 Task: Log work in the project AgileFusion for the issue 'Implement a new cloud-based payroll management system for a company with advanced payroll processing and tax calculation features' spent time as '3w 2d 8h 2m' and remaining time as '2w 4d 15h 29m' and move to top of backlog. Now add the issue to the epic 'IT Service Request Management Process Improvement'. Log work in the project AgileFusion for the issue 'Integrate a new live chat support feature into an existing customer service portal to enhance customer support and response time' spent time as '2w 2d 5h 1m' and remaining time as '6w 2d 22h 44m' and move to bottom of backlog. Now add the issue to the epic 'IT Problem Management Process Improvement'
Action: Mouse moved to (1123, 515)
Screenshot: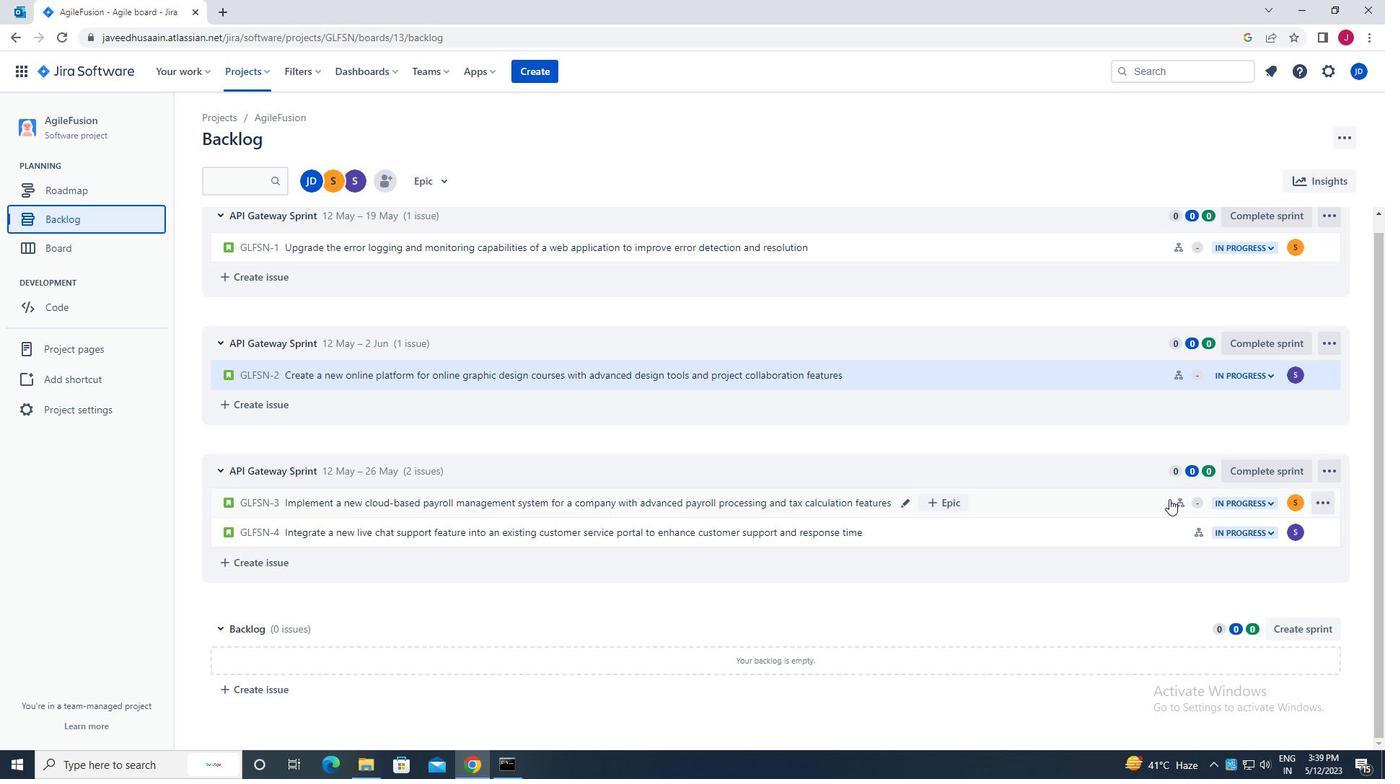 
Action: Mouse pressed left at (1123, 515)
Screenshot: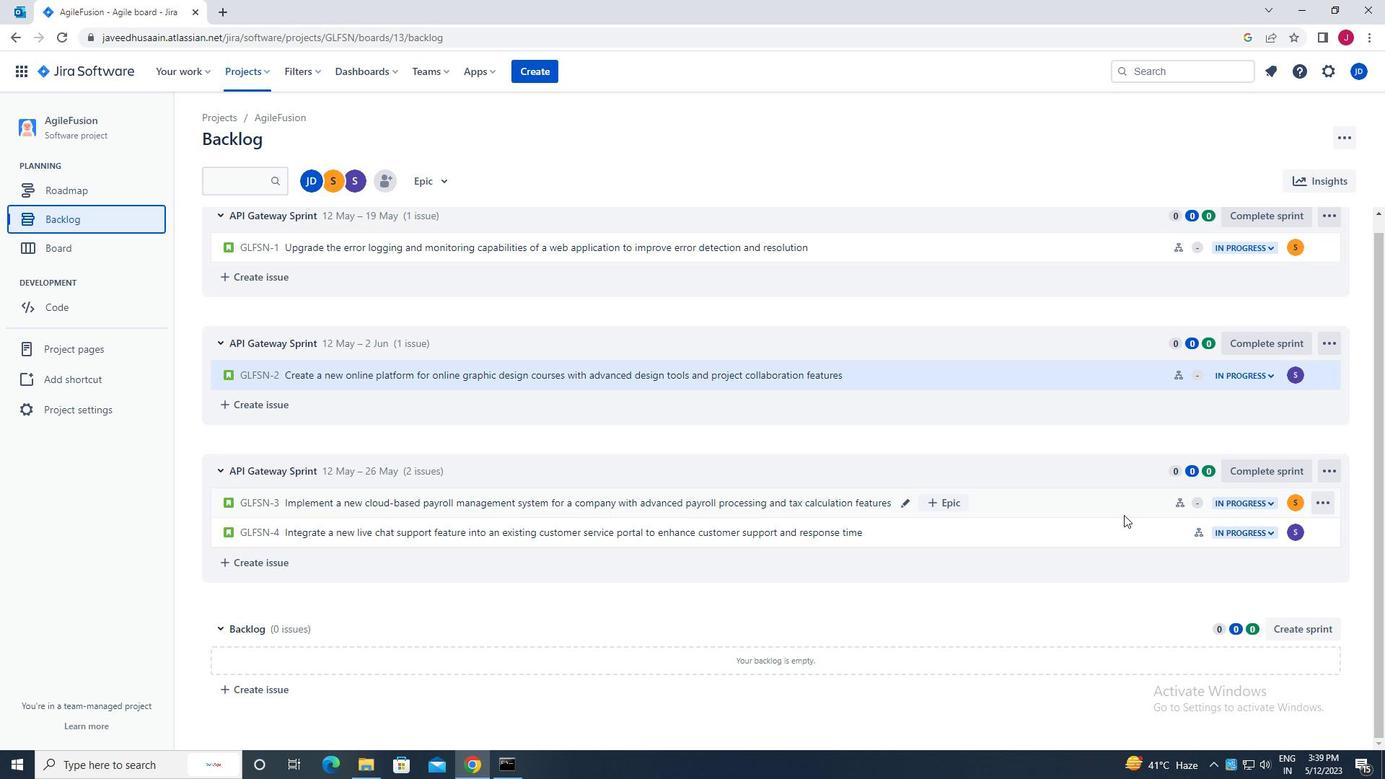 
Action: Mouse moved to (1107, 498)
Screenshot: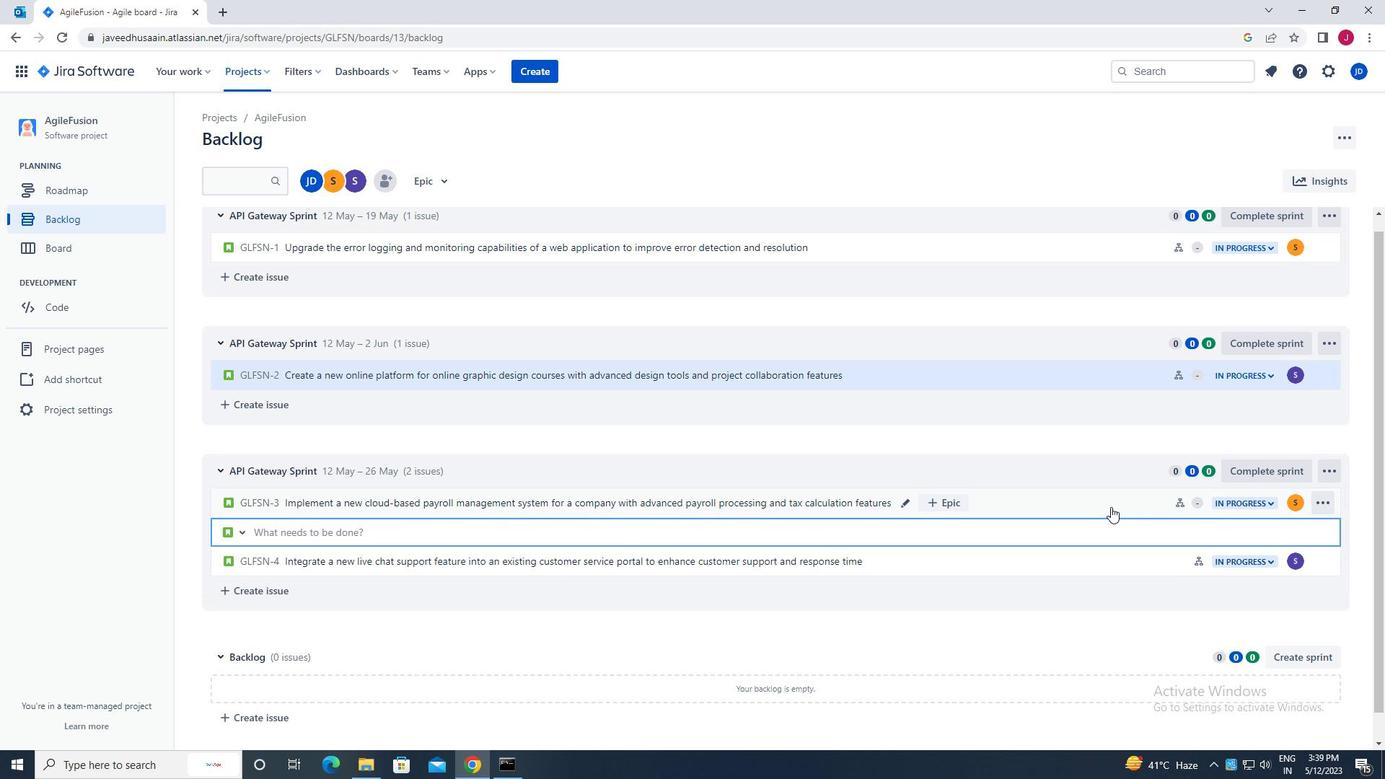 
Action: Mouse pressed left at (1107, 498)
Screenshot: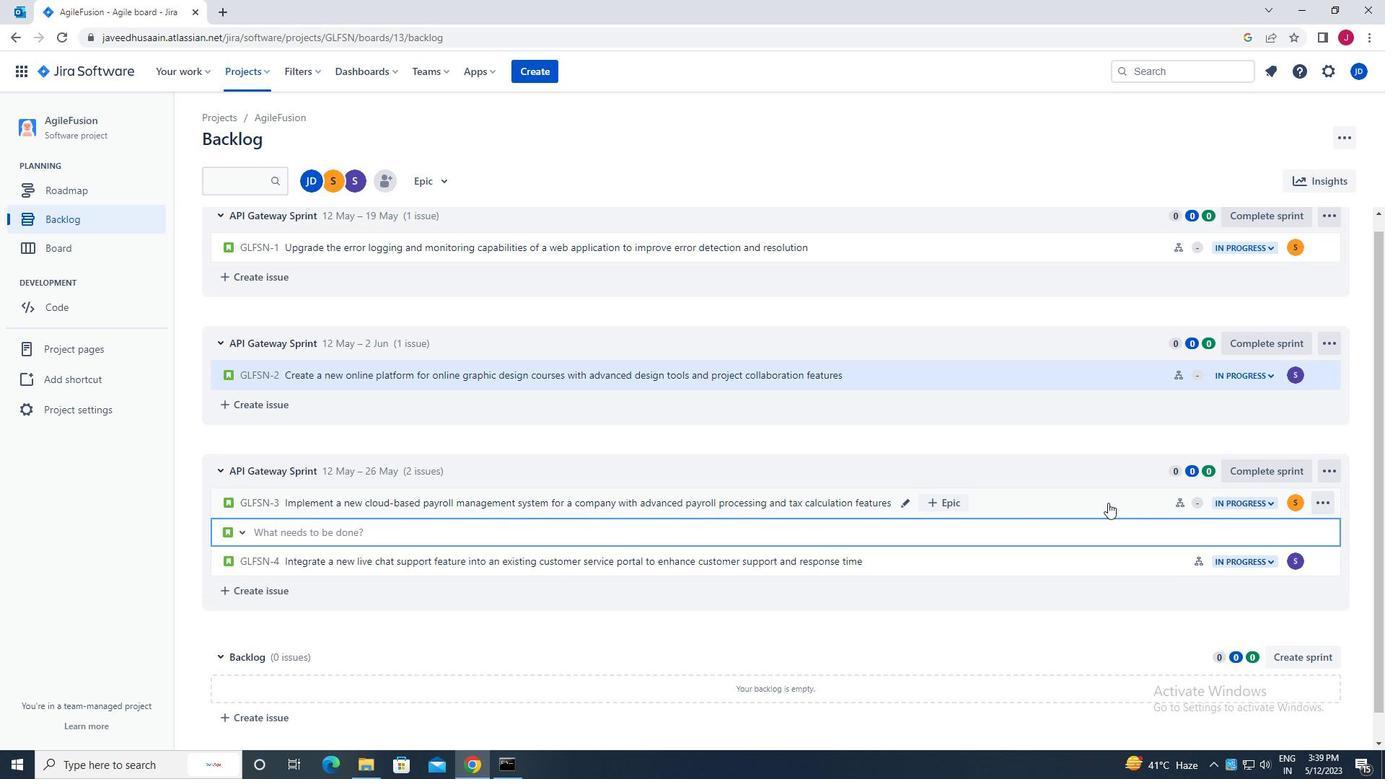 
Action: Mouse moved to (1323, 225)
Screenshot: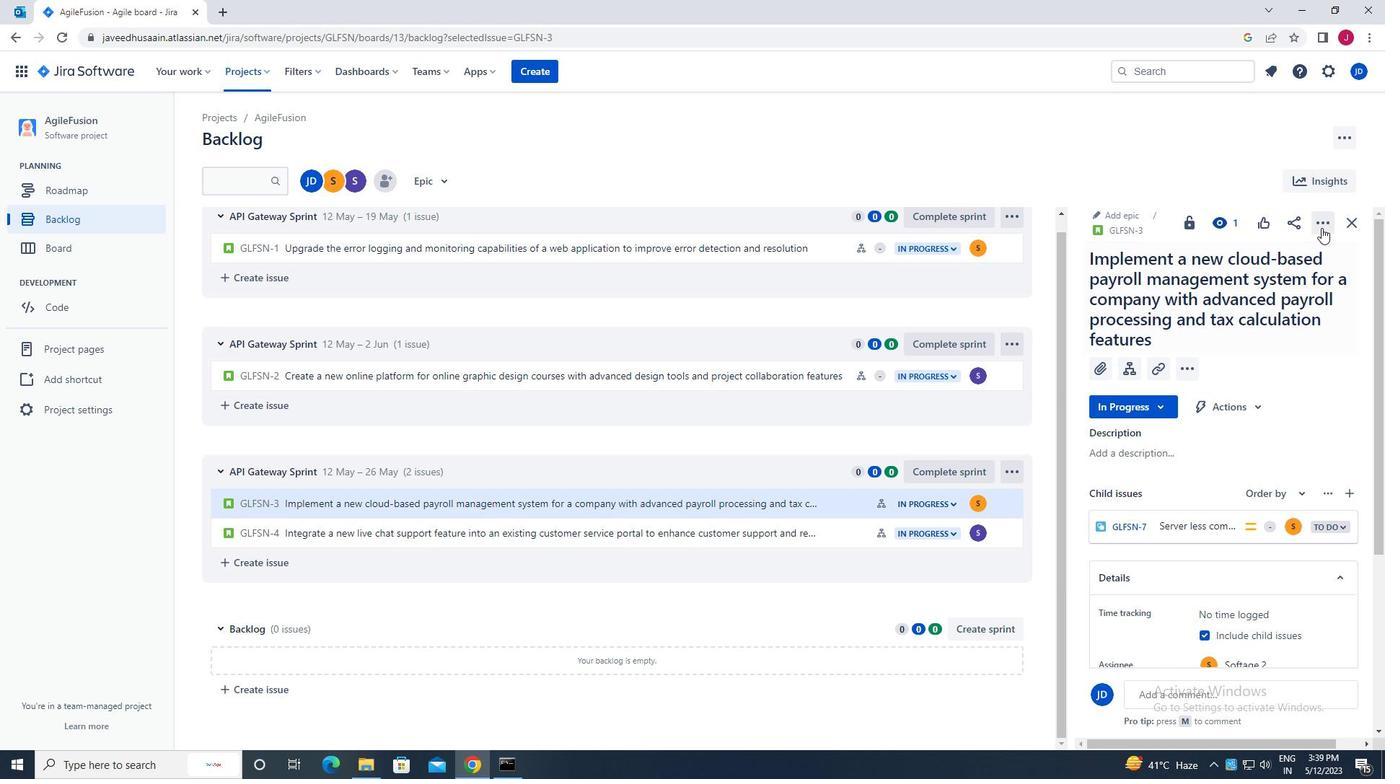 
Action: Mouse pressed left at (1323, 225)
Screenshot: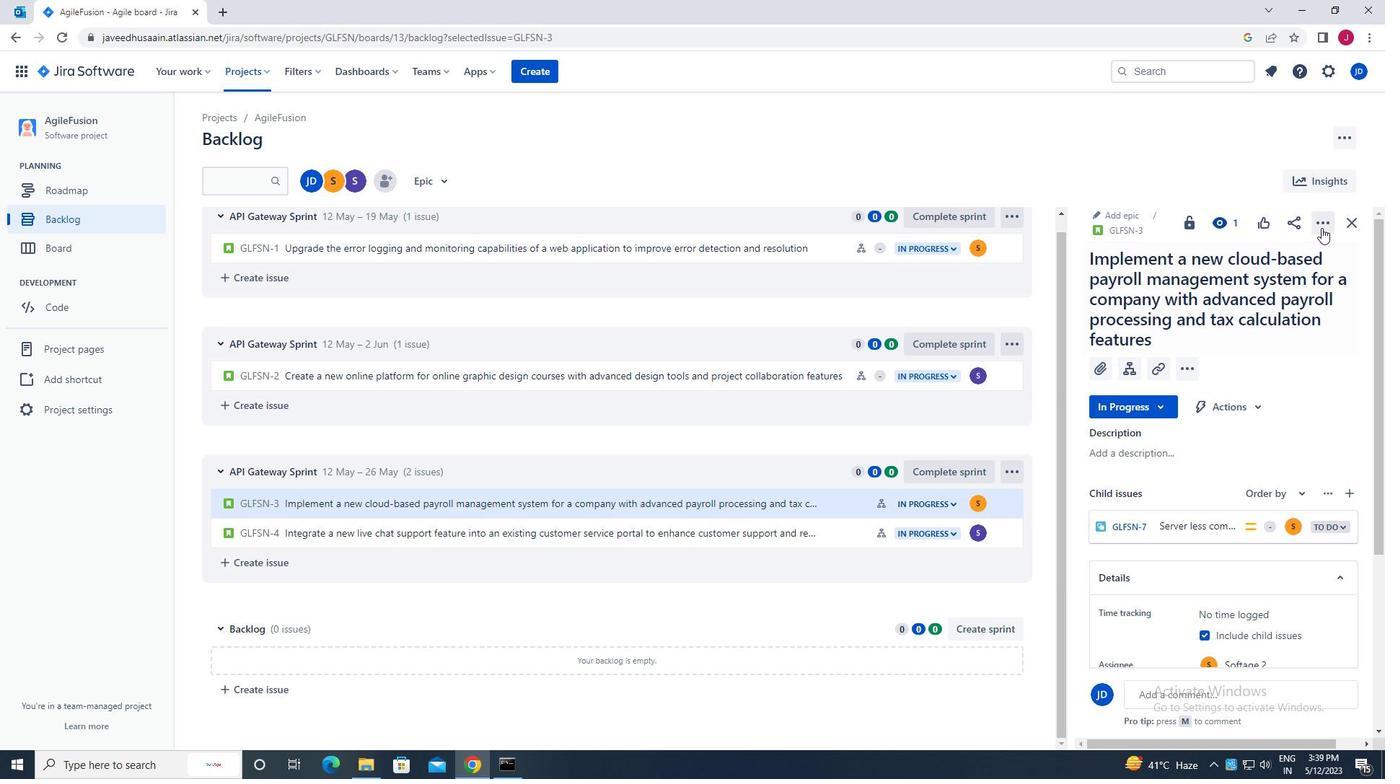 
Action: Mouse moved to (1249, 258)
Screenshot: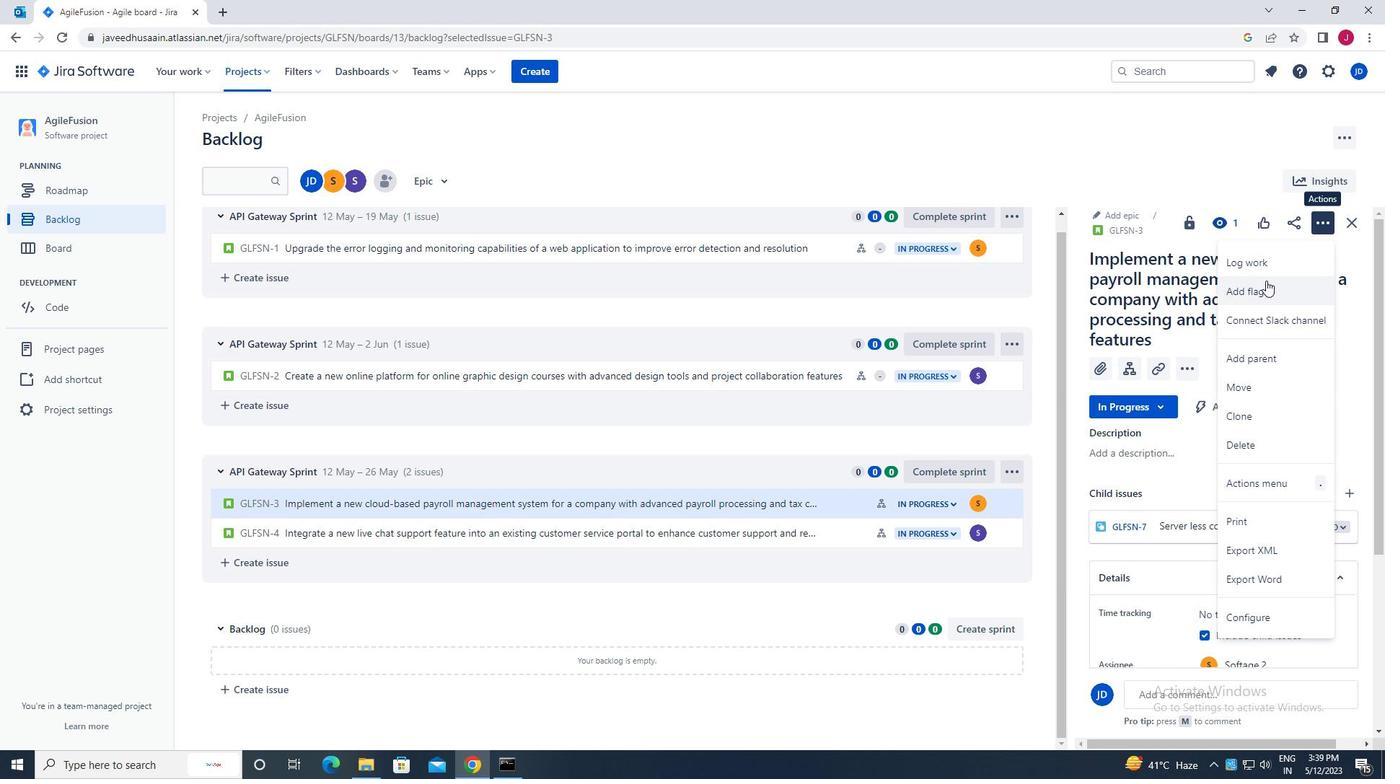 
Action: Mouse pressed left at (1249, 258)
Screenshot: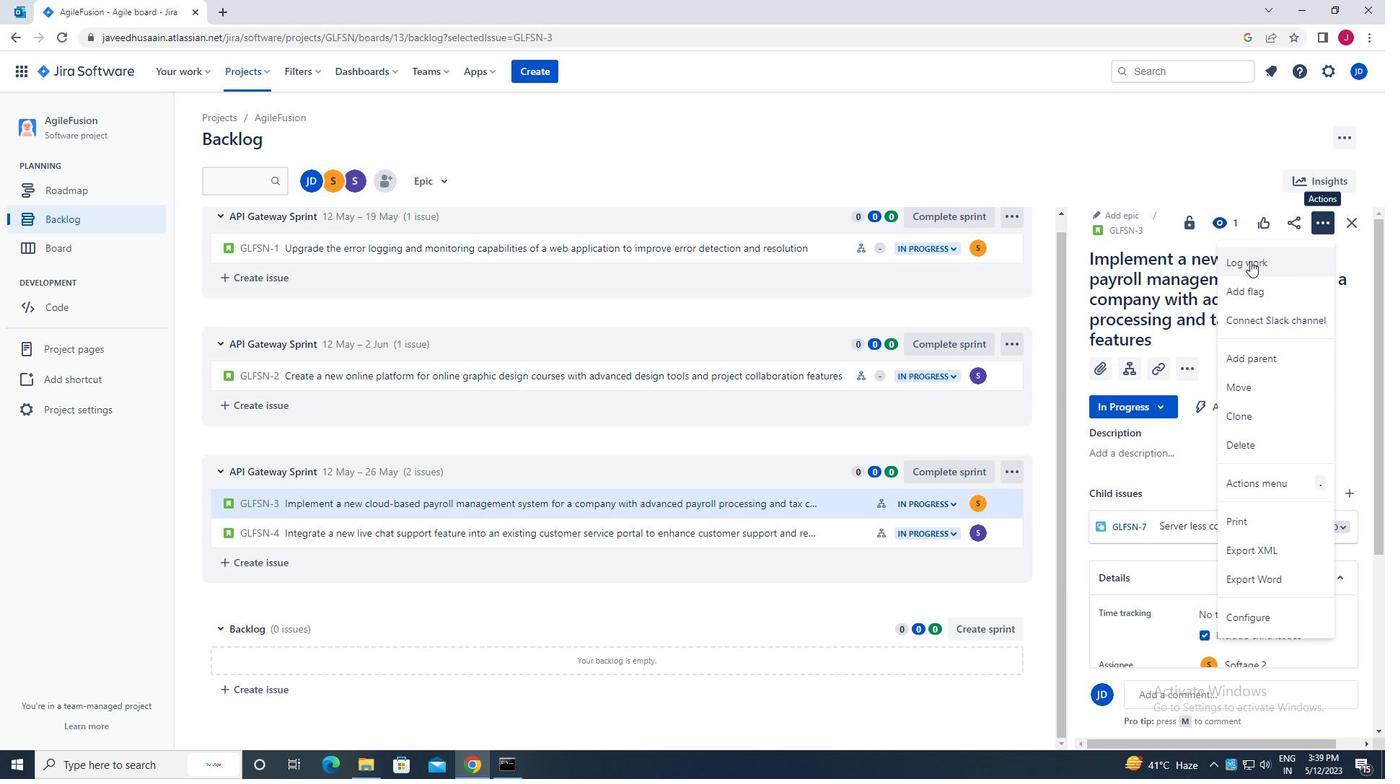 
Action: Mouse moved to (614, 220)
Screenshot: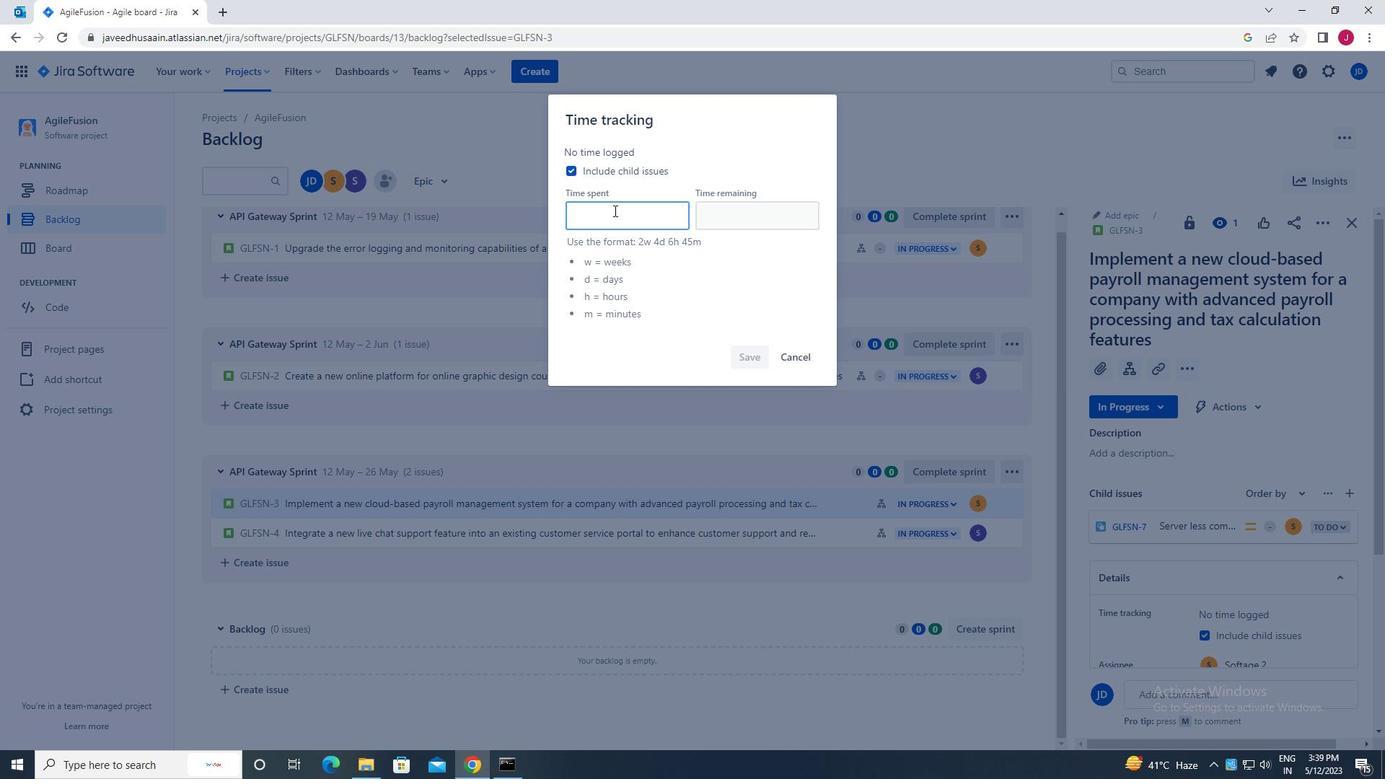 
Action: Mouse pressed left at (614, 220)
Screenshot: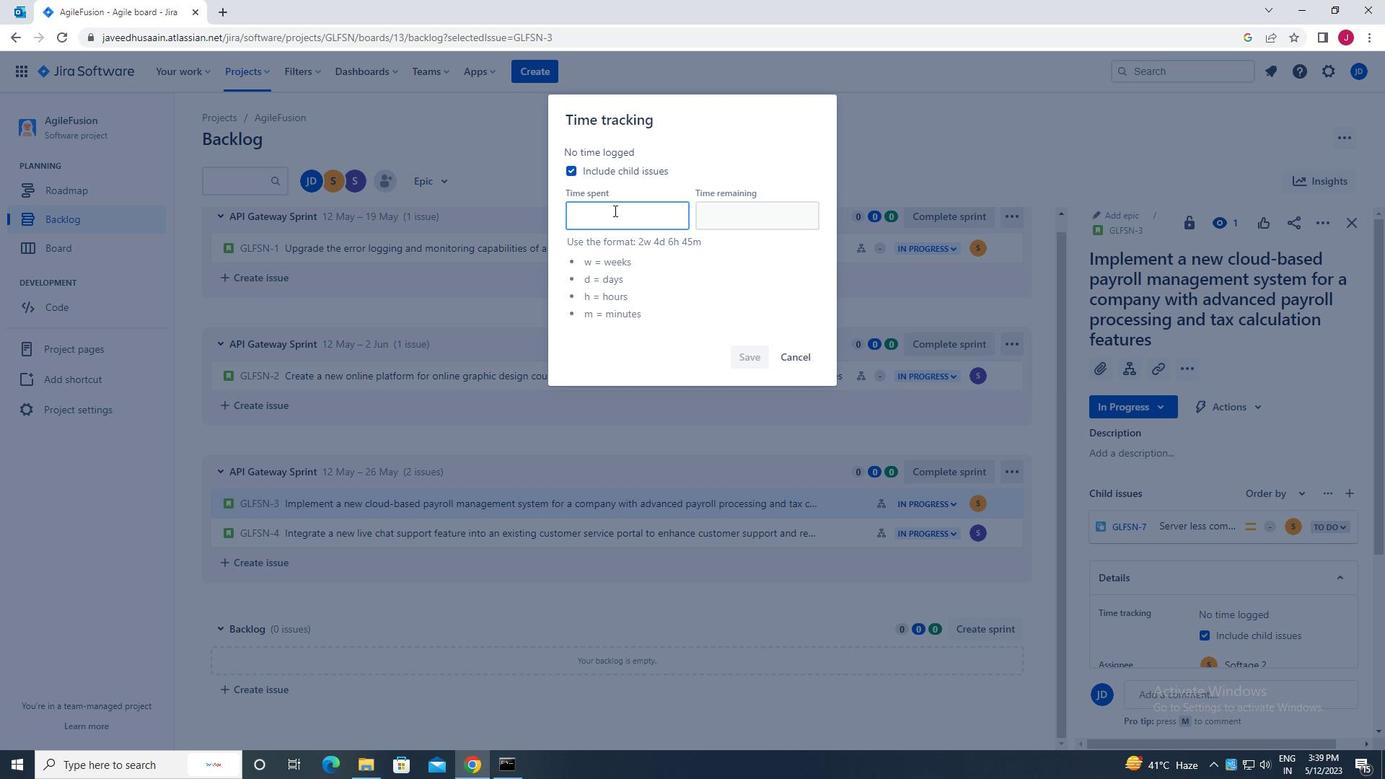 
Action: Key pressed <Key.caps_lock>3w<Key.space>2d<Key.space>8h<Key.space>2m
Screenshot: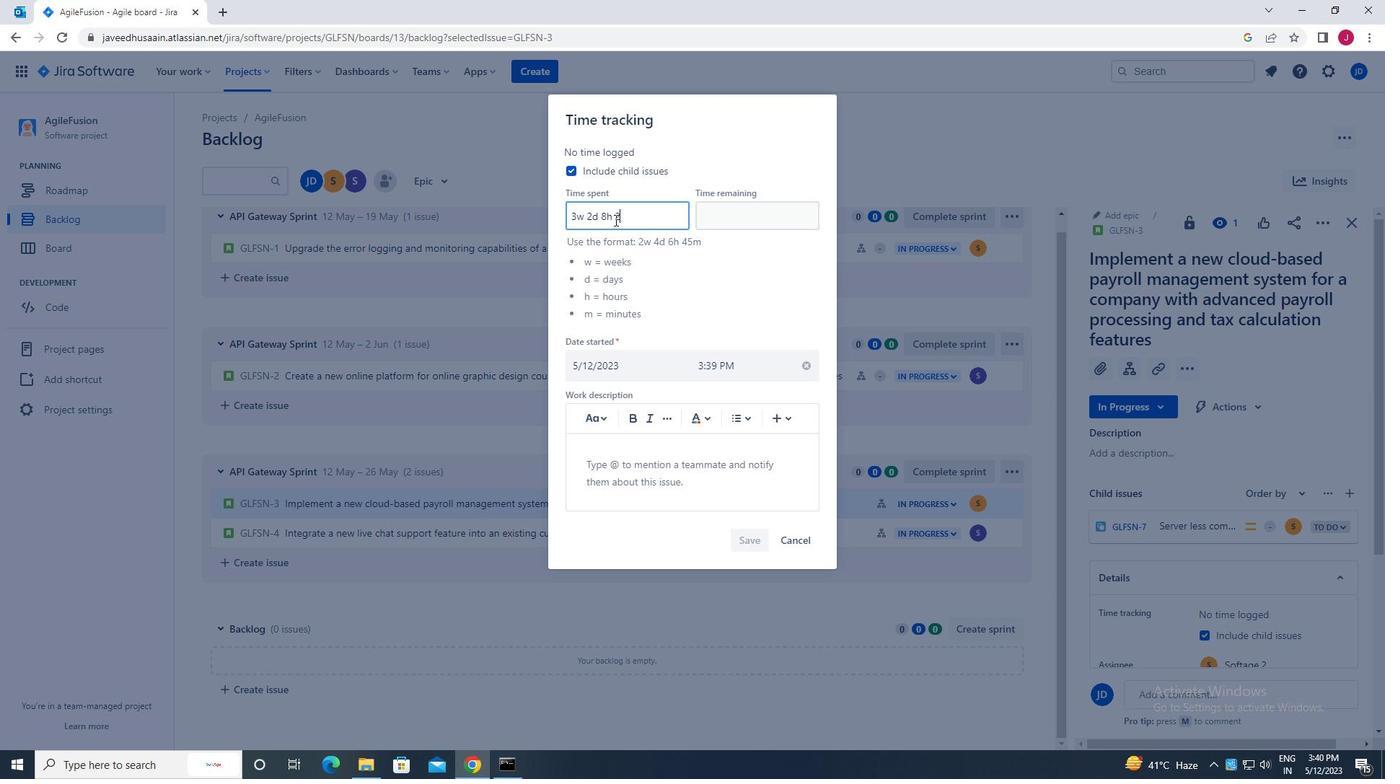 
Action: Mouse moved to (750, 216)
Screenshot: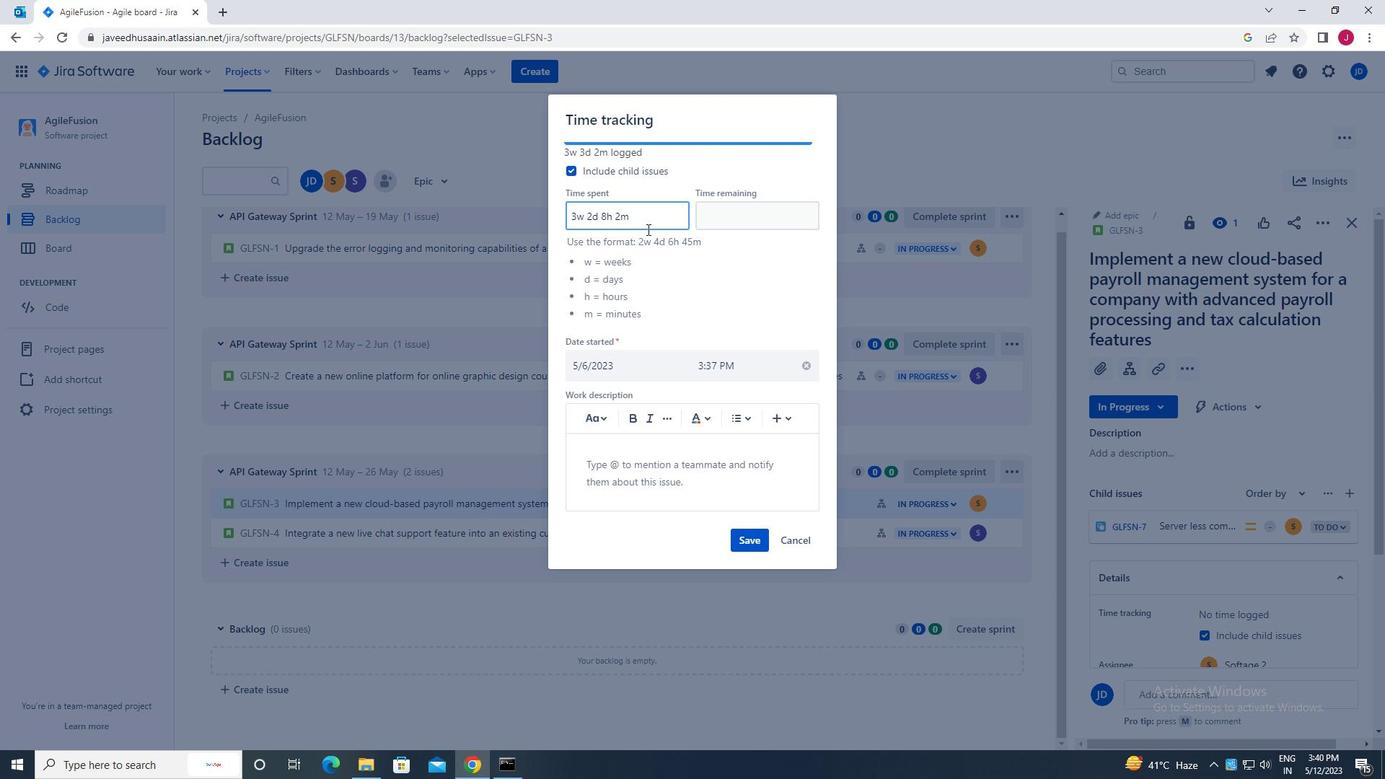 
Action: Mouse pressed left at (750, 216)
Screenshot: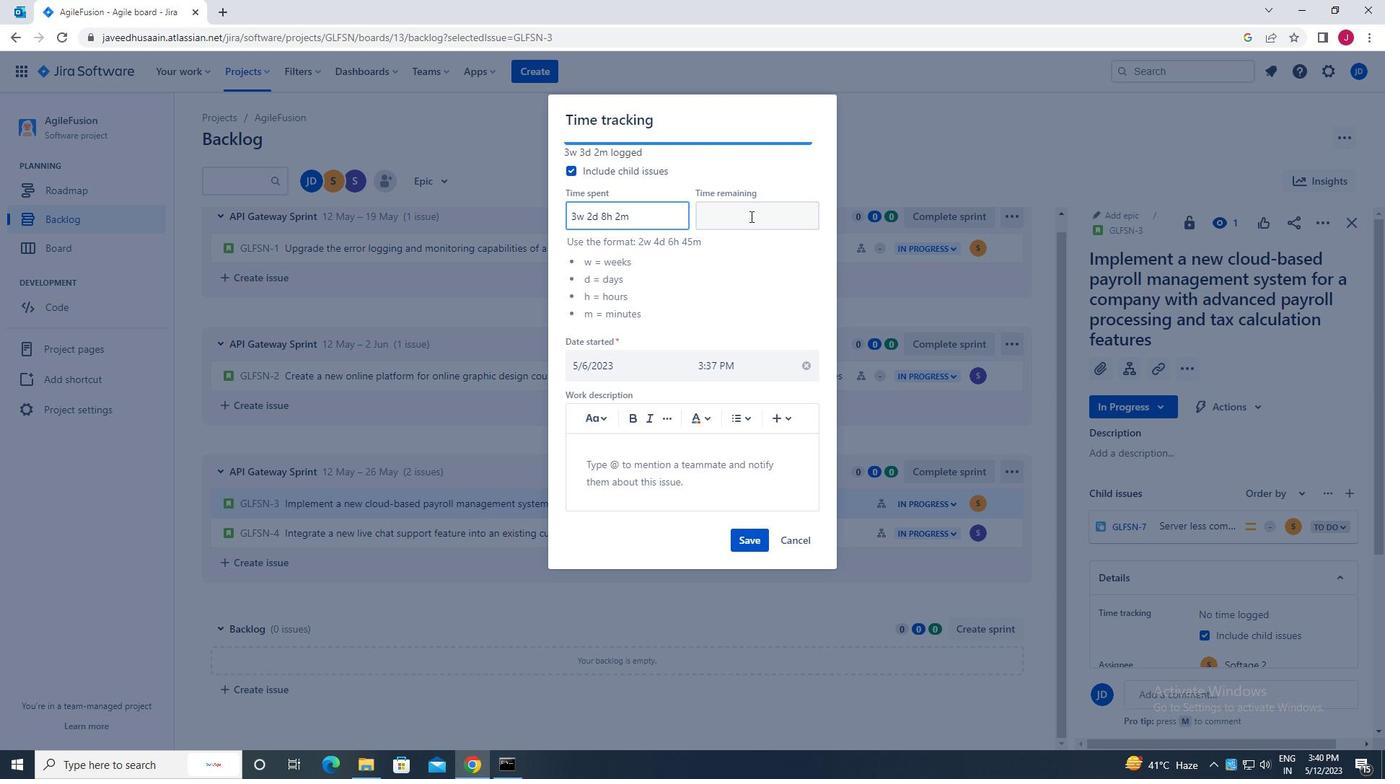 
Action: Mouse moved to (752, 216)
Screenshot: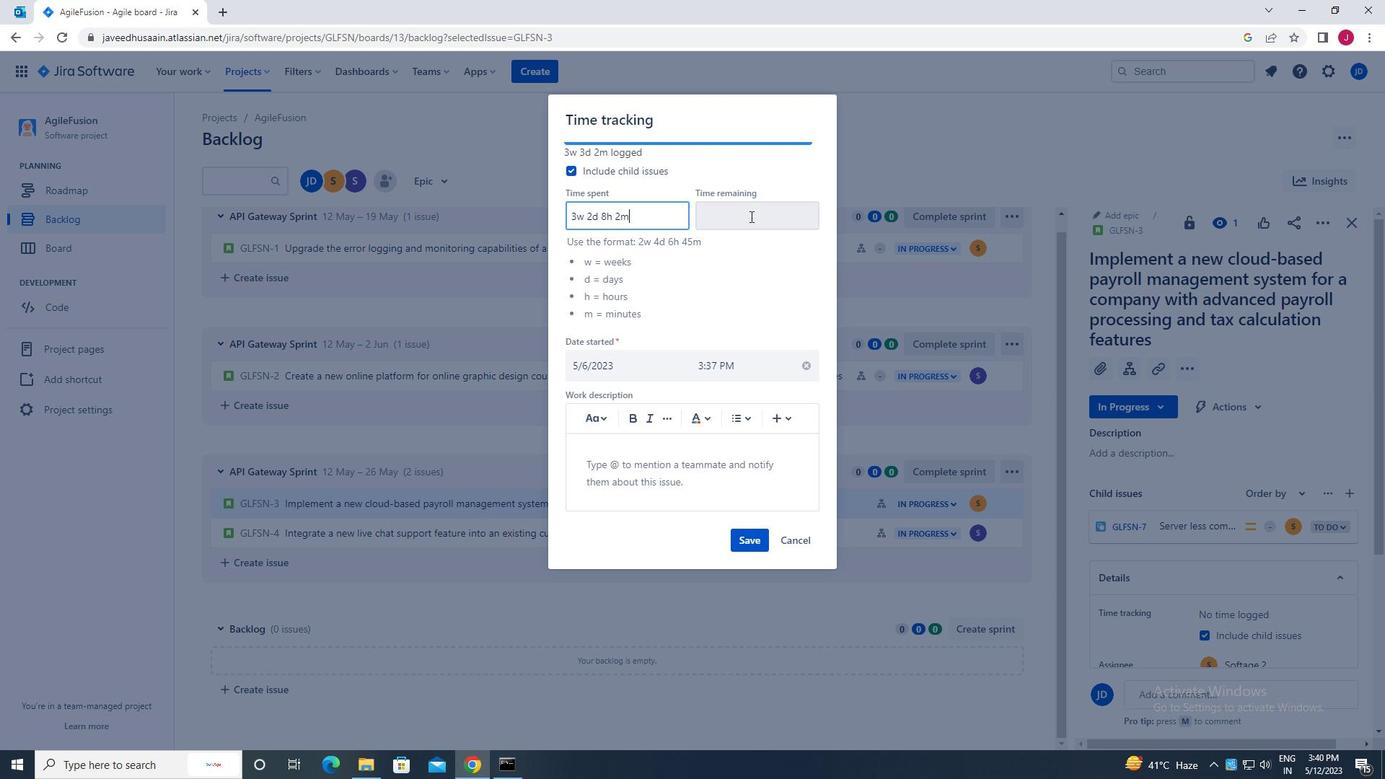
Action: Key pressed 2w<Key.space>4d<Key.space>15h<Key.space>29m
Screenshot: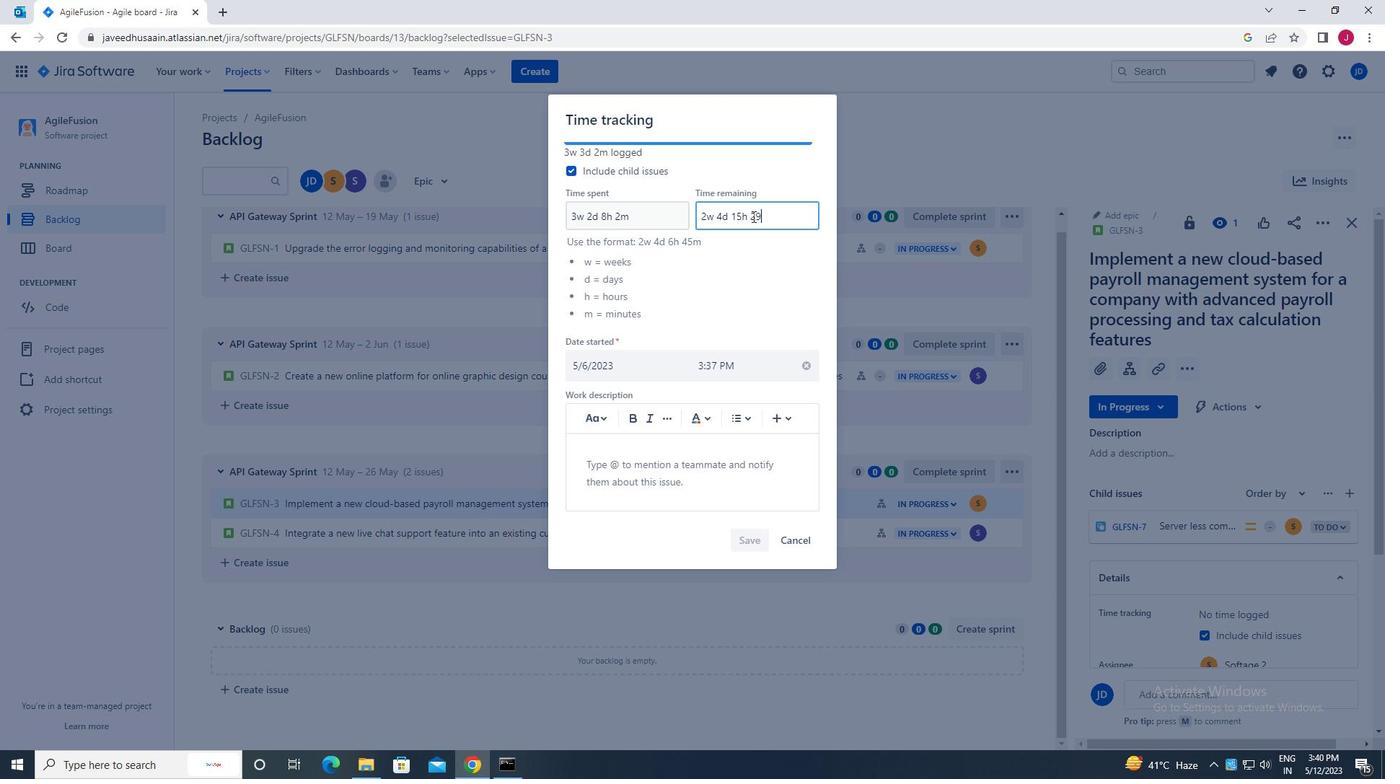 
Action: Mouse moved to (752, 540)
Screenshot: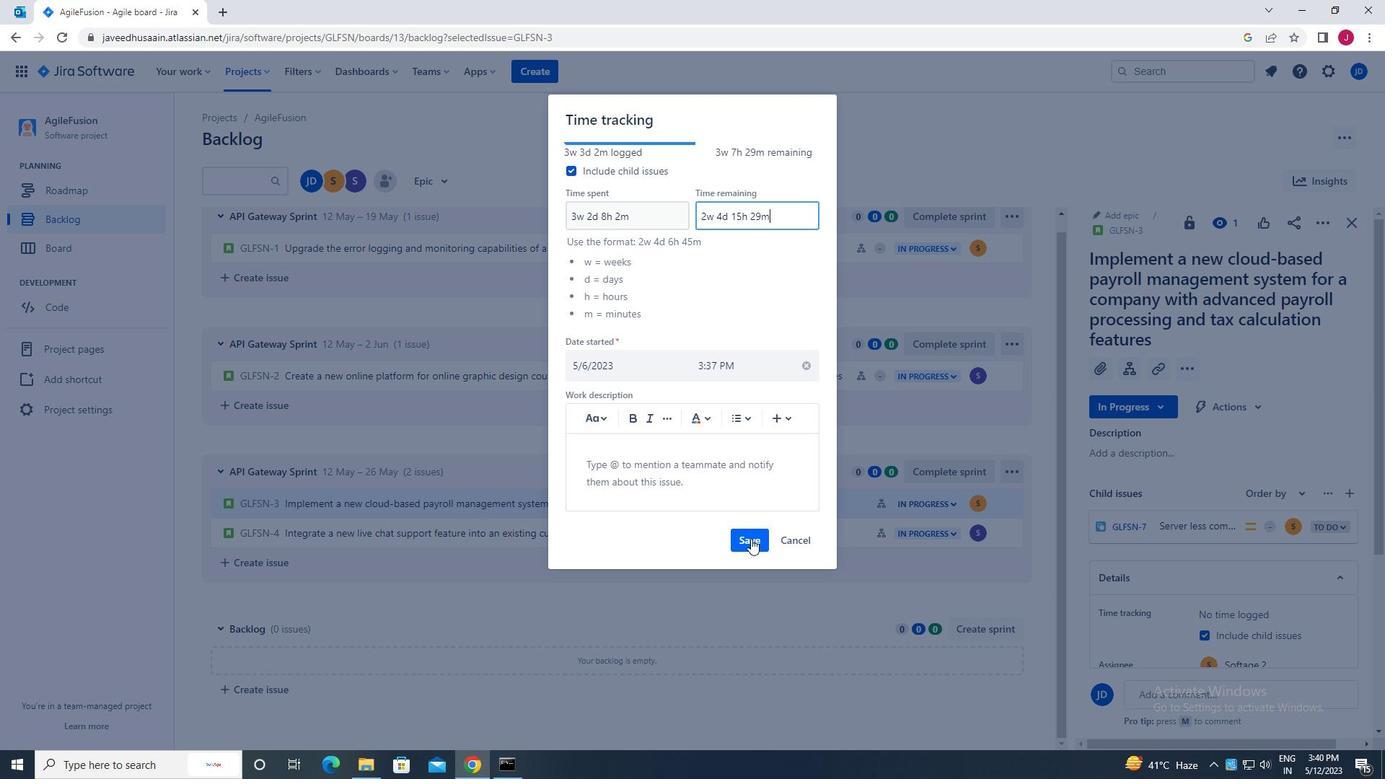 
Action: Mouse pressed left at (752, 540)
Screenshot: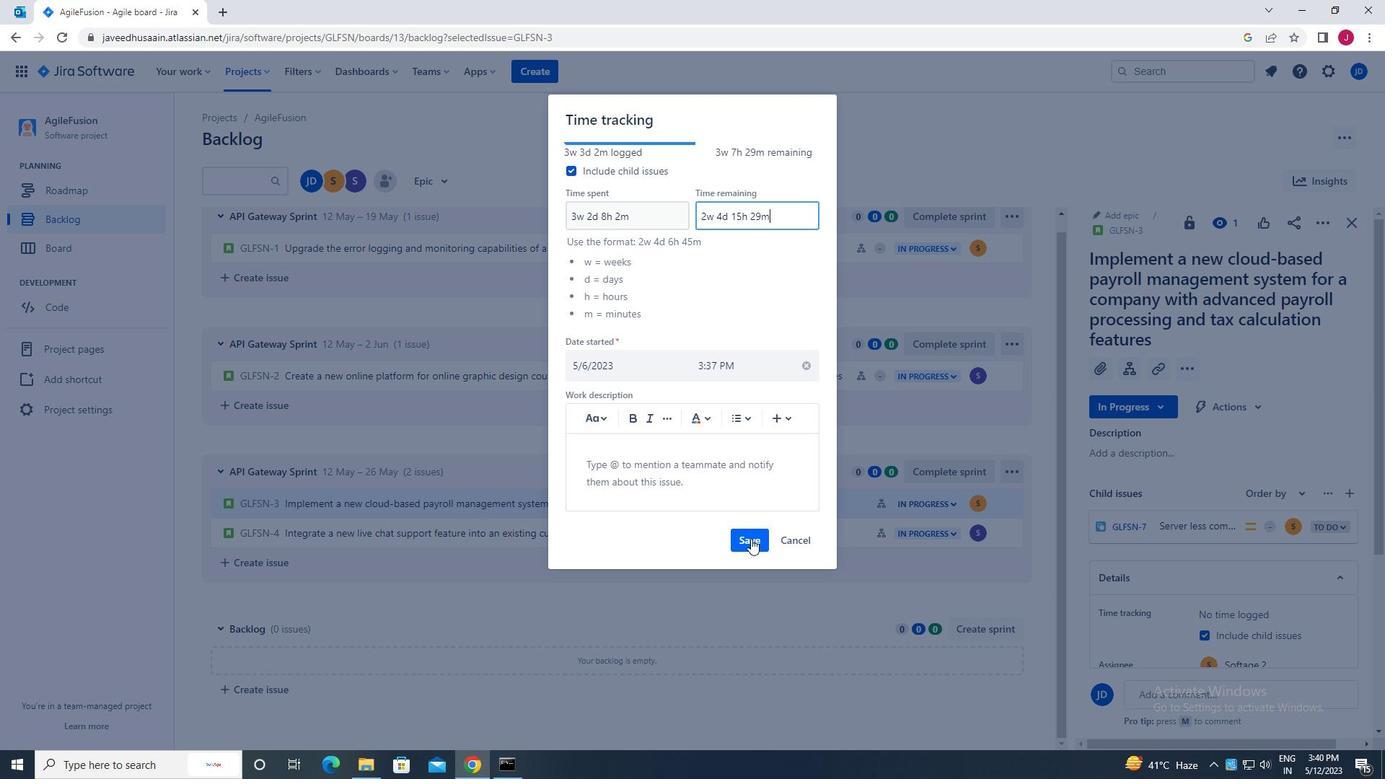 
Action: Mouse moved to (1003, 503)
Screenshot: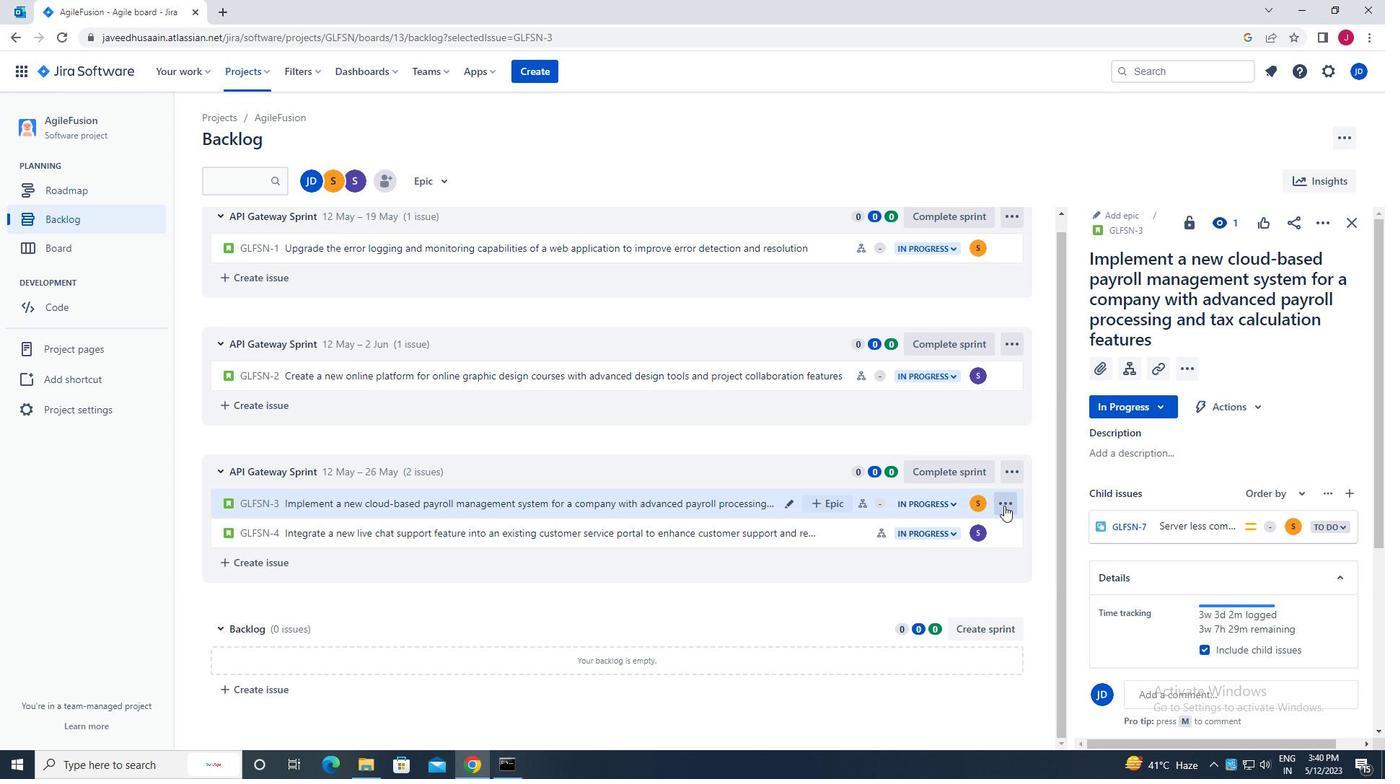 
Action: Mouse pressed left at (1003, 503)
Screenshot: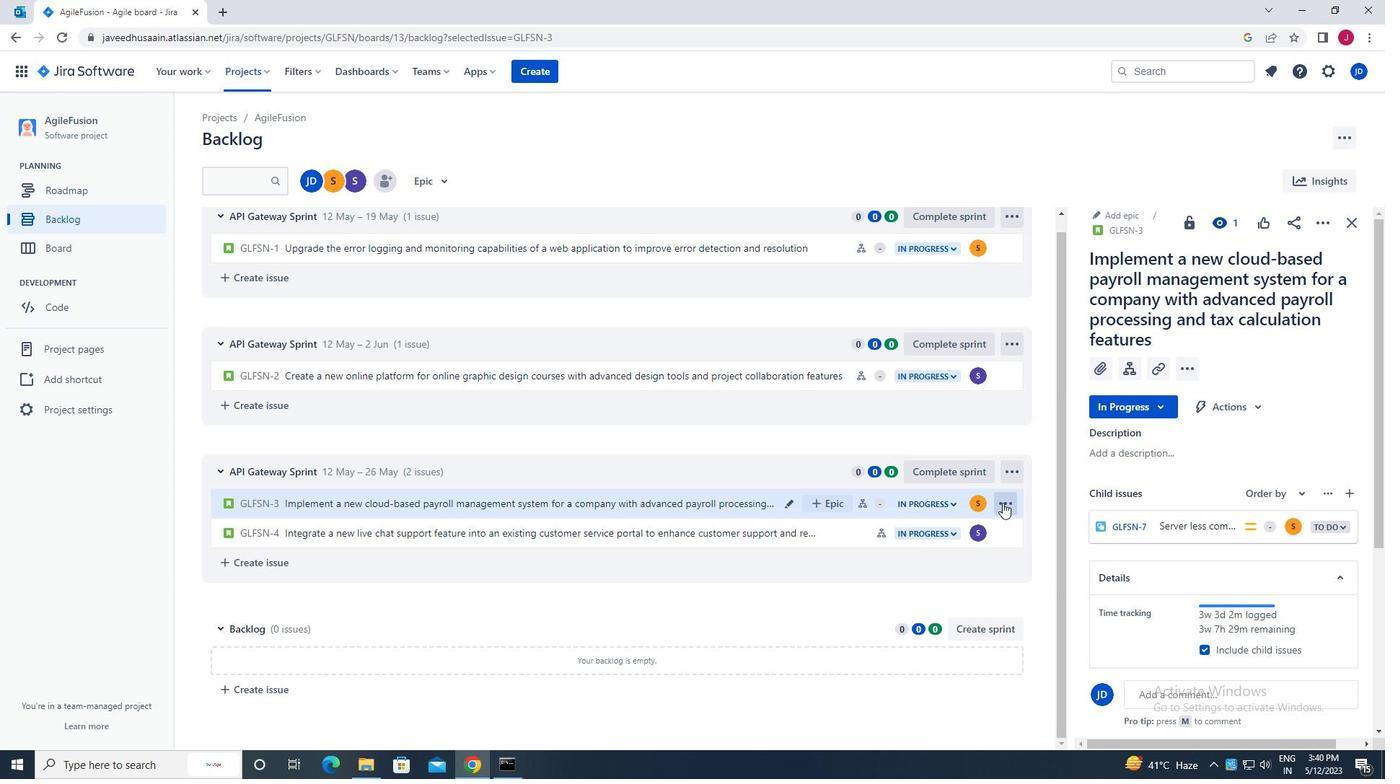 
Action: Mouse moved to (978, 448)
Screenshot: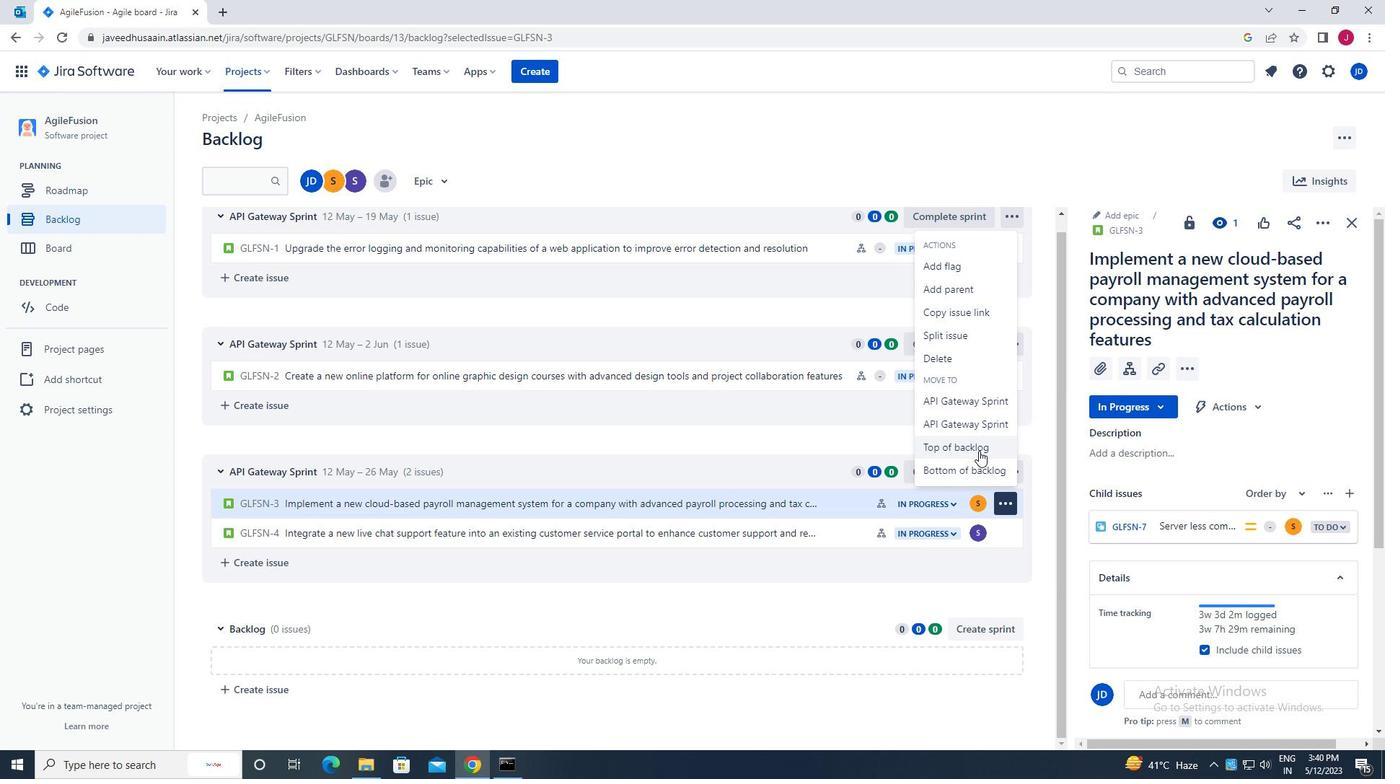 
Action: Mouse pressed left at (978, 448)
Screenshot: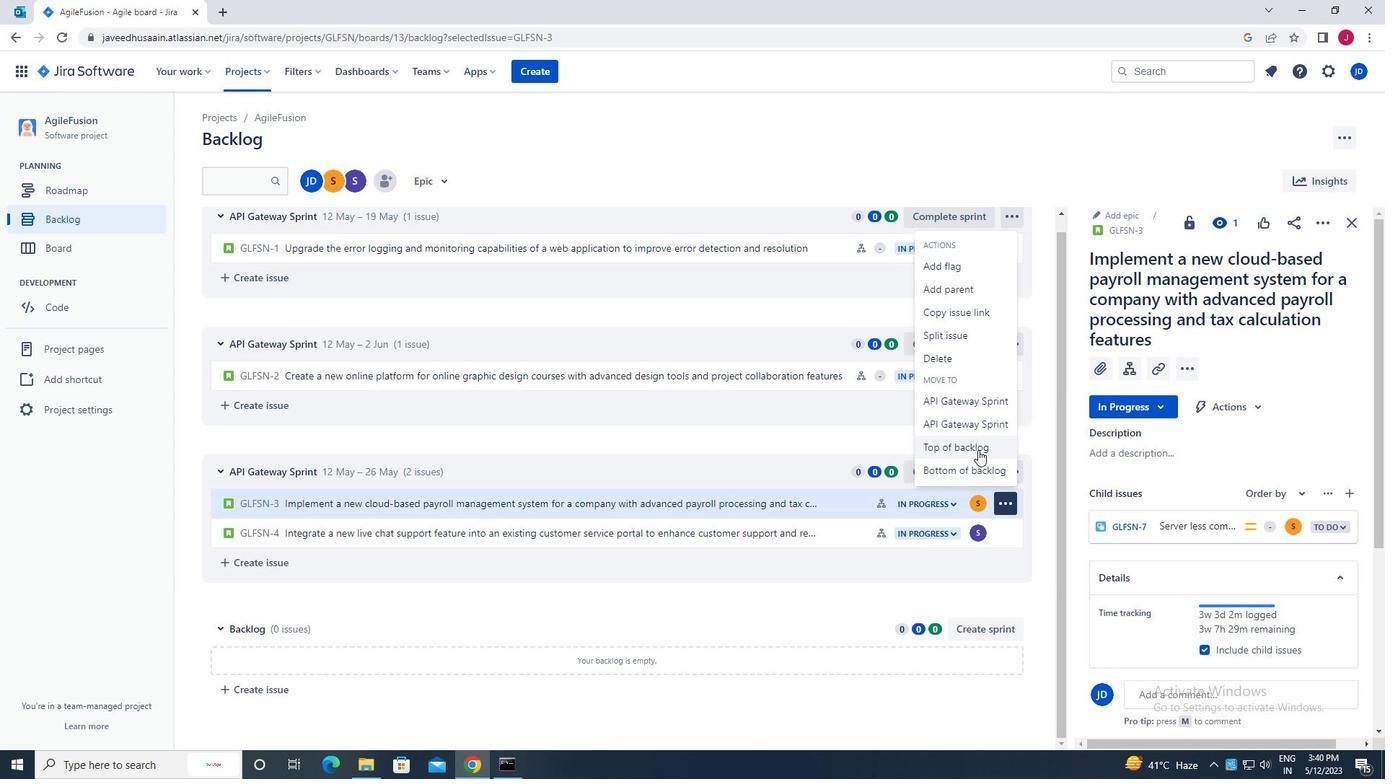 
Action: Mouse moved to (730, 232)
Screenshot: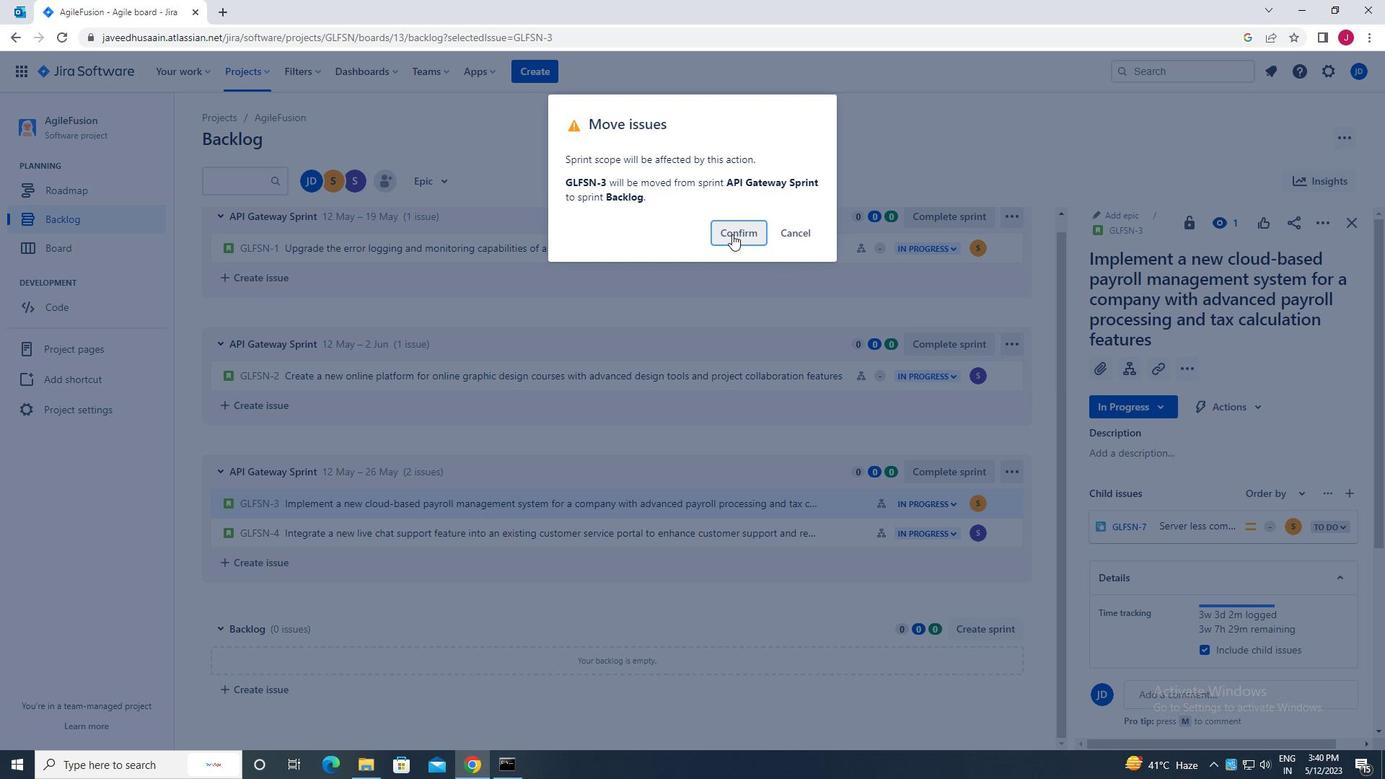 
Action: Mouse pressed left at (730, 232)
Screenshot: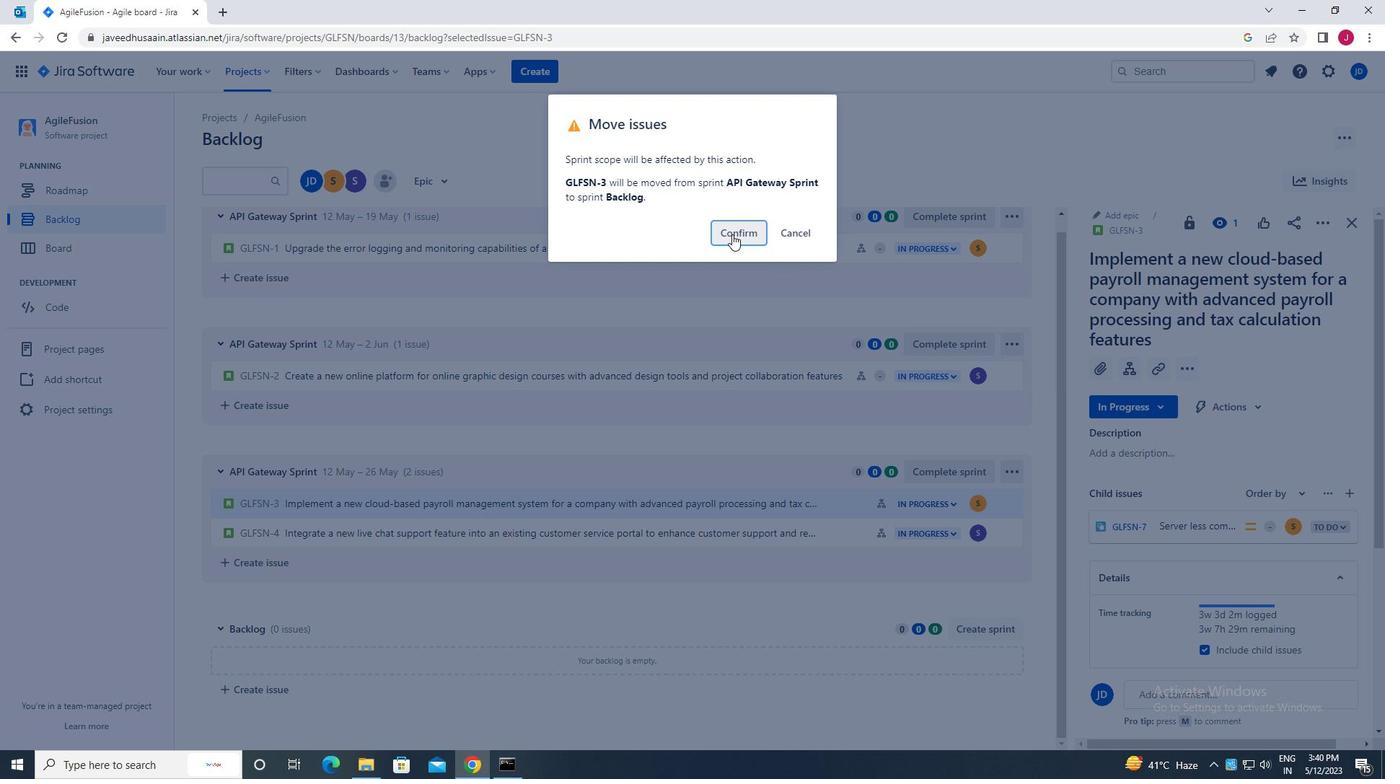 
Action: Mouse moved to (446, 178)
Screenshot: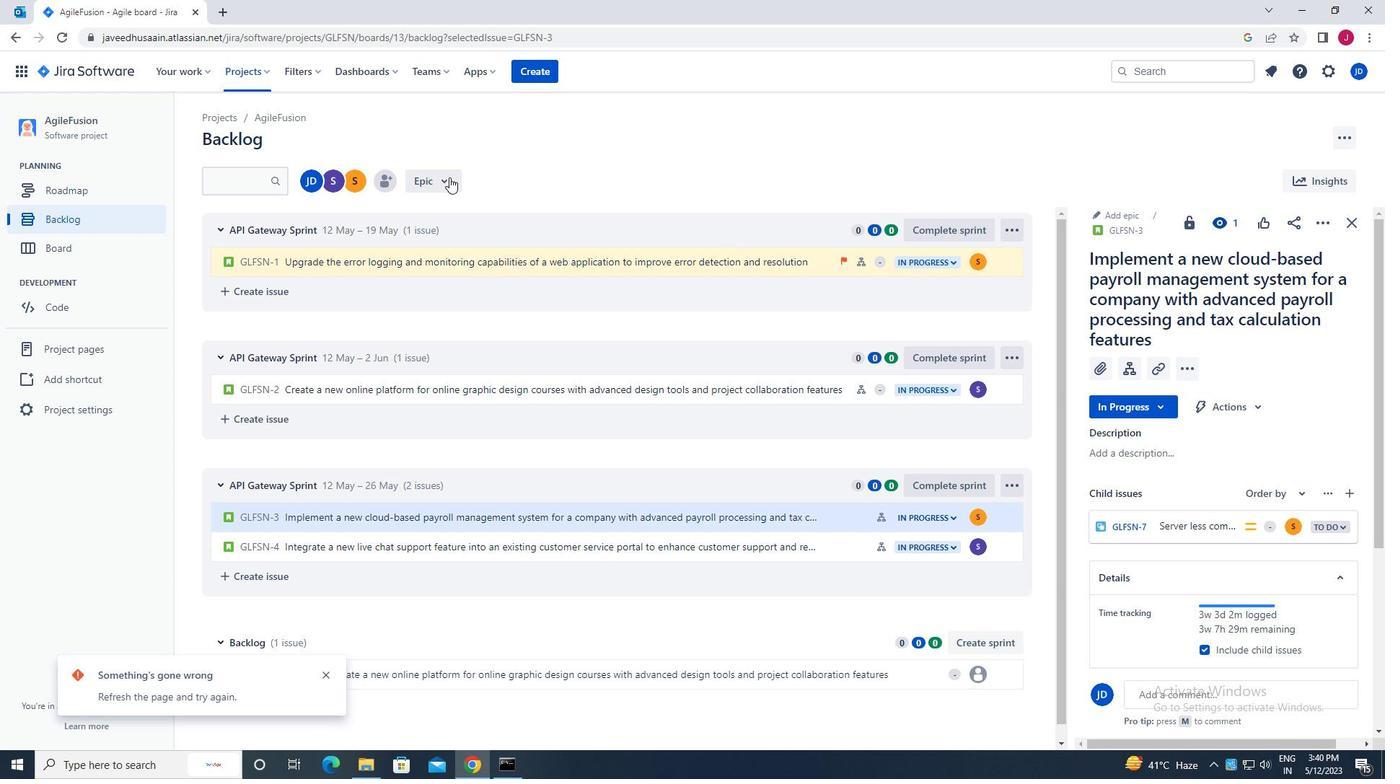
Action: Mouse pressed left at (446, 178)
Screenshot: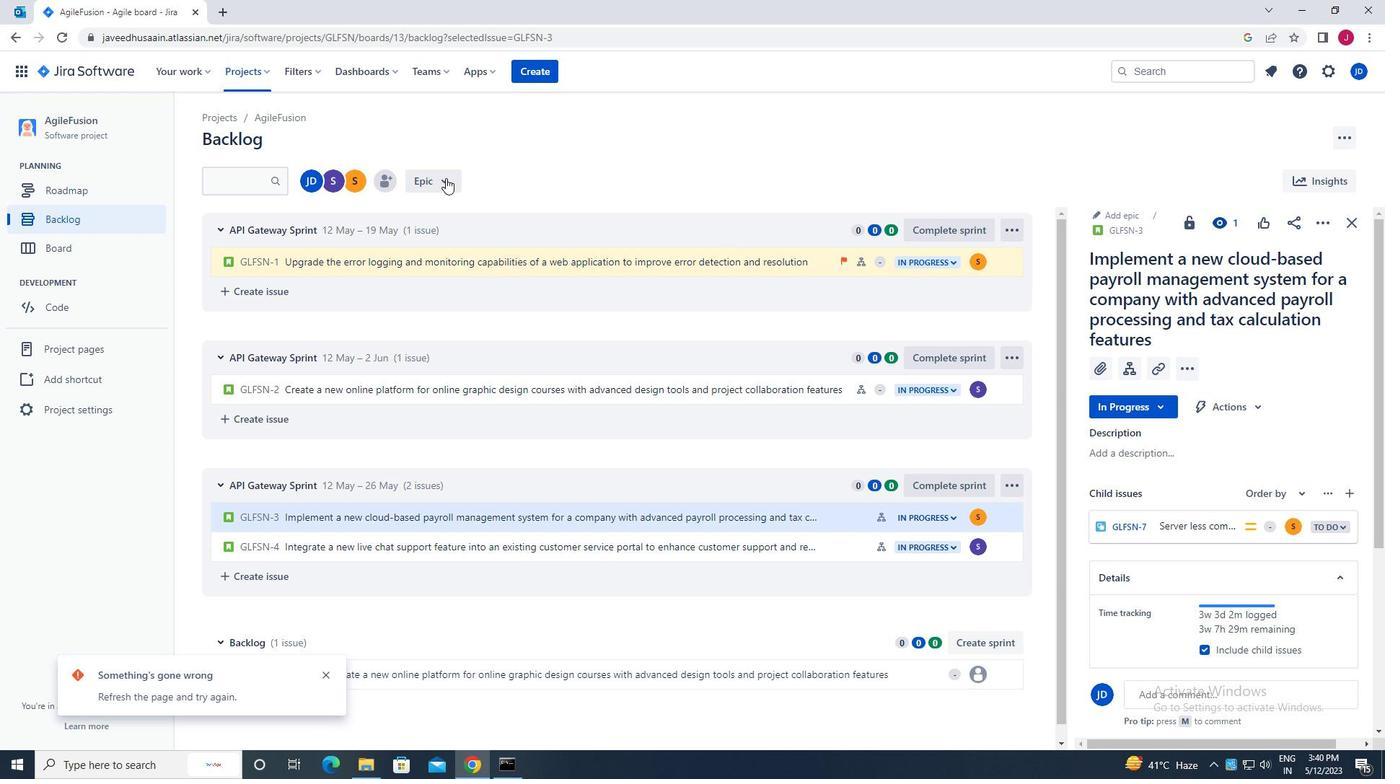 
Action: Mouse moved to (515, 290)
Screenshot: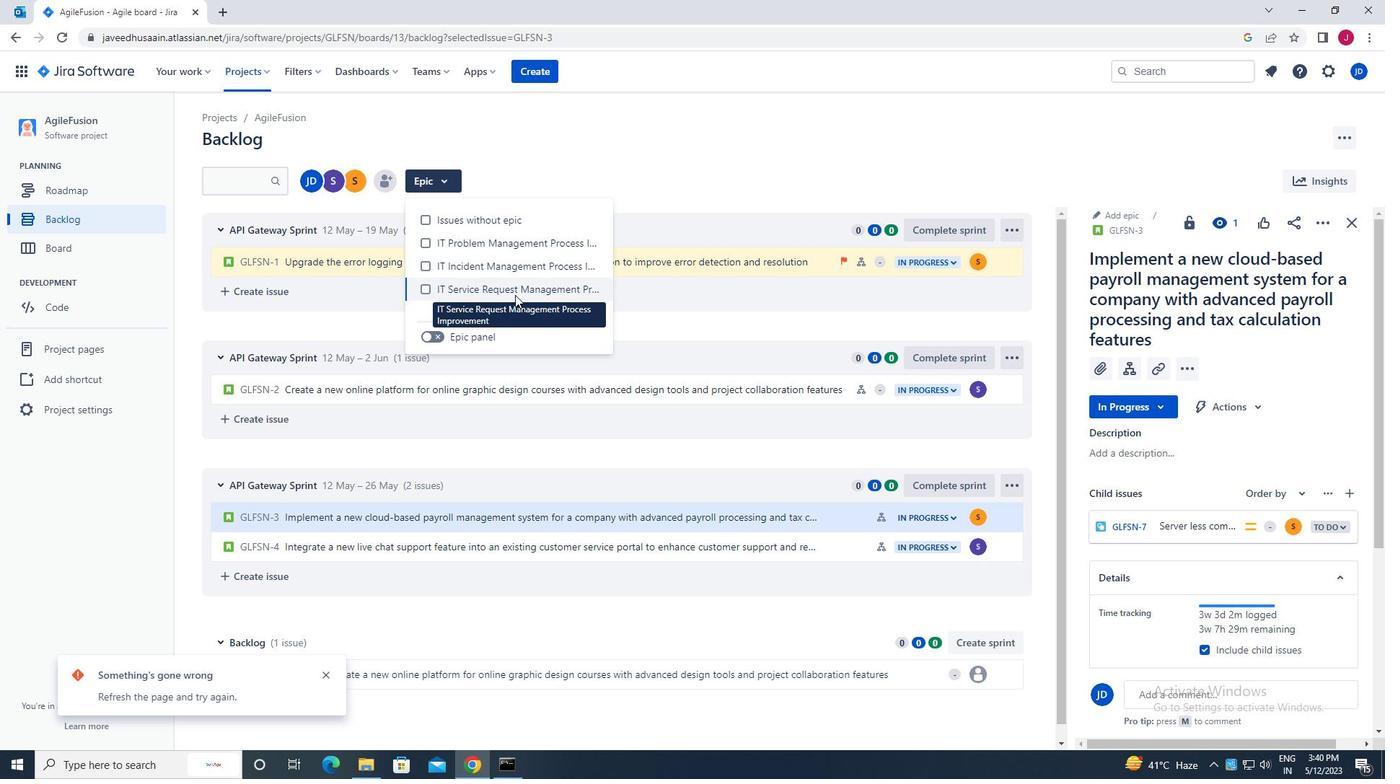 
Action: Mouse pressed left at (515, 290)
Screenshot: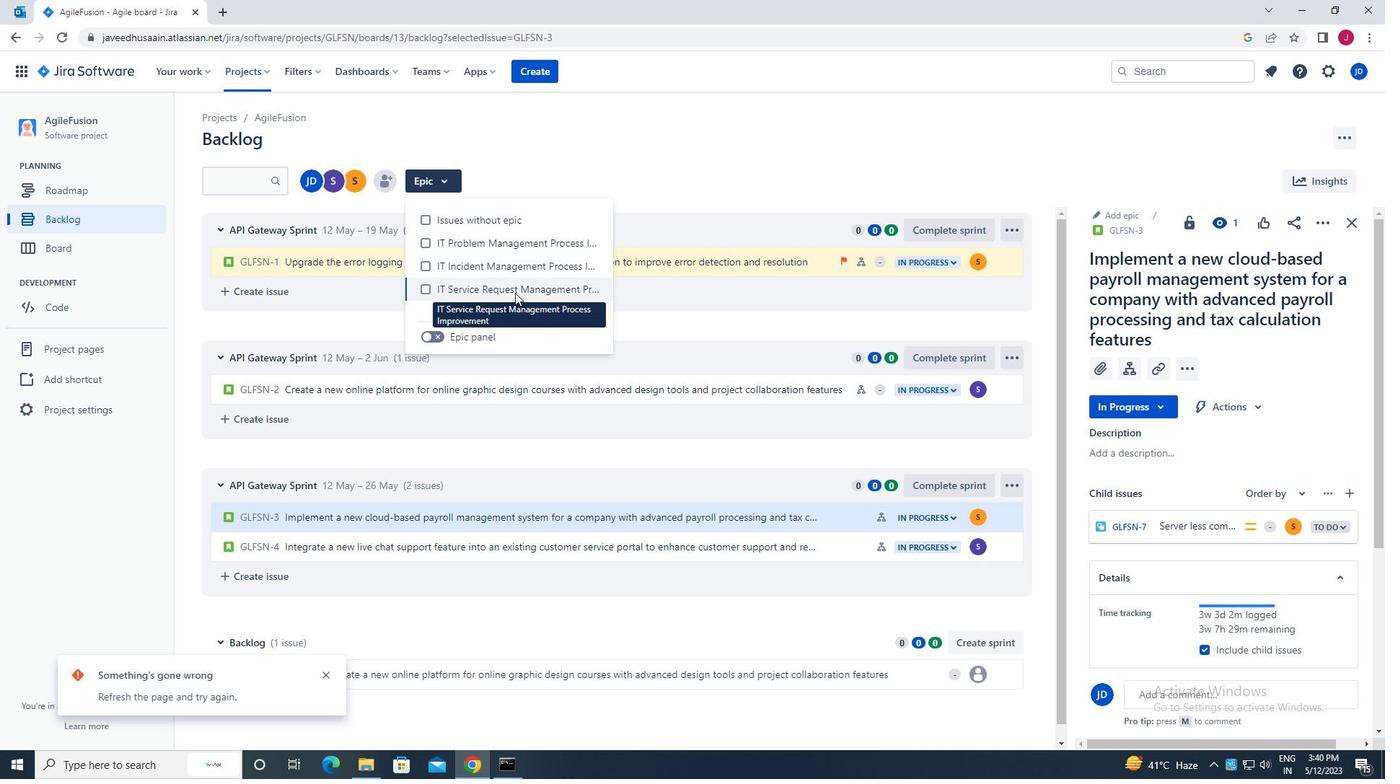 
Action: Mouse moved to (731, 133)
Screenshot: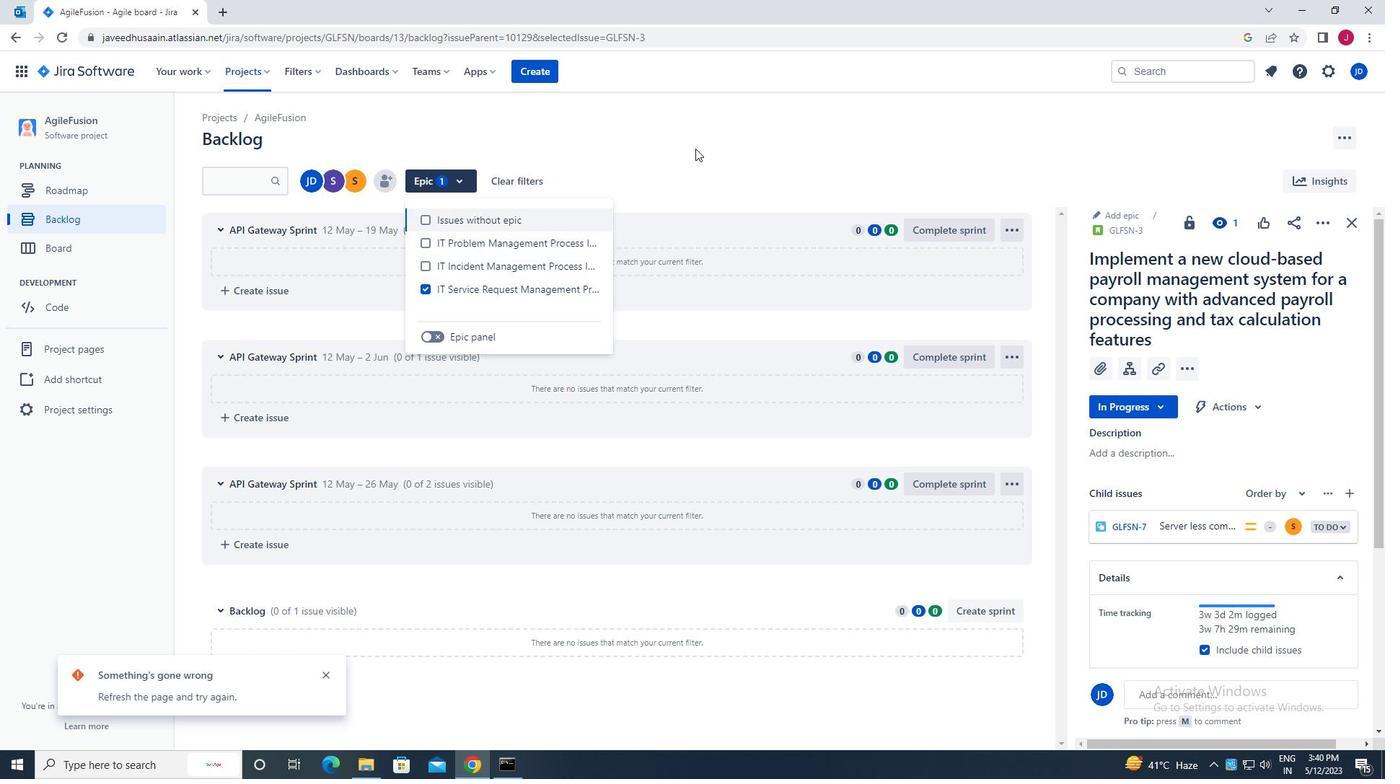 
Action: Mouse pressed left at (731, 133)
Screenshot: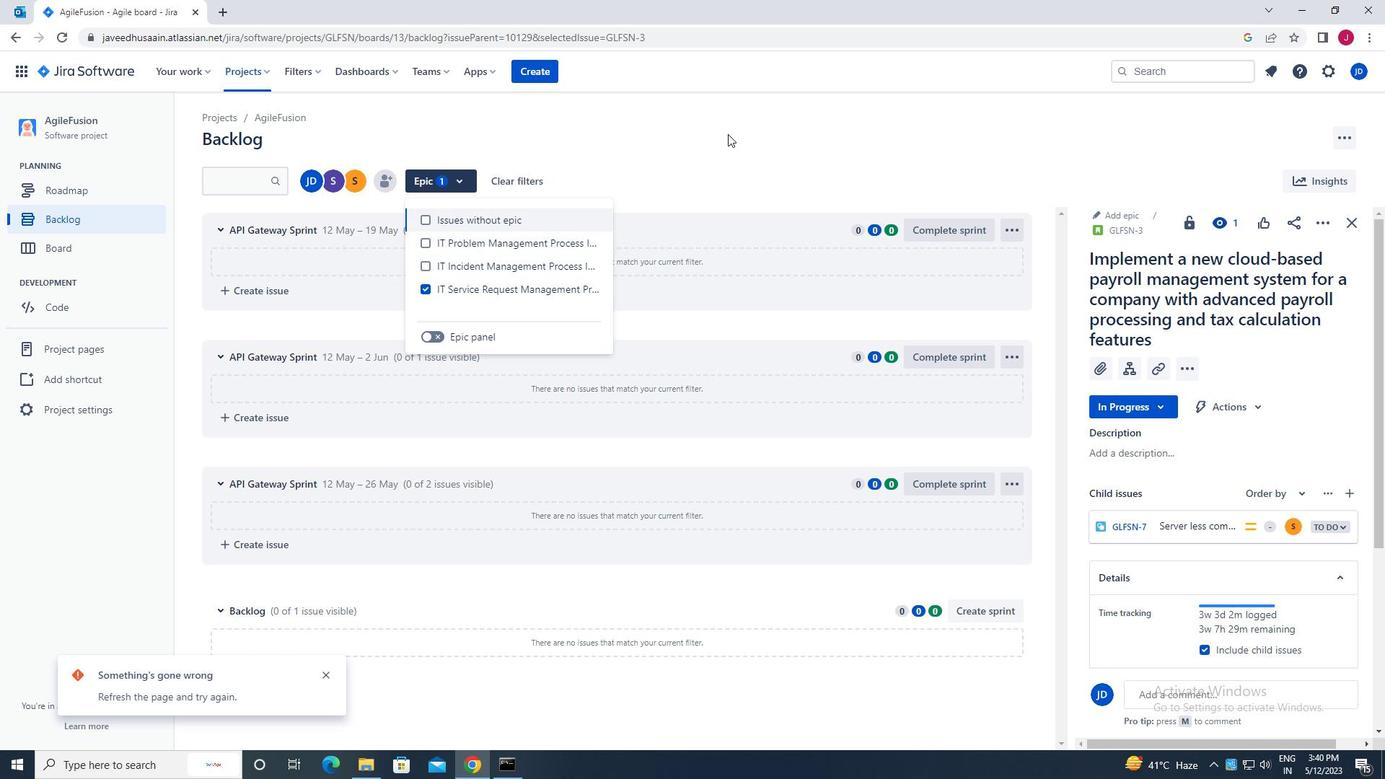 
Action: Mouse moved to (1352, 217)
Screenshot: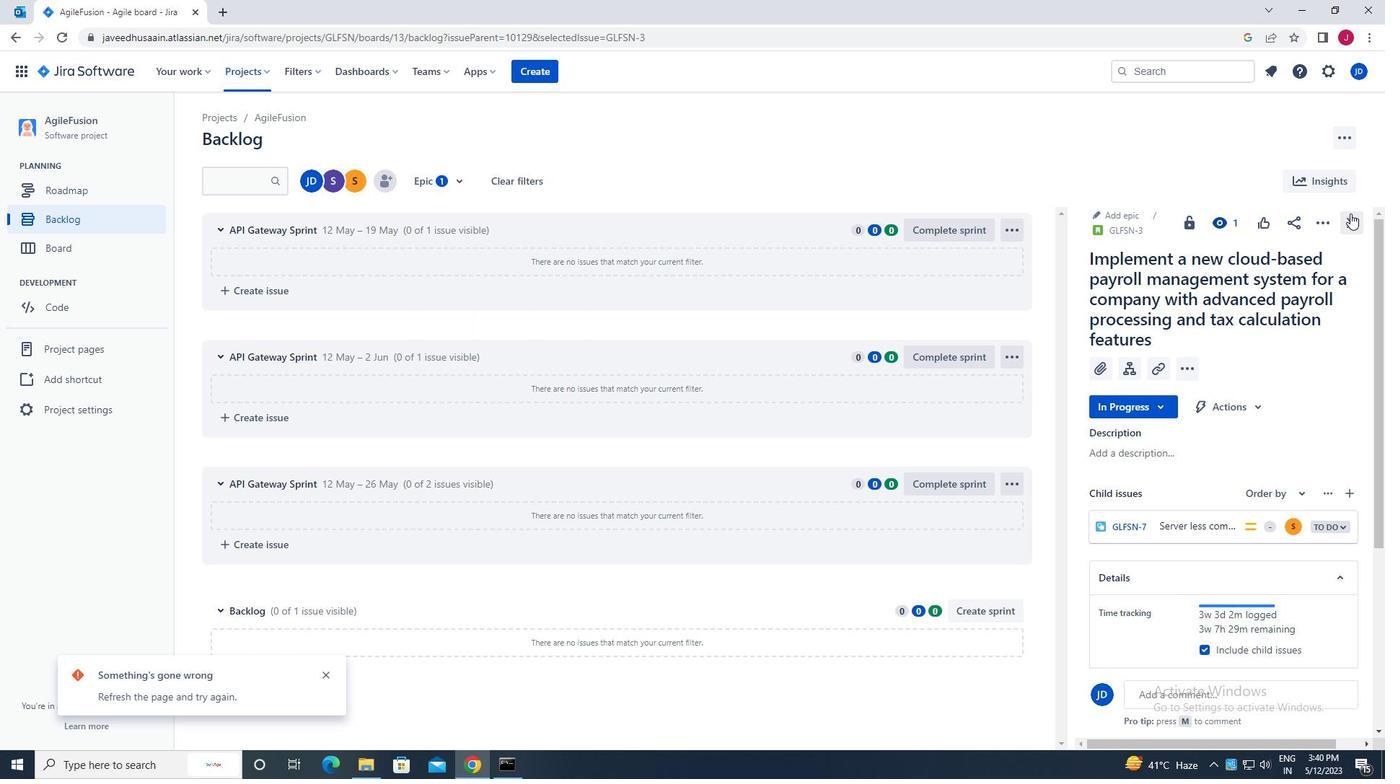 
Action: Mouse pressed left at (1352, 217)
Screenshot: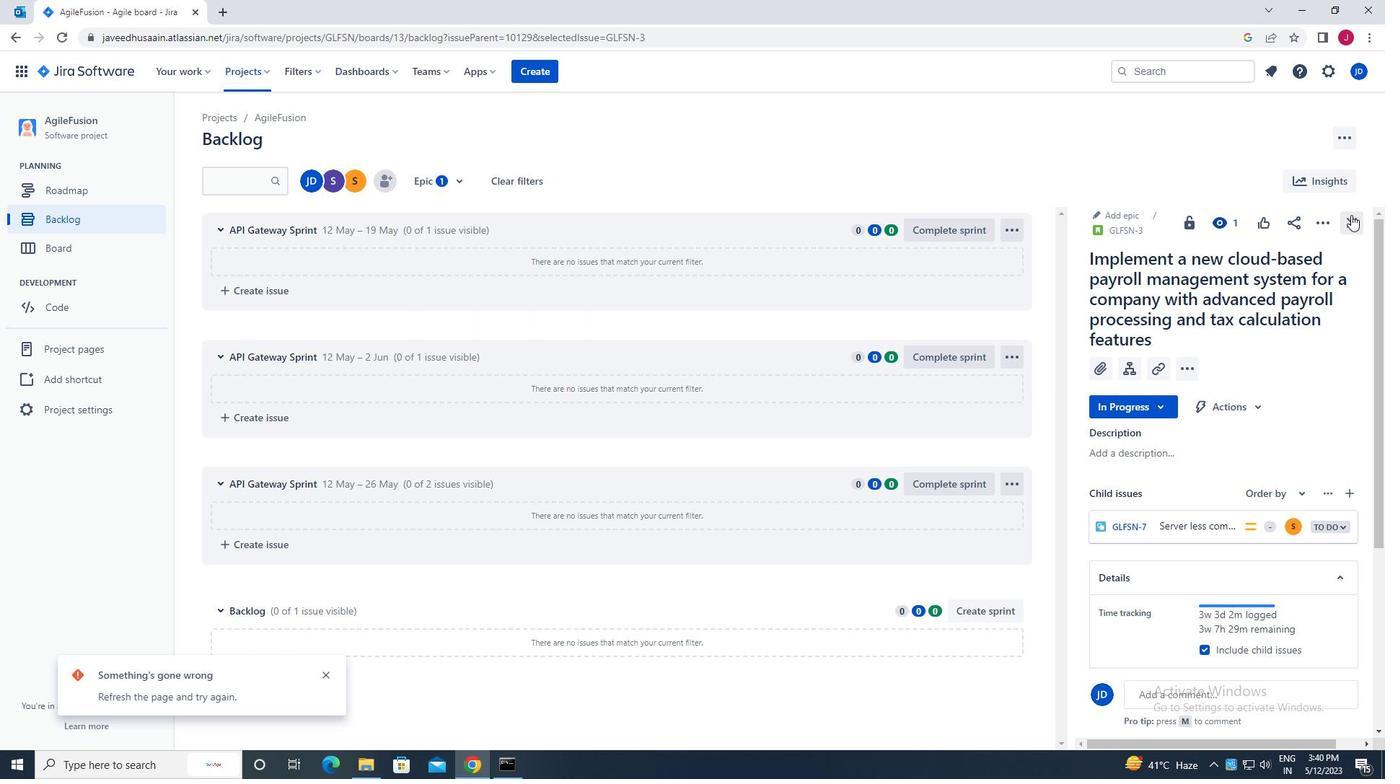 
Action: Mouse moved to (111, 221)
Screenshot: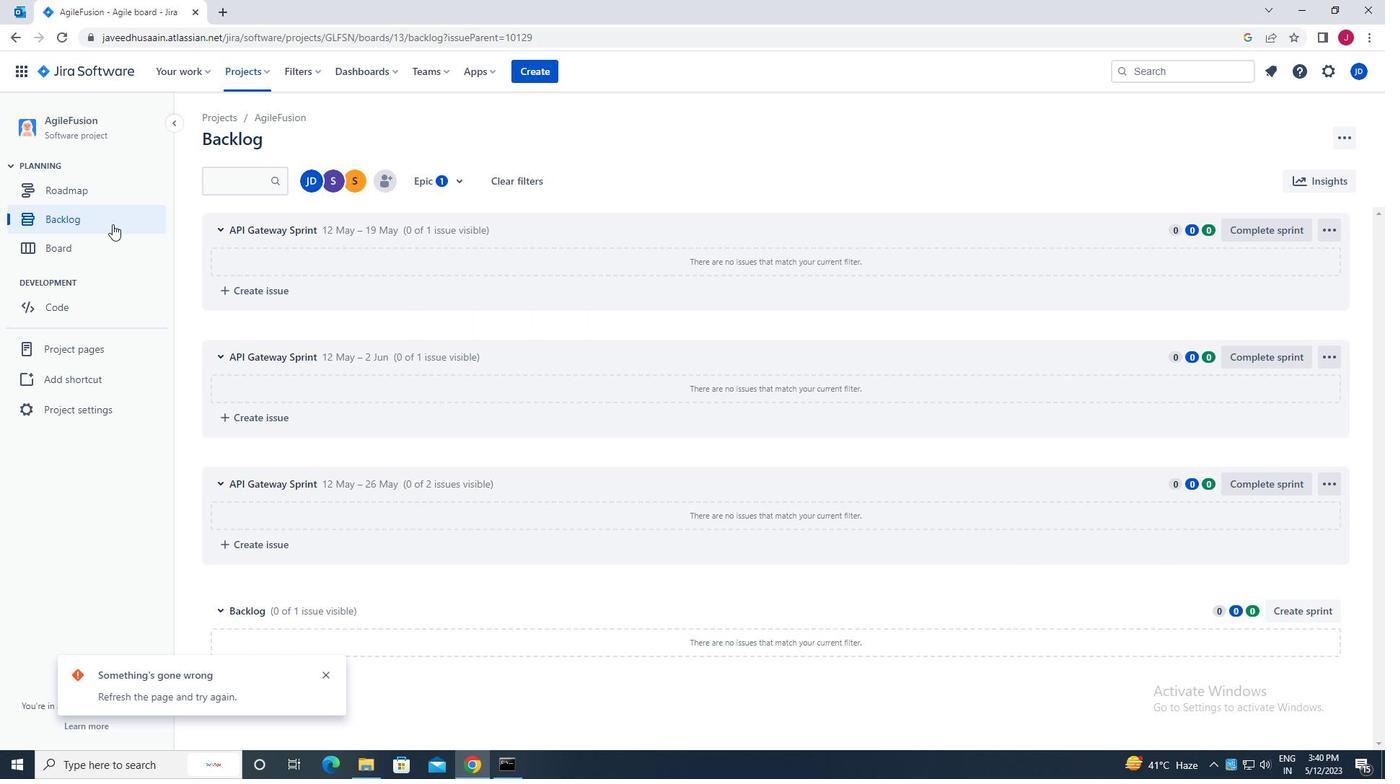 
Action: Mouse pressed left at (111, 221)
Screenshot: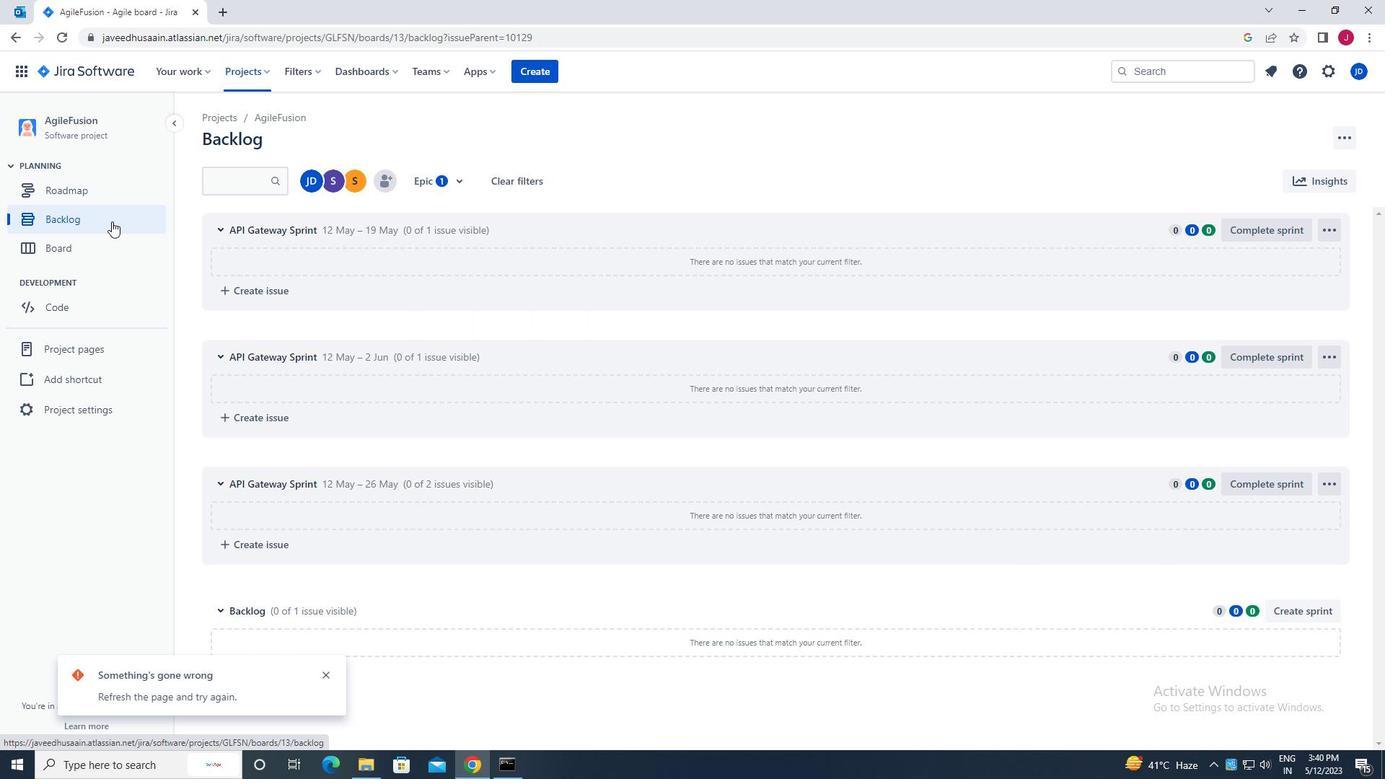 
Action: Mouse moved to (764, 487)
Screenshot: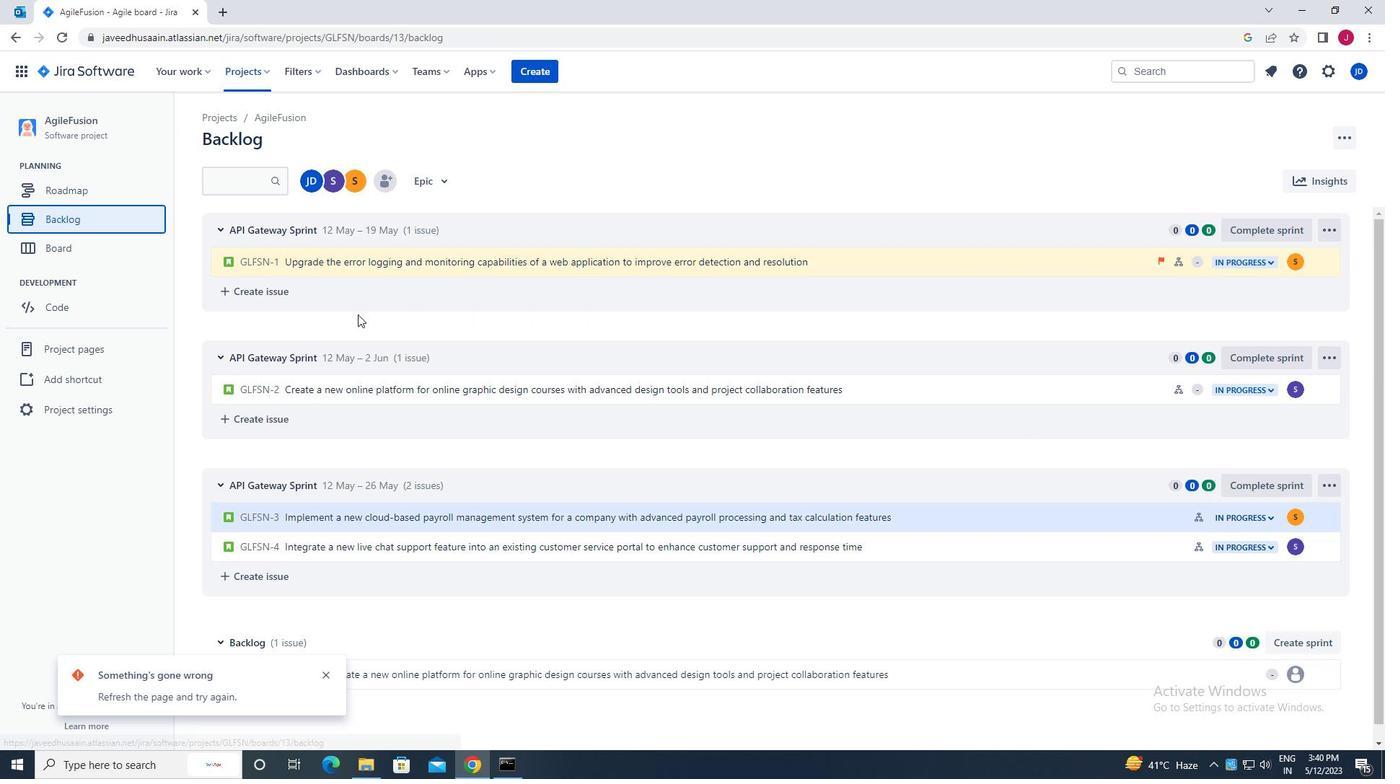 
Action: Mouse scrolled (764, 487) with delta (0, 0)
Screenshot: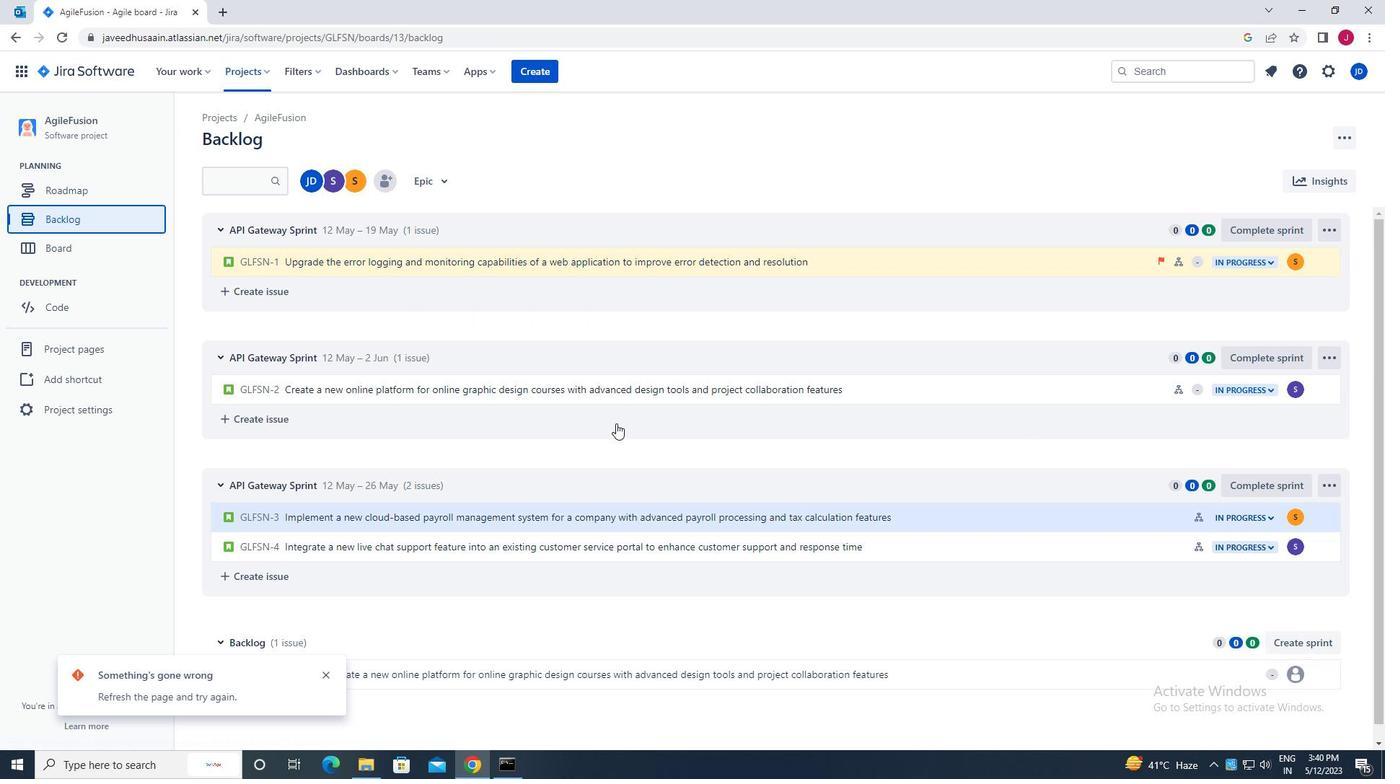
Action: Mouse moved to (764, 487)
Screenshot: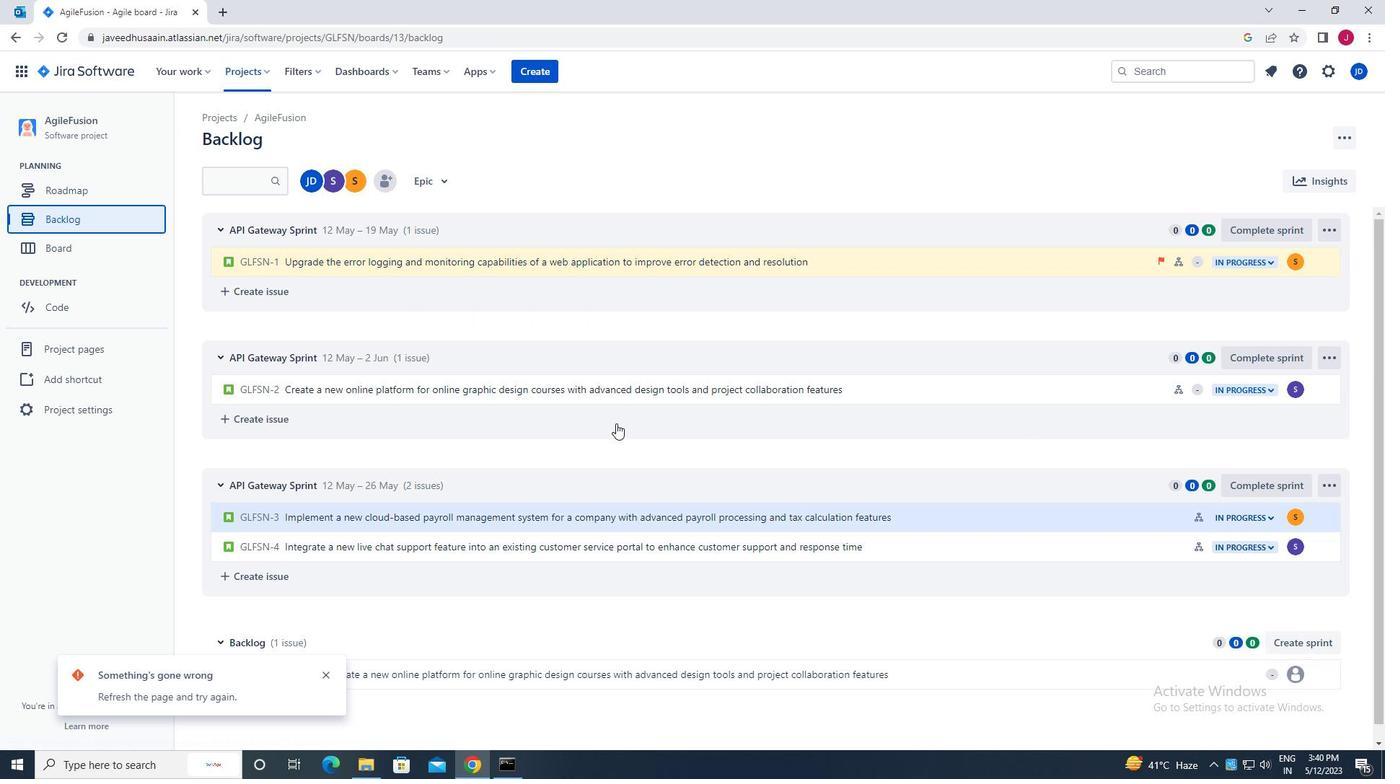 
Action: Mouse scrolled (764, 487) with delta (0, 0)
Screenshot: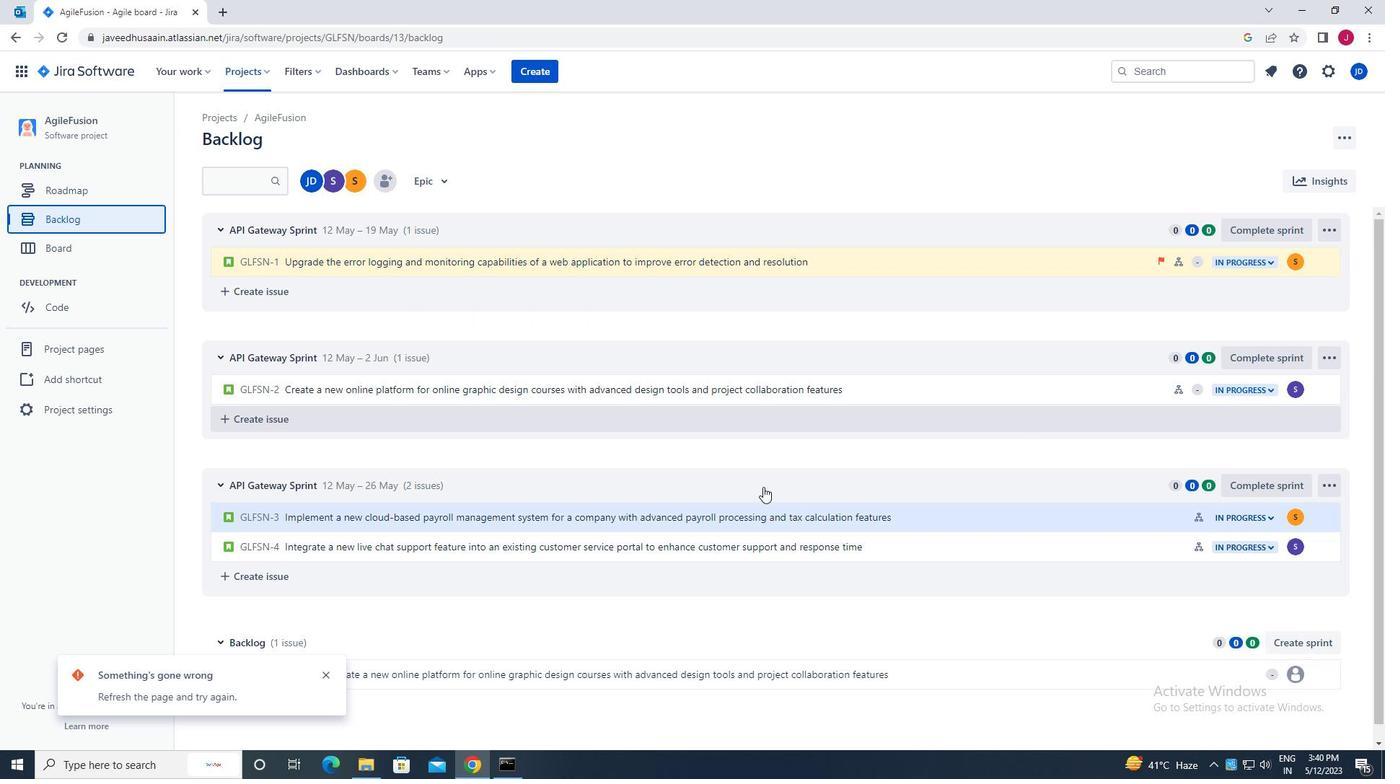 
Action: Mouse moved to (764, 487)
Screenshot: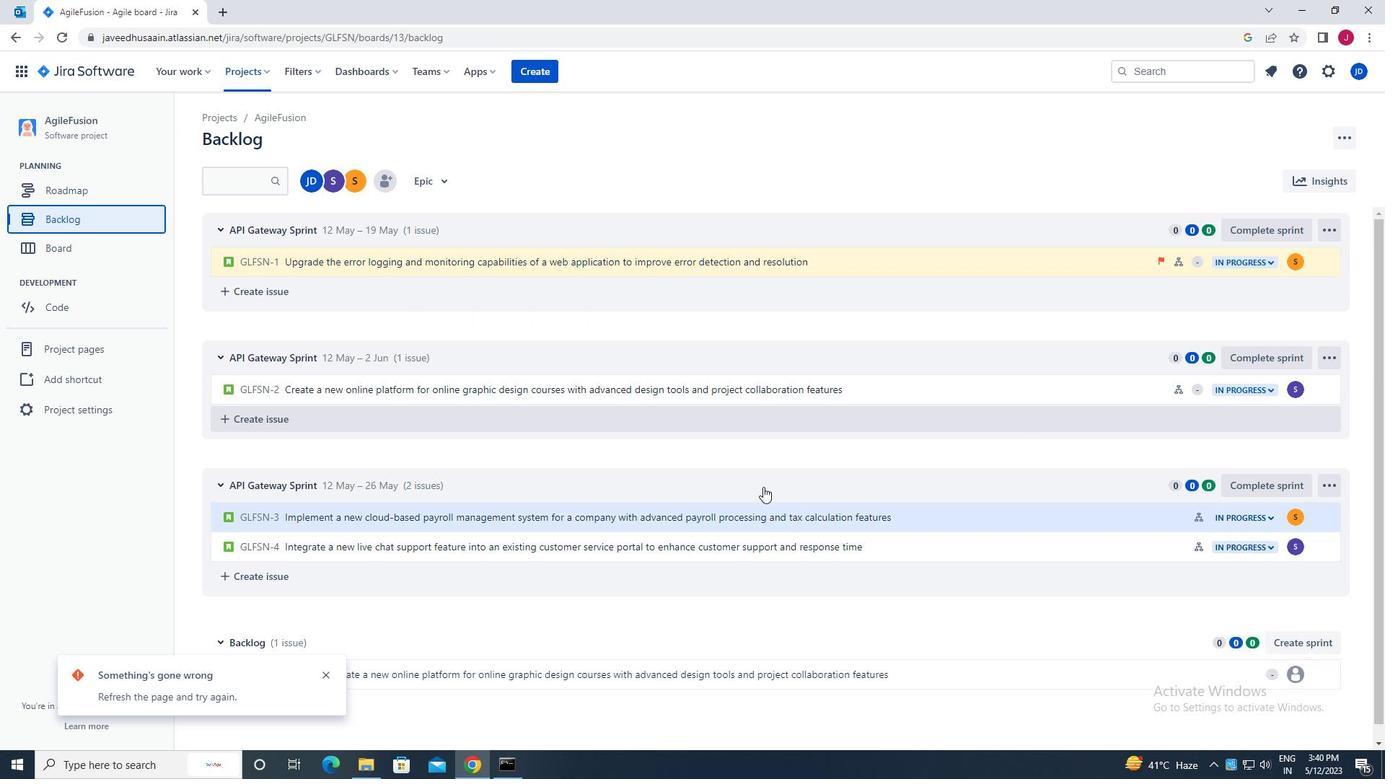 
Action: Mouse scrolled (764, 487) with delta (0, 0)
Screenshot: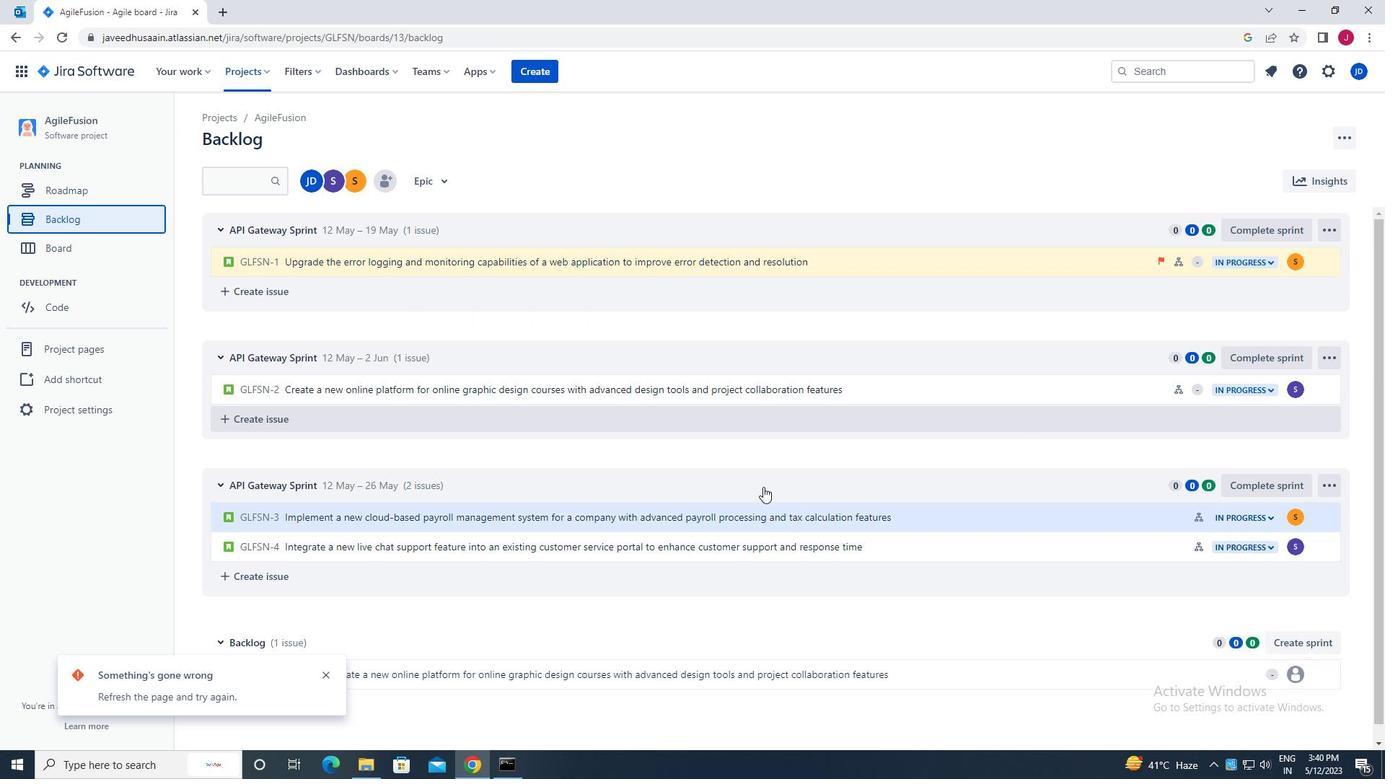 
Action: Mouse scrolled (764, 487) with delta (0, 0)
Screenshot: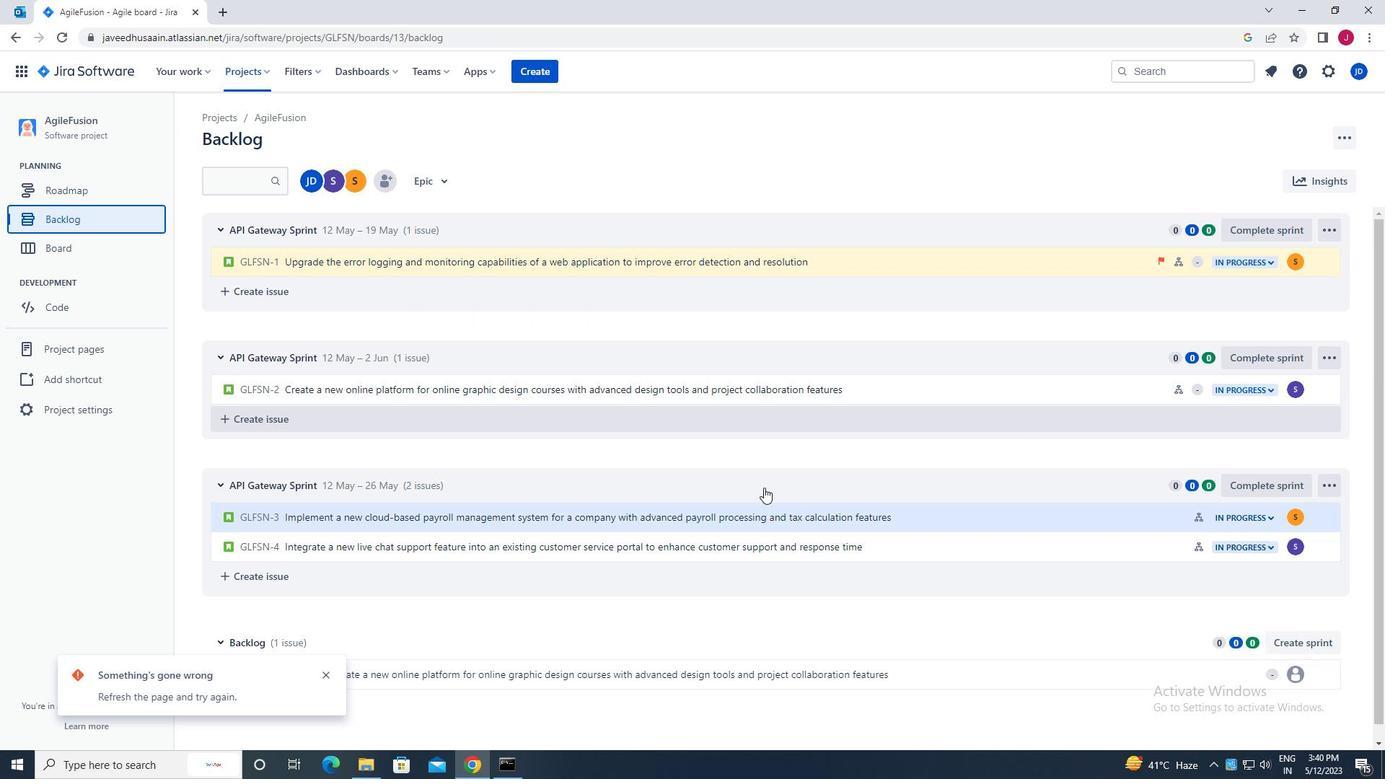 
Action: Mouse scrolled (764, 487) with delta (0, 0)
Screenshot: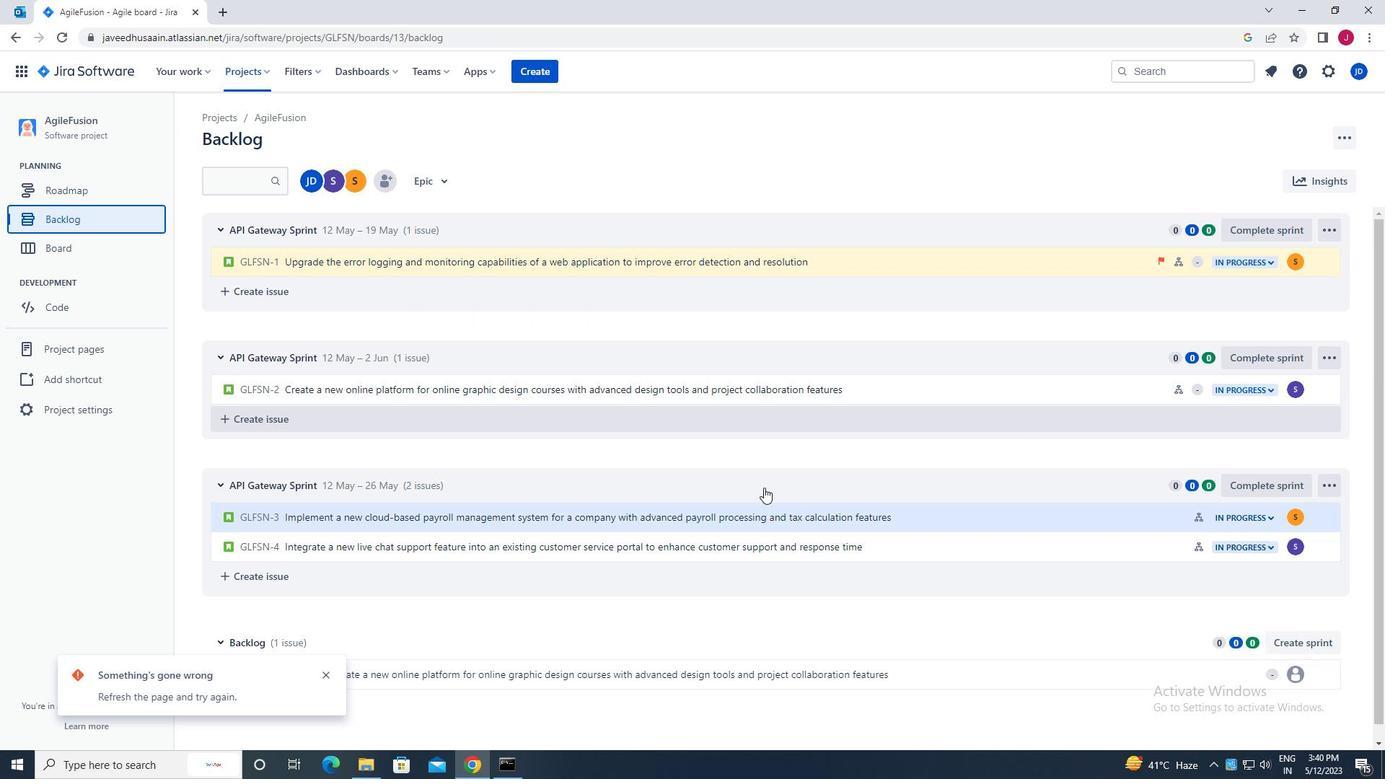 
Action: Mouse moved to (1107, 535)
Screenshot: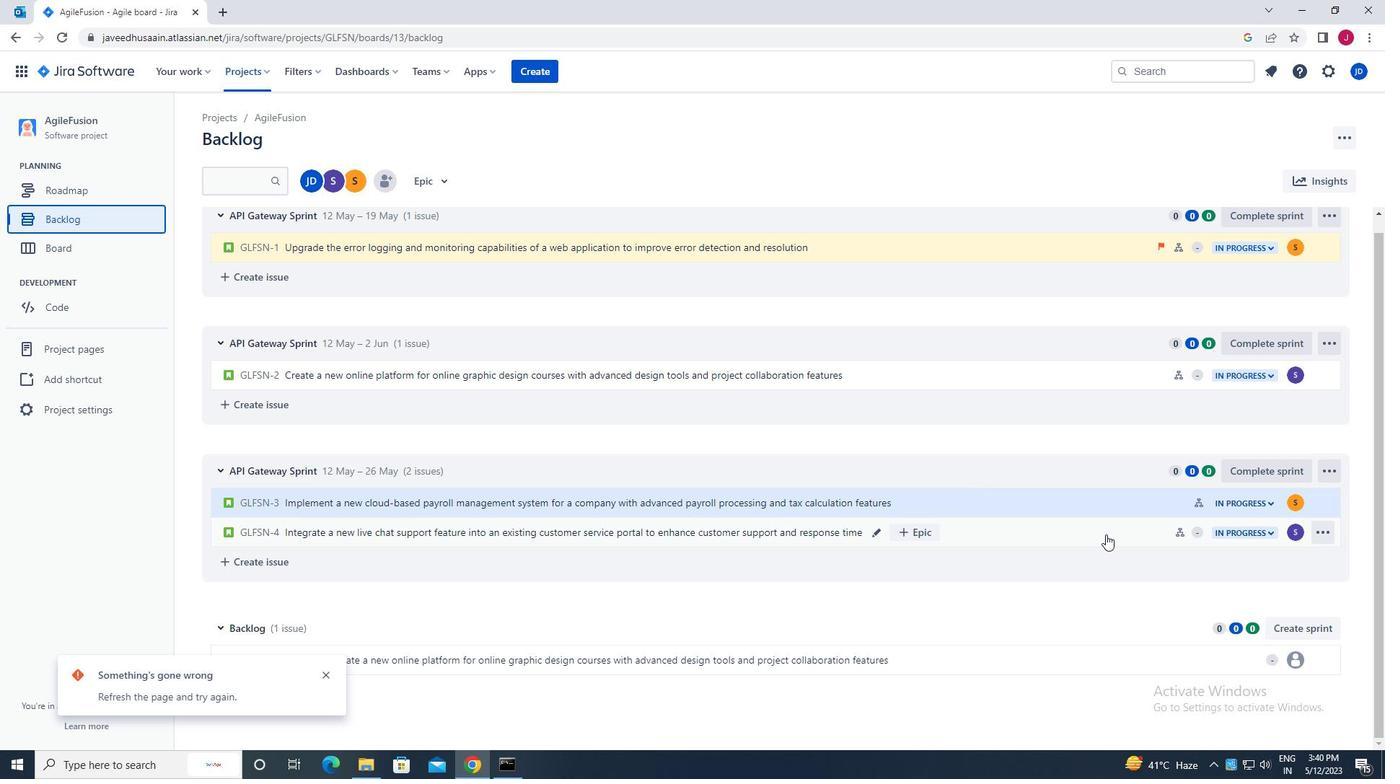 
Action: Mouse pressed left at (1107, 535)
Screenshot: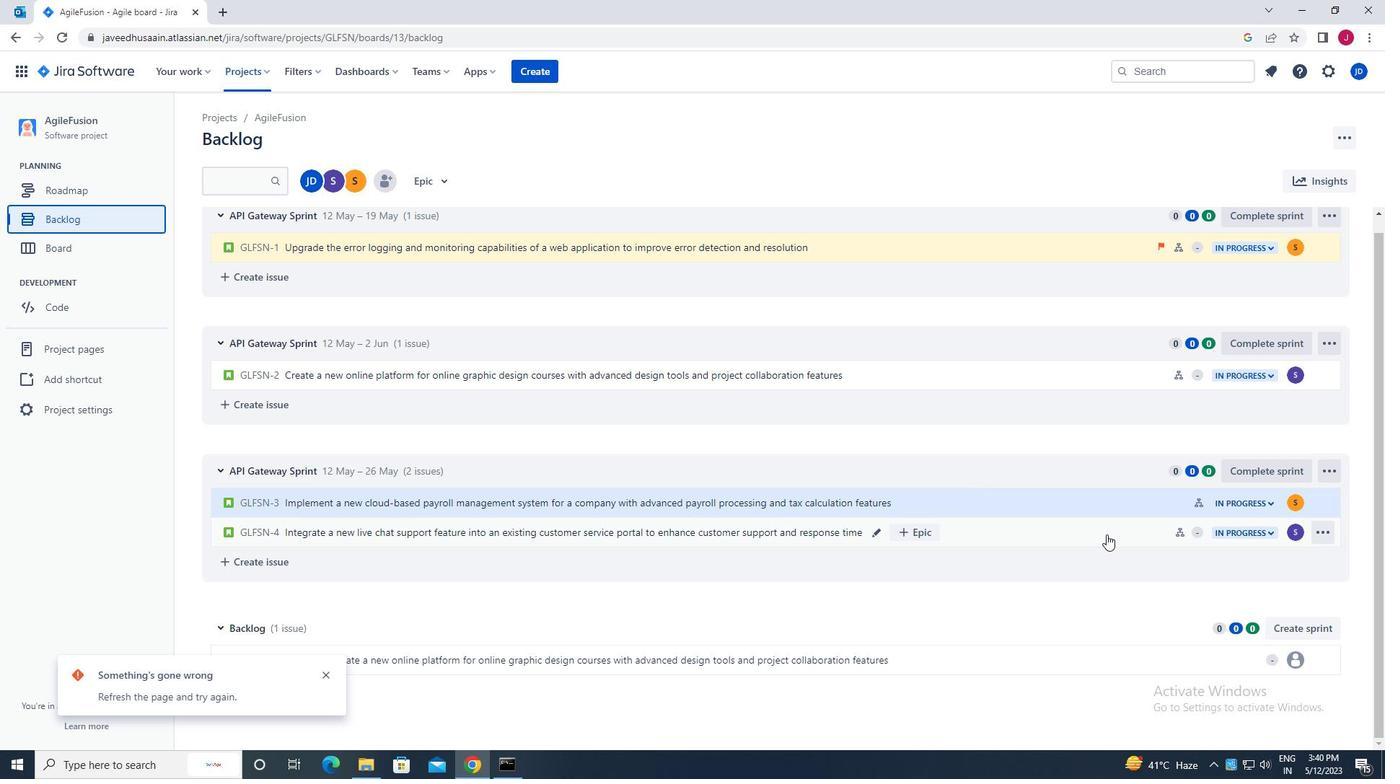 
Action: Mouse moved to (1322, 220)
Screenshot: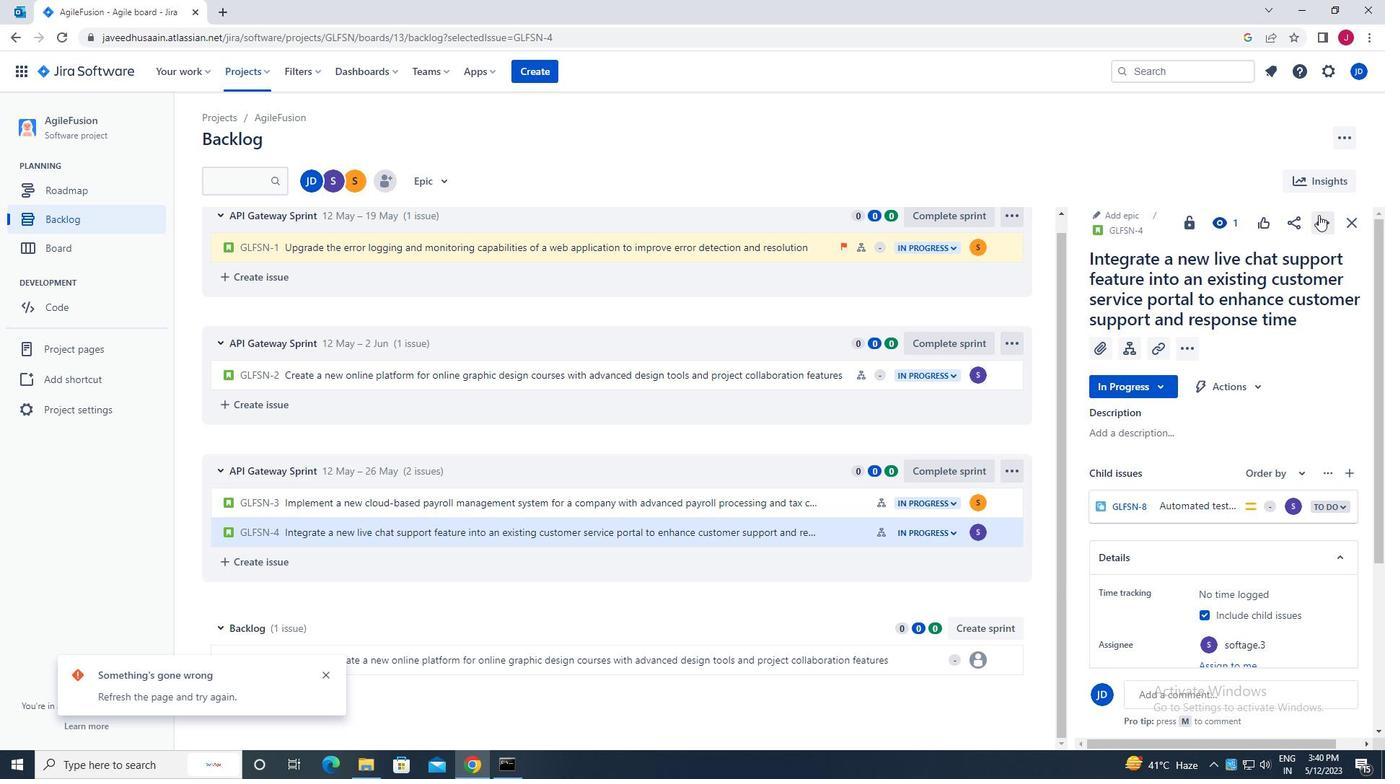 
Action: Mouse pressed left at (1322, 220)
Screenshot: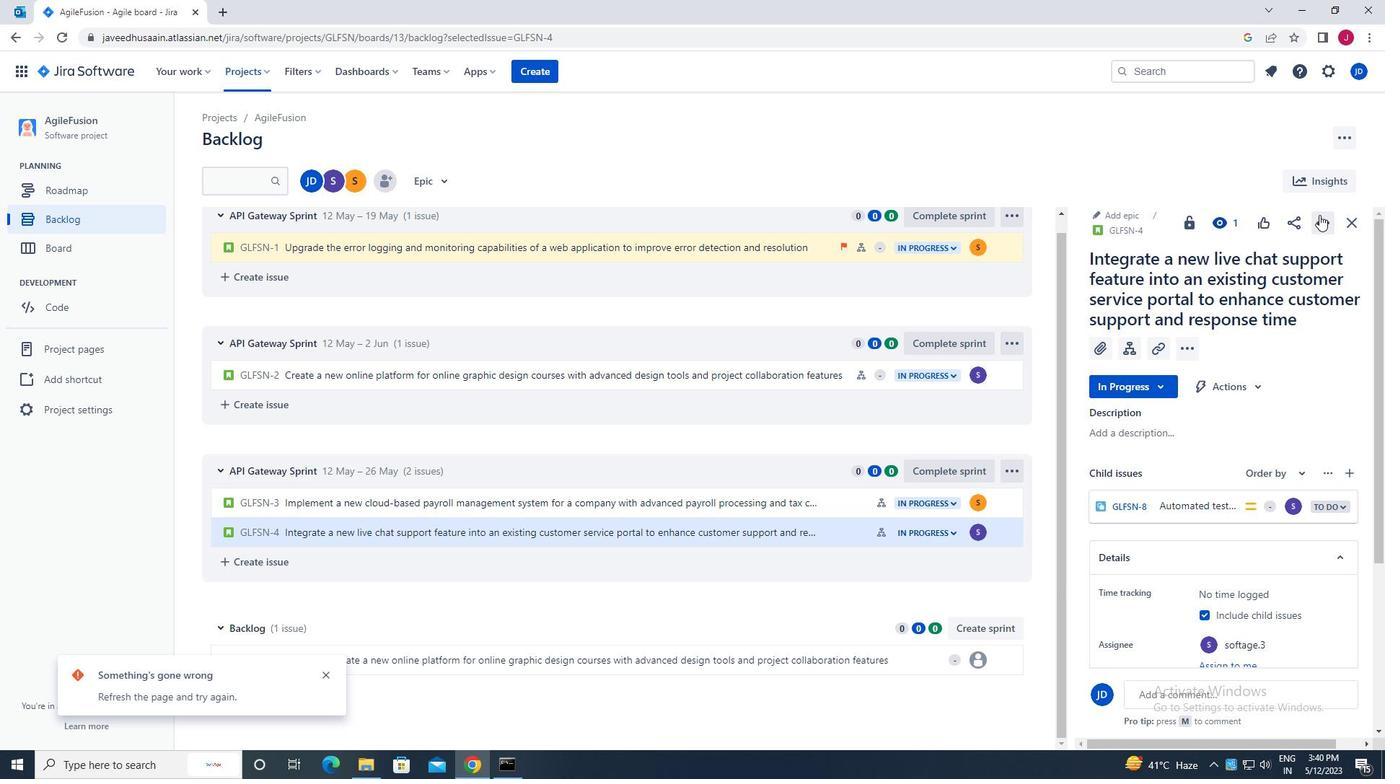 
Action: Mouse moved to (1273, 262)
Screenshot: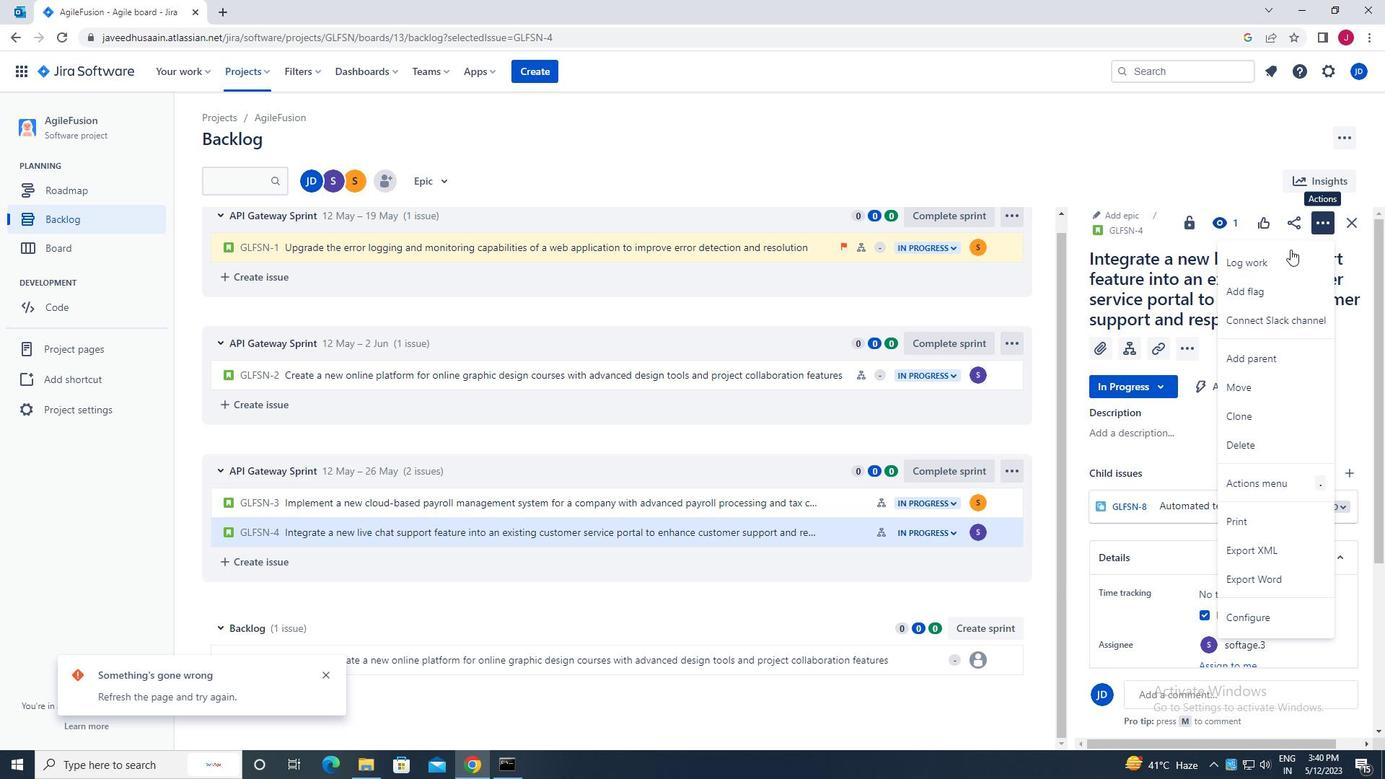 
Action: Mouse pressed left at (1273, 262)
Screenshot: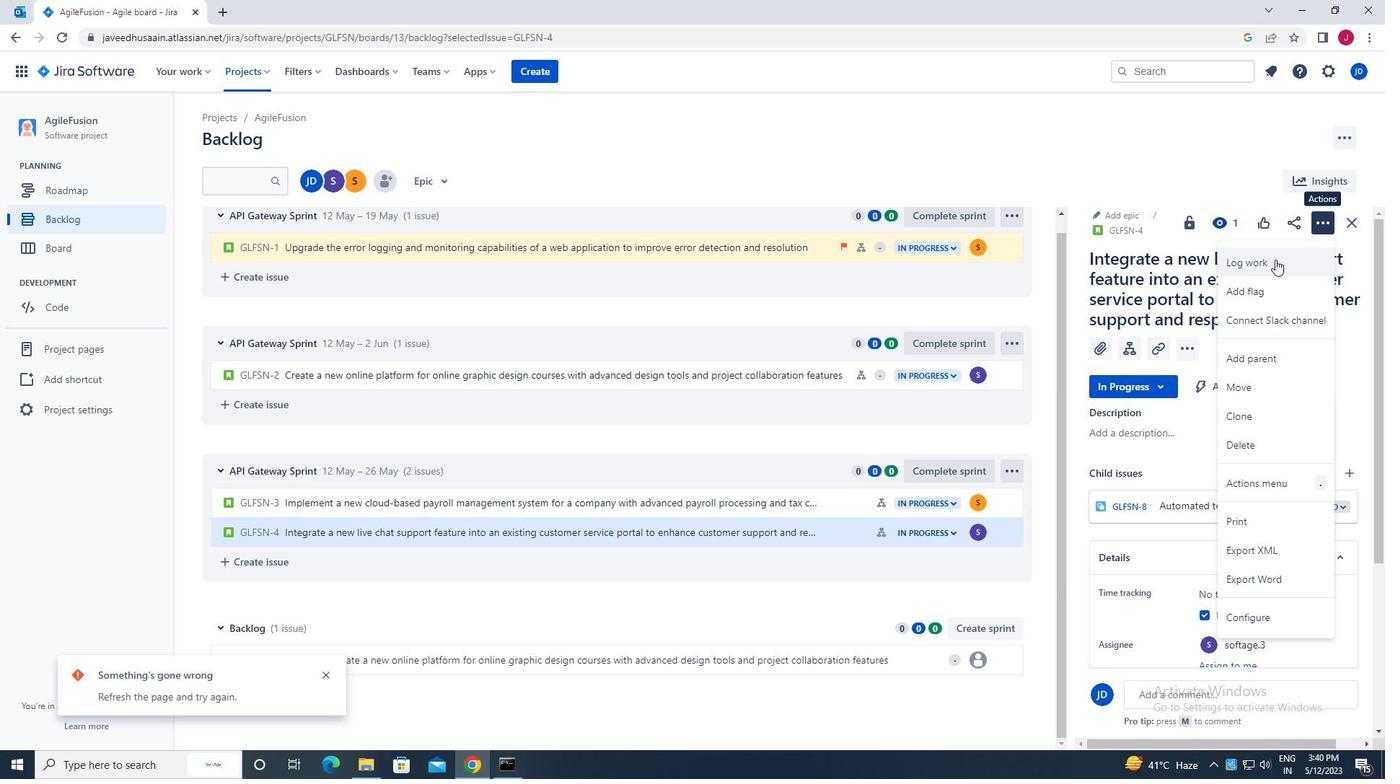 
Action: Mouse moved to (618, 225)
Screenshot: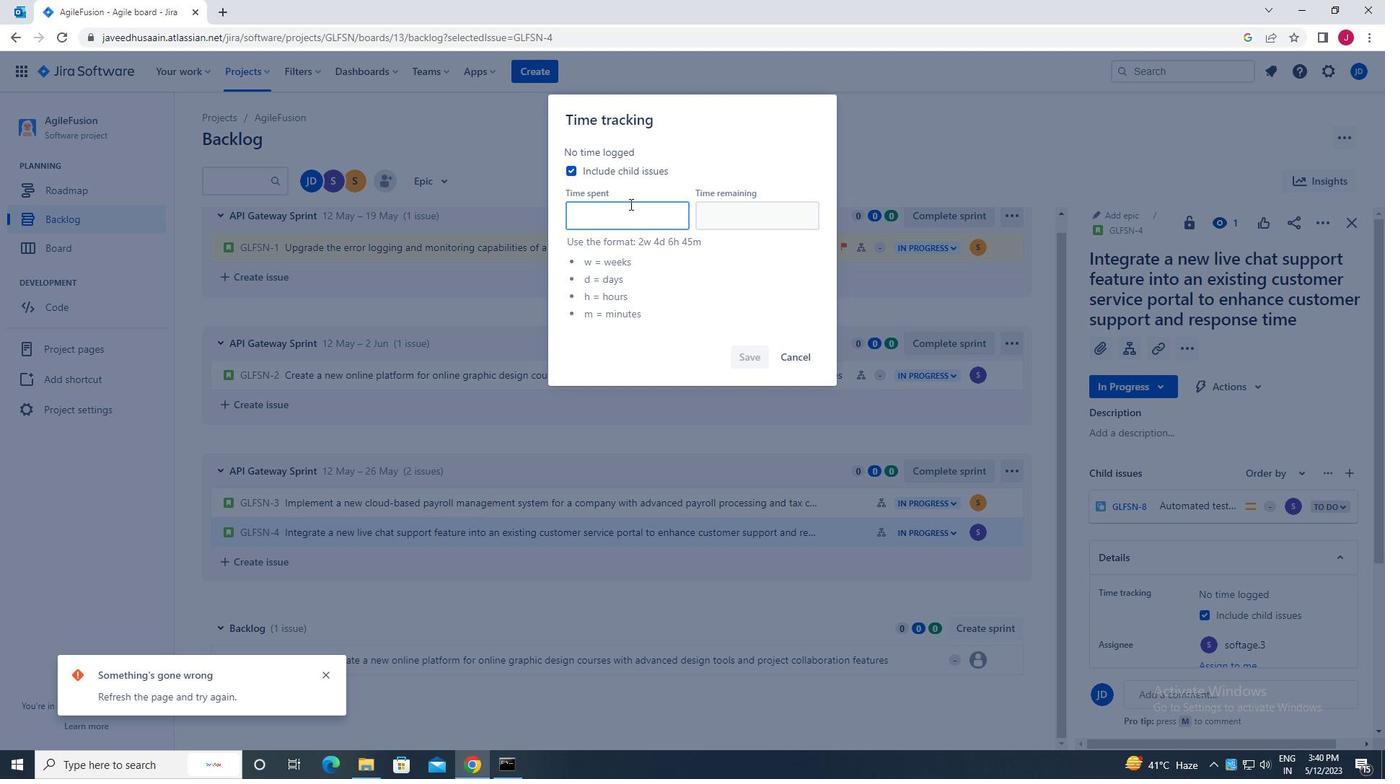 
Action: Mouse pressed left at (618, 225)
Screenshot: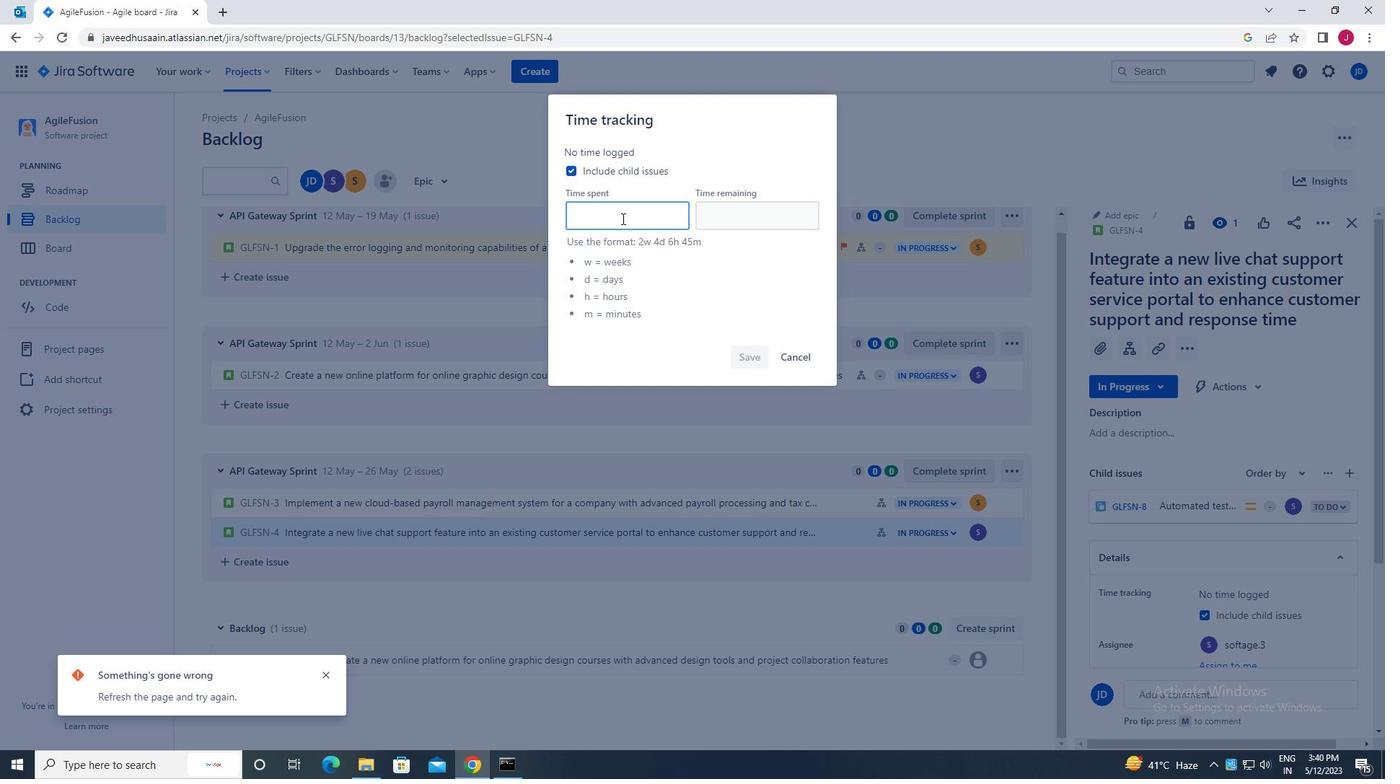 
Action: Key pressed 2w<Key.space>2d<Key.space>5h<Key.space>1m
Screenshot: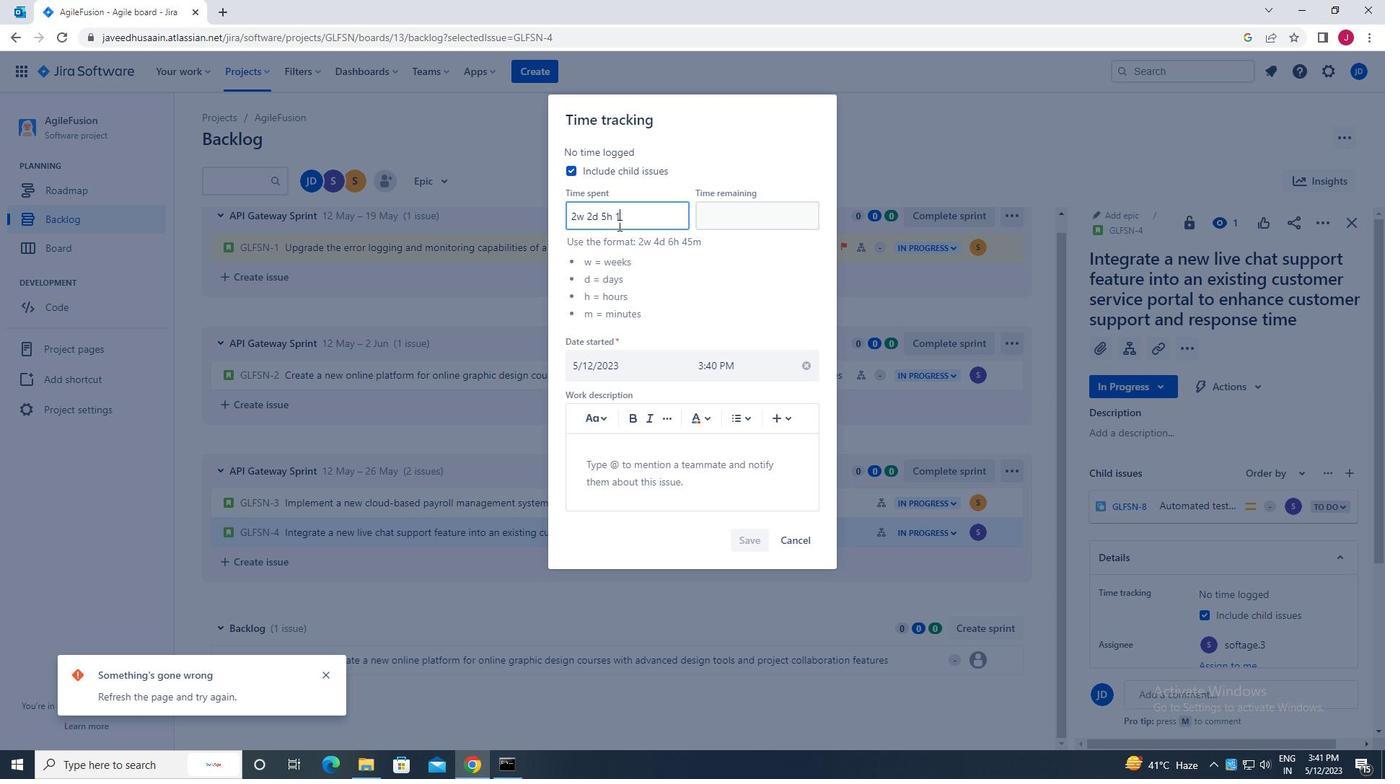 
Action: Mouse moved to (731, 223)
Screenshot: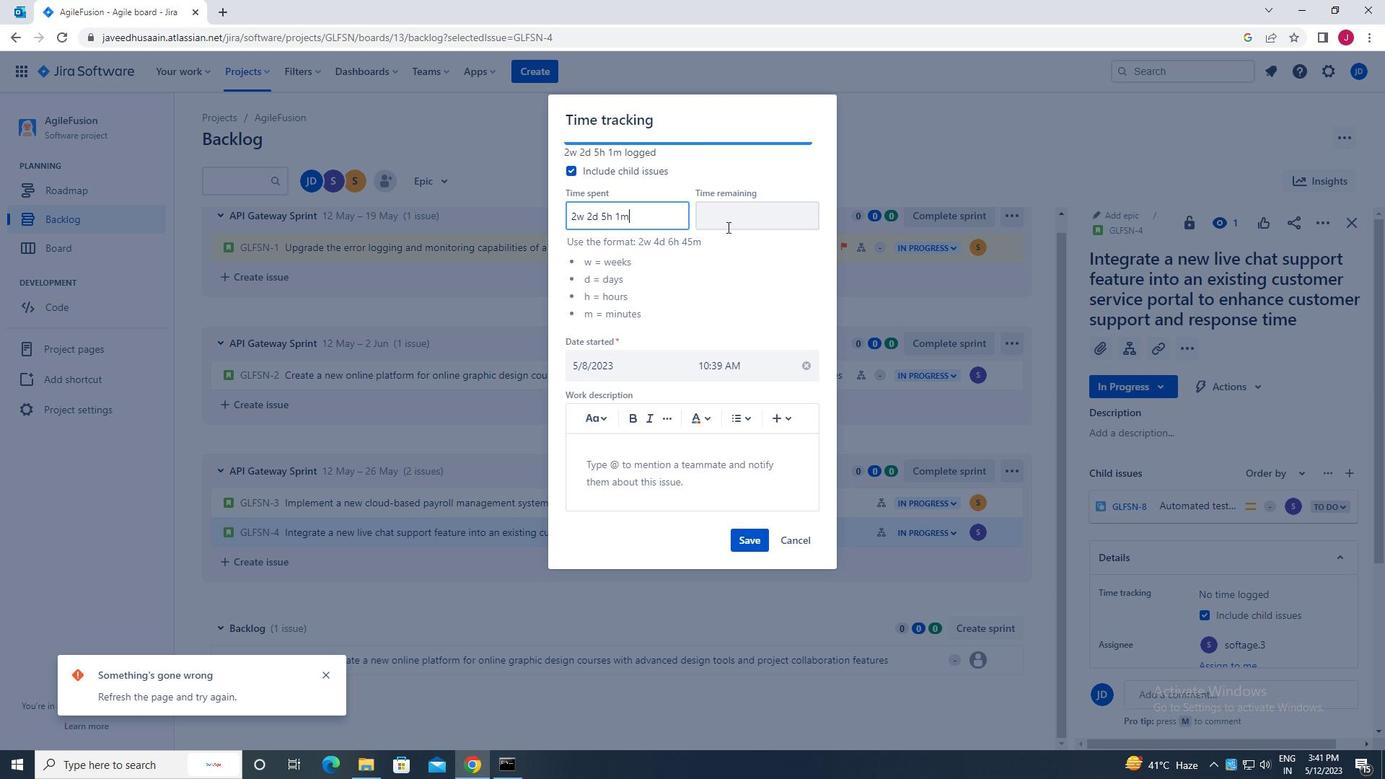 
Action: Mouse pressed left at (731, 223)
Screenshot: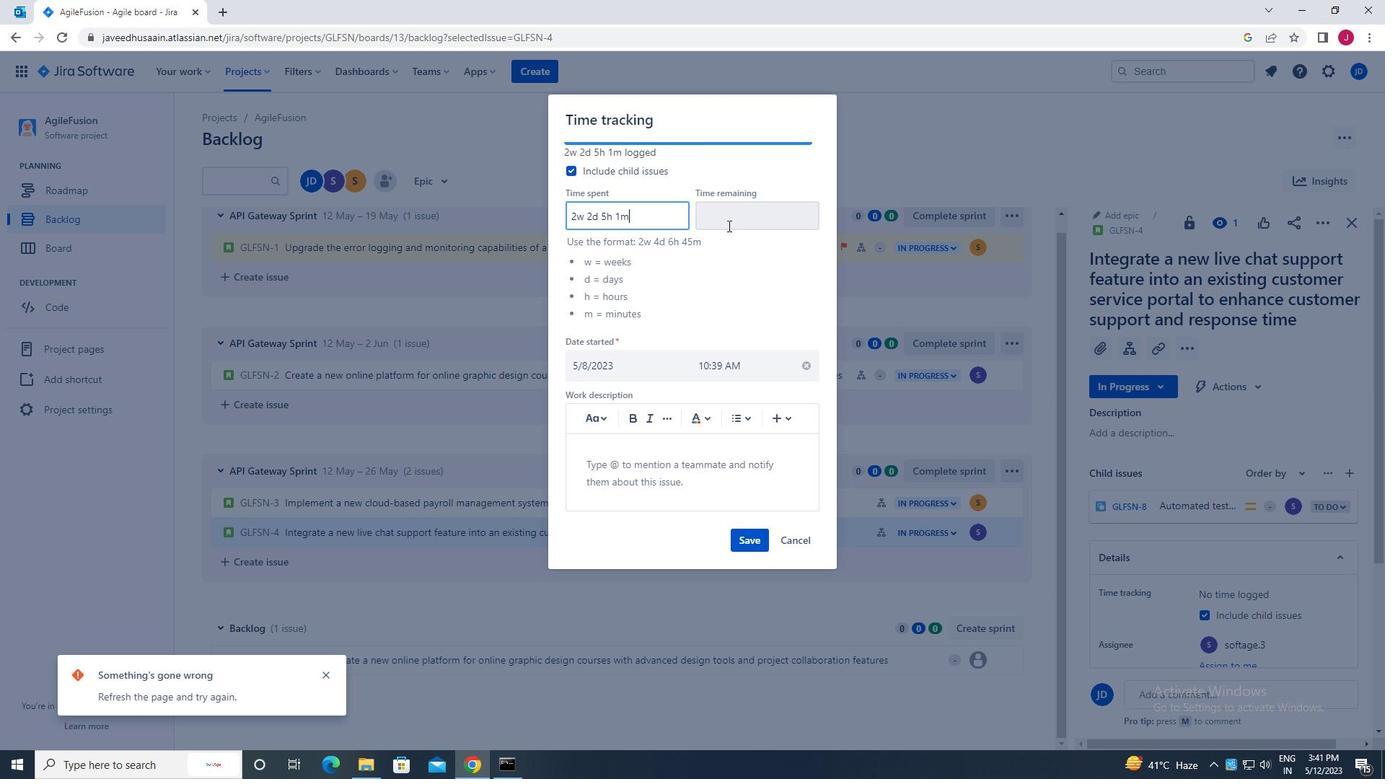 
Action: Mouse moved to (731, 223)
Screenshot: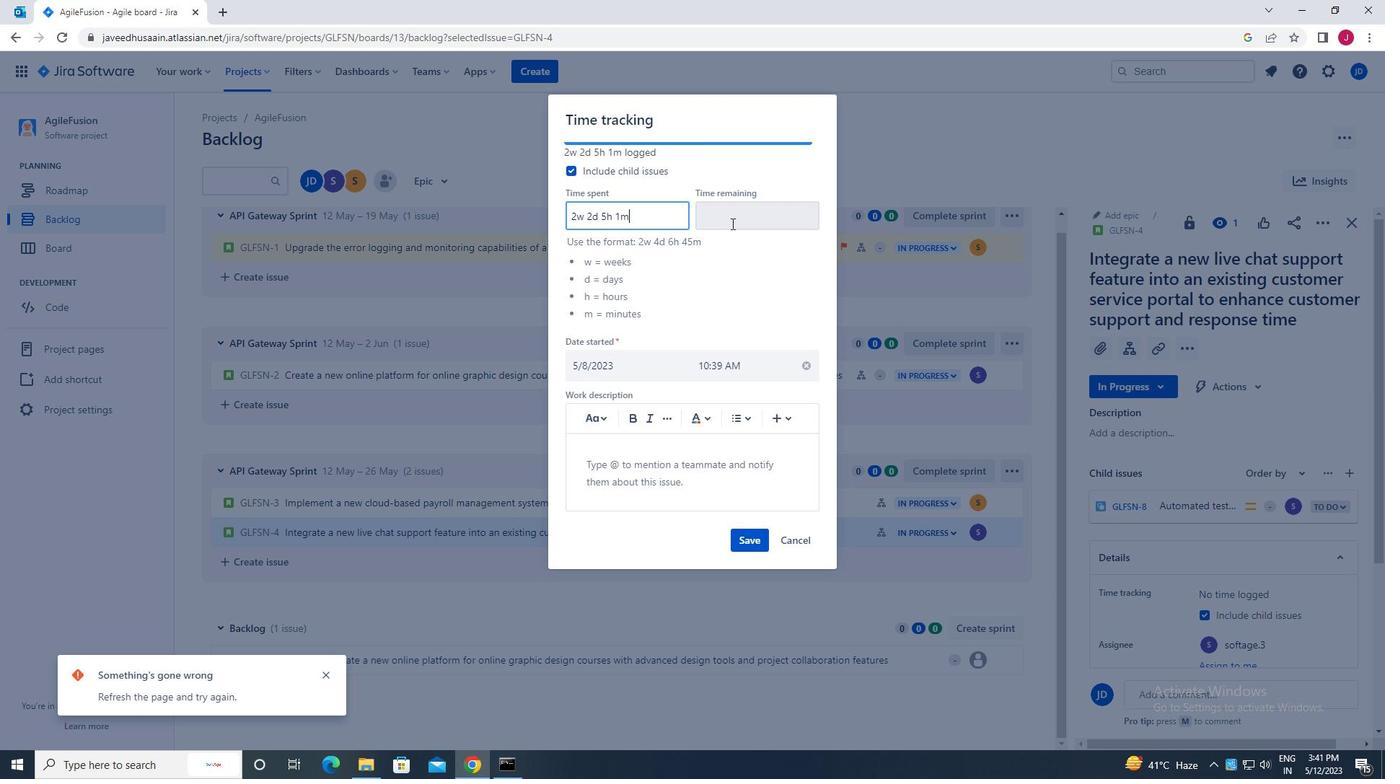 
Action: Key pressed 6w<Key.space>2d<Key.space>22h<Key.space>44m
Screenshot: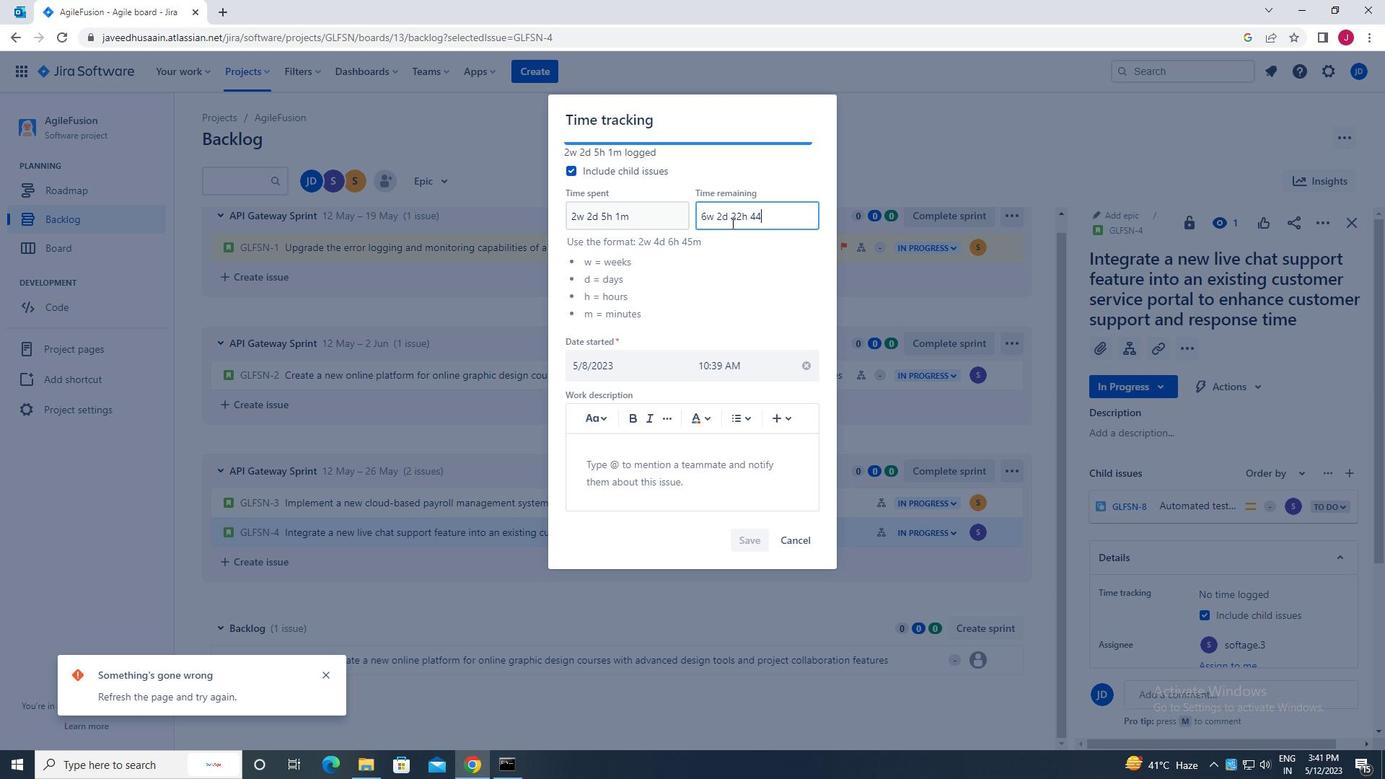 
Action: Mouse moved to (752, 544)
Screenshot: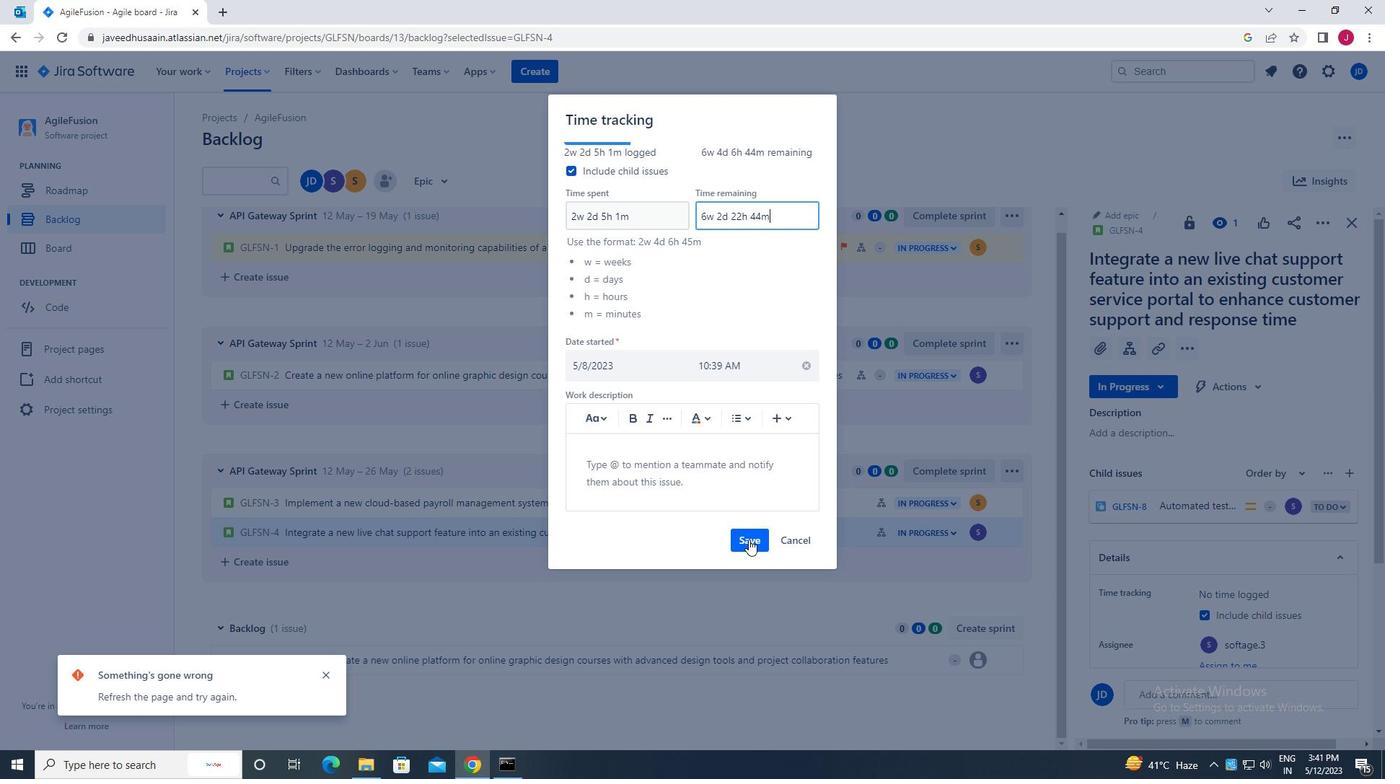 
Action: Mouse pressed left at (752, 544)
Screenshot: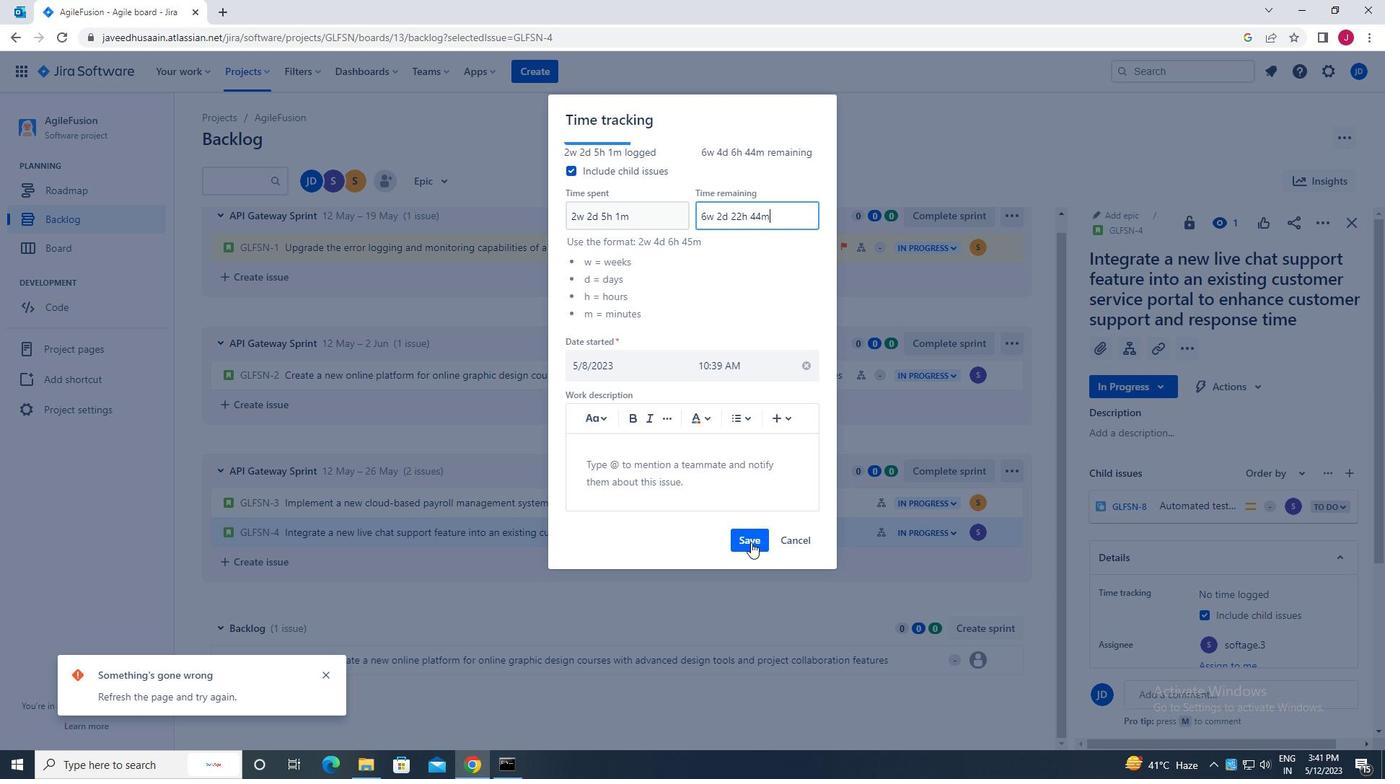 
Action: Mouse moved to (1001, 531)
Screenshot: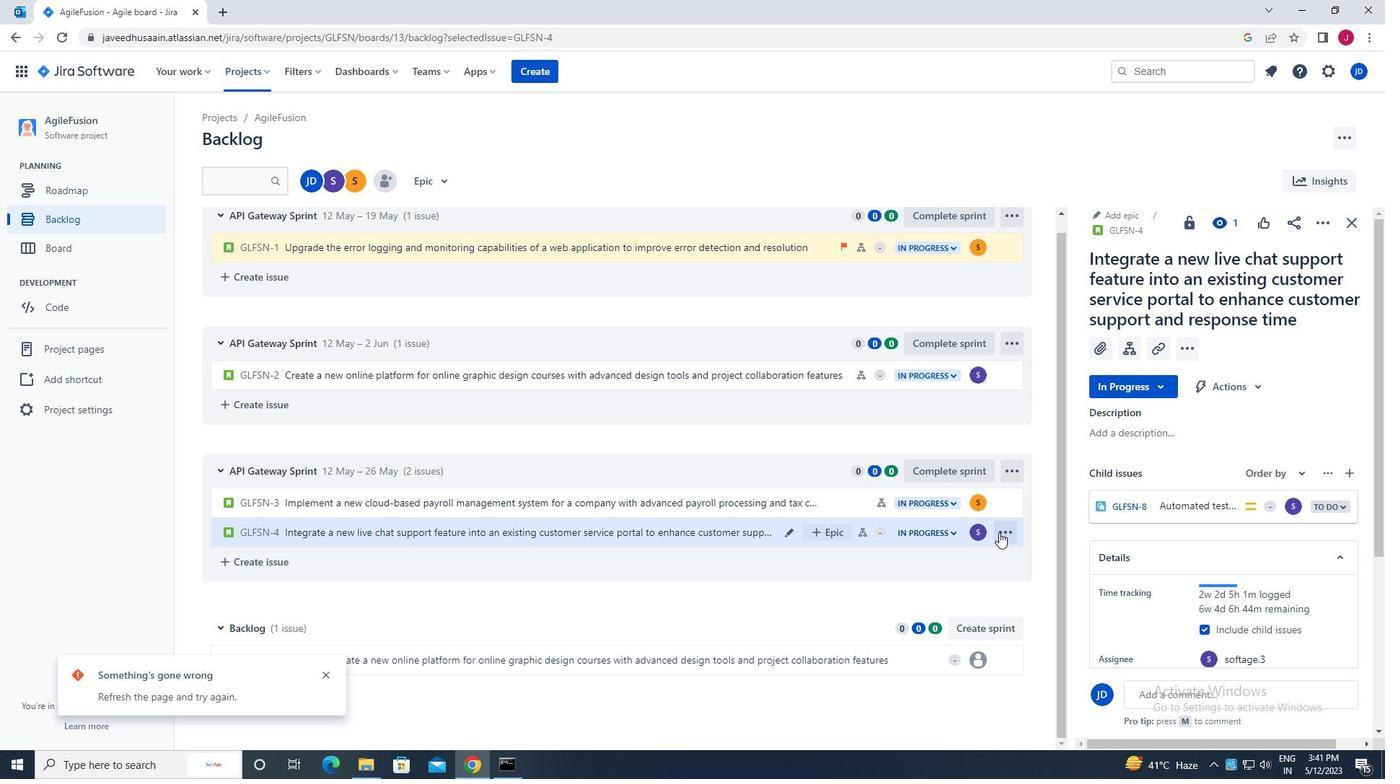 
Action: Mouse pressed left at (1001, 531)
Screenshot: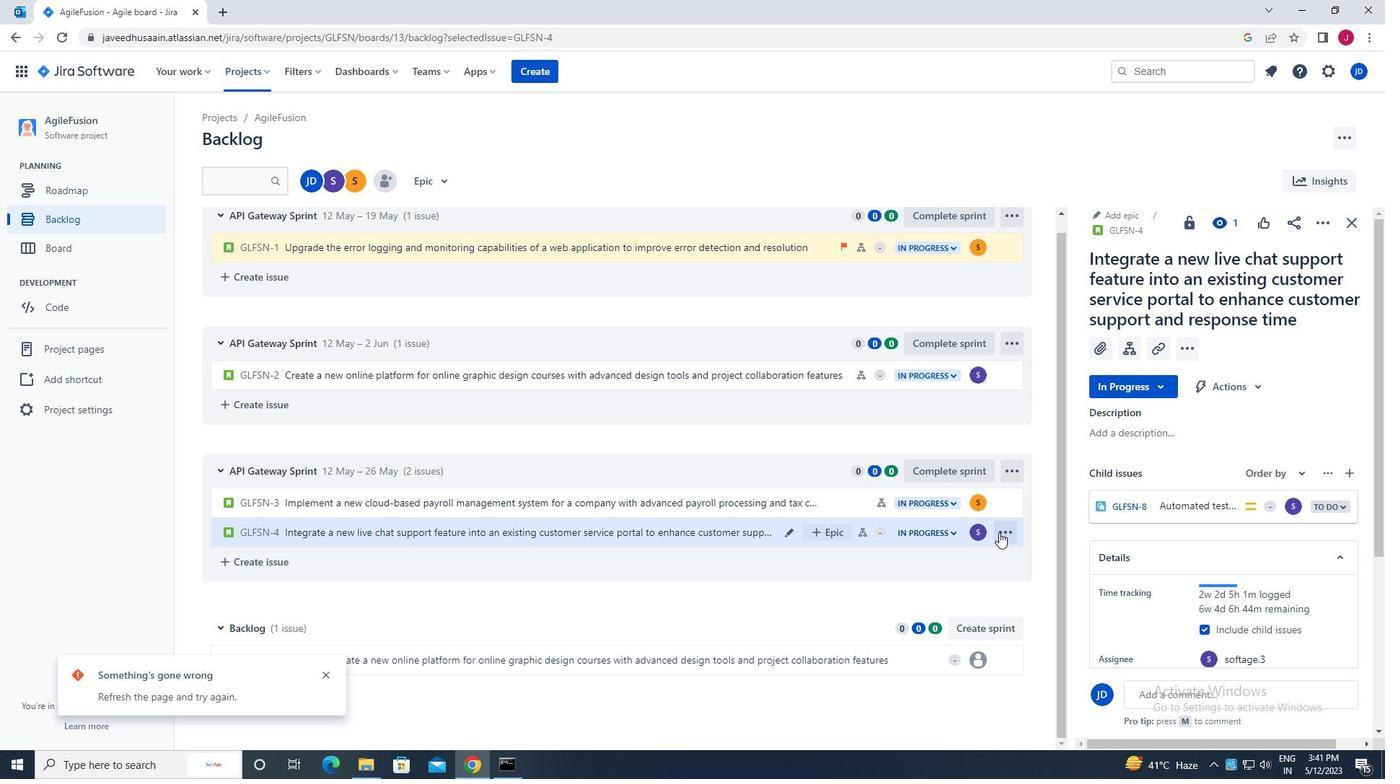 
Action: Mouse moved to (978, 499)
Screenshot: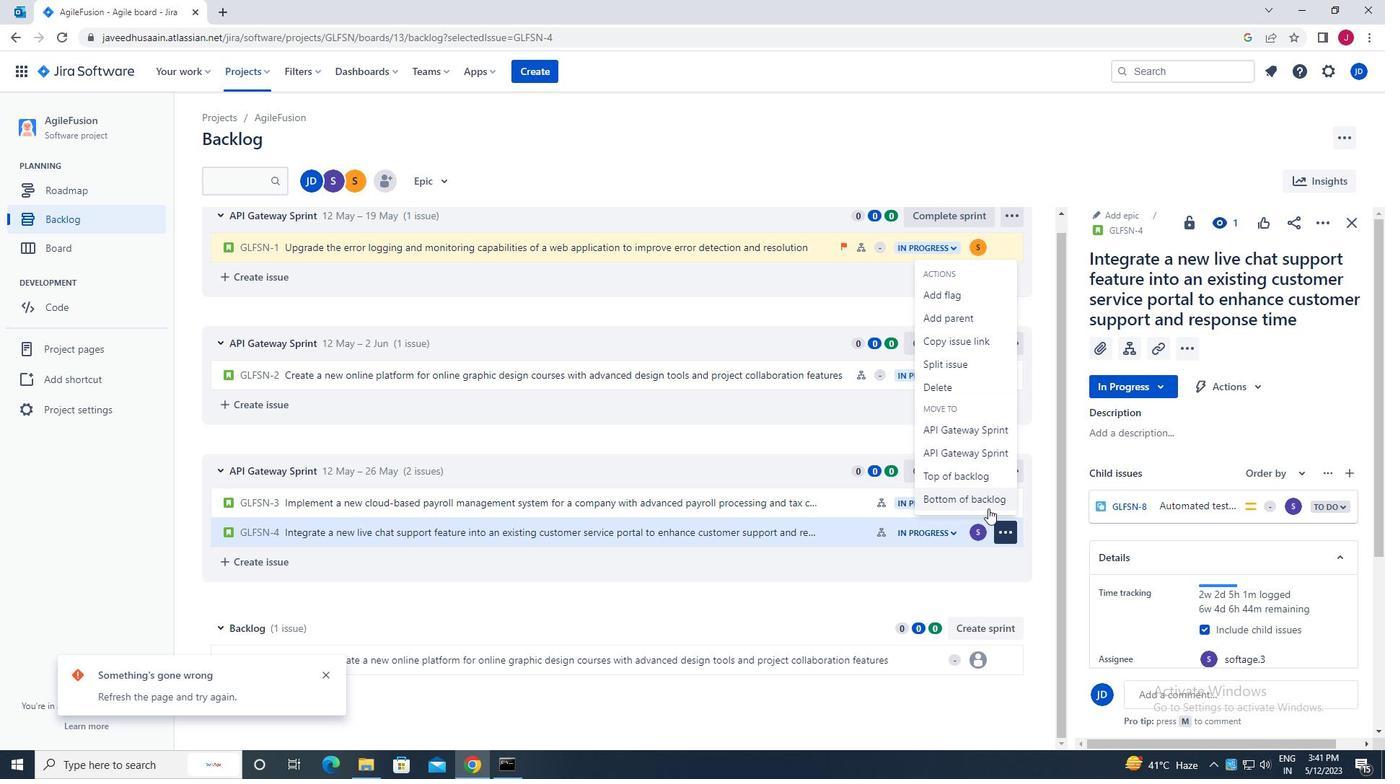 
Action: Mouse pressed left at (978, 499)
Screenshot: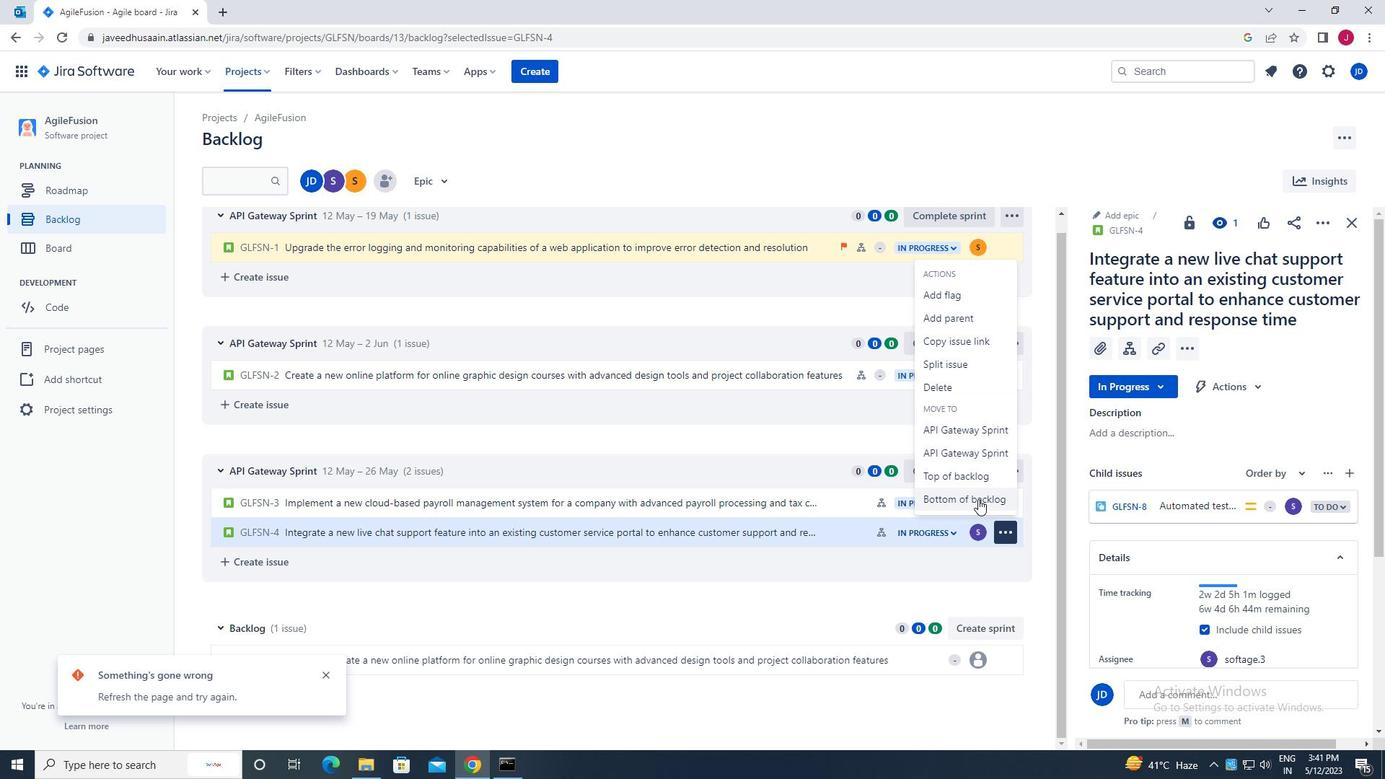 
Action: Mouse moved to (728, 234)
Screenshot: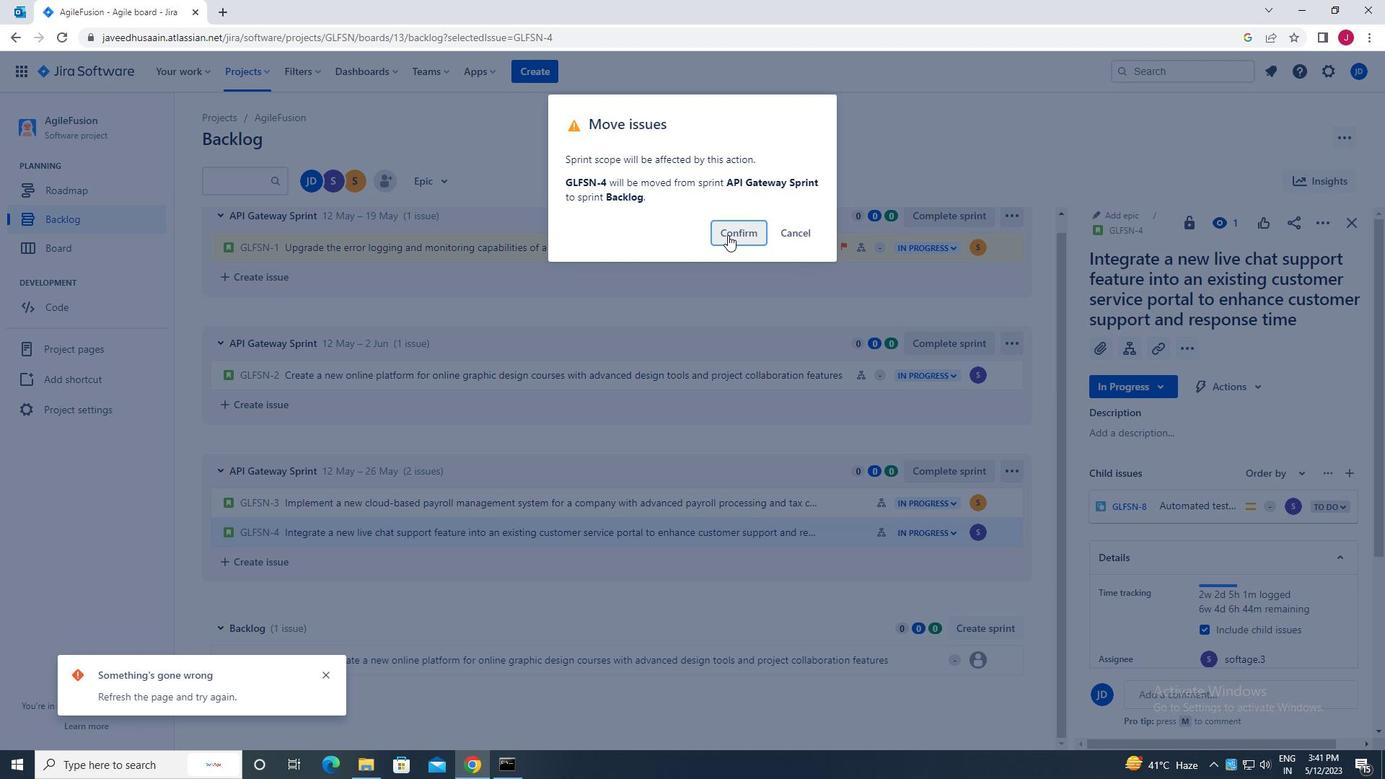 
Action: Mouse pressed left at (728, 234)
Screenshot: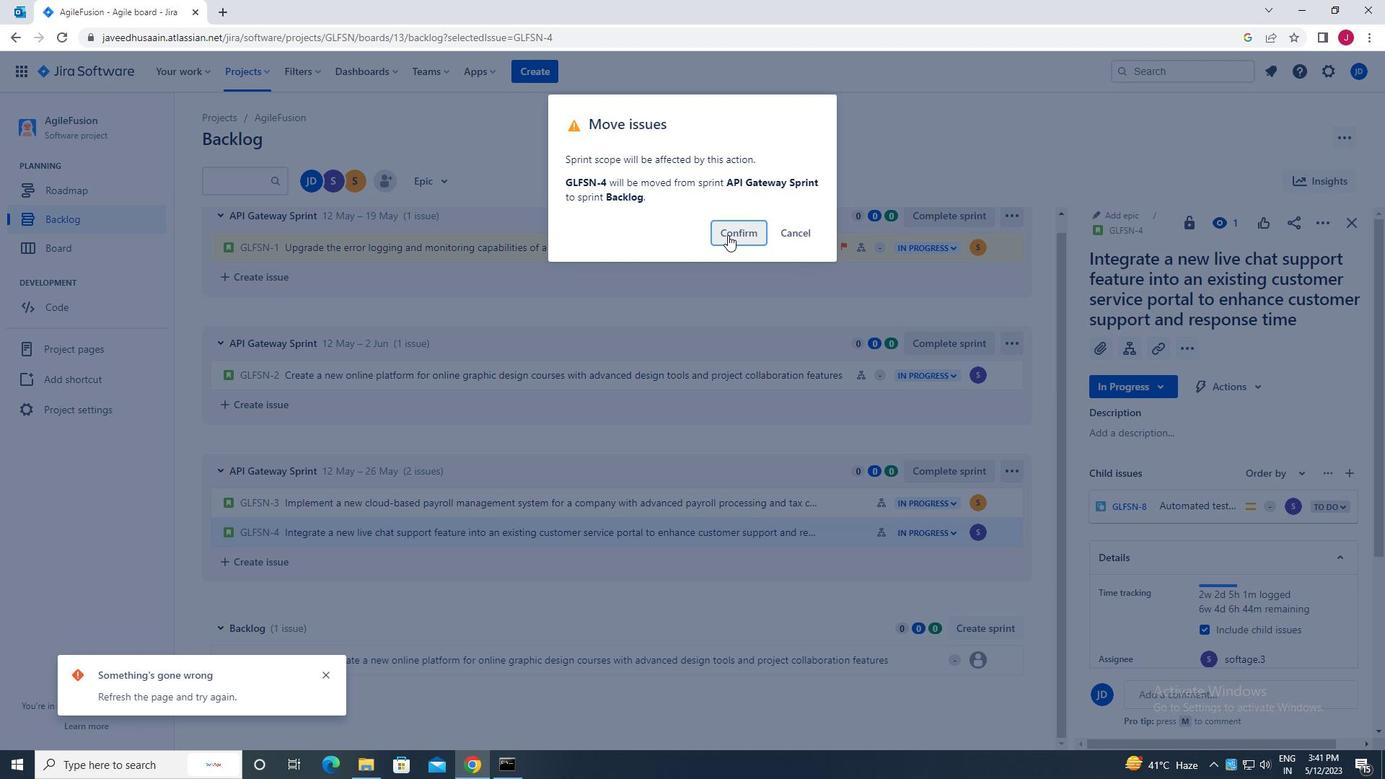 
Action: Mouse moved to (450, 180)
Screenshot: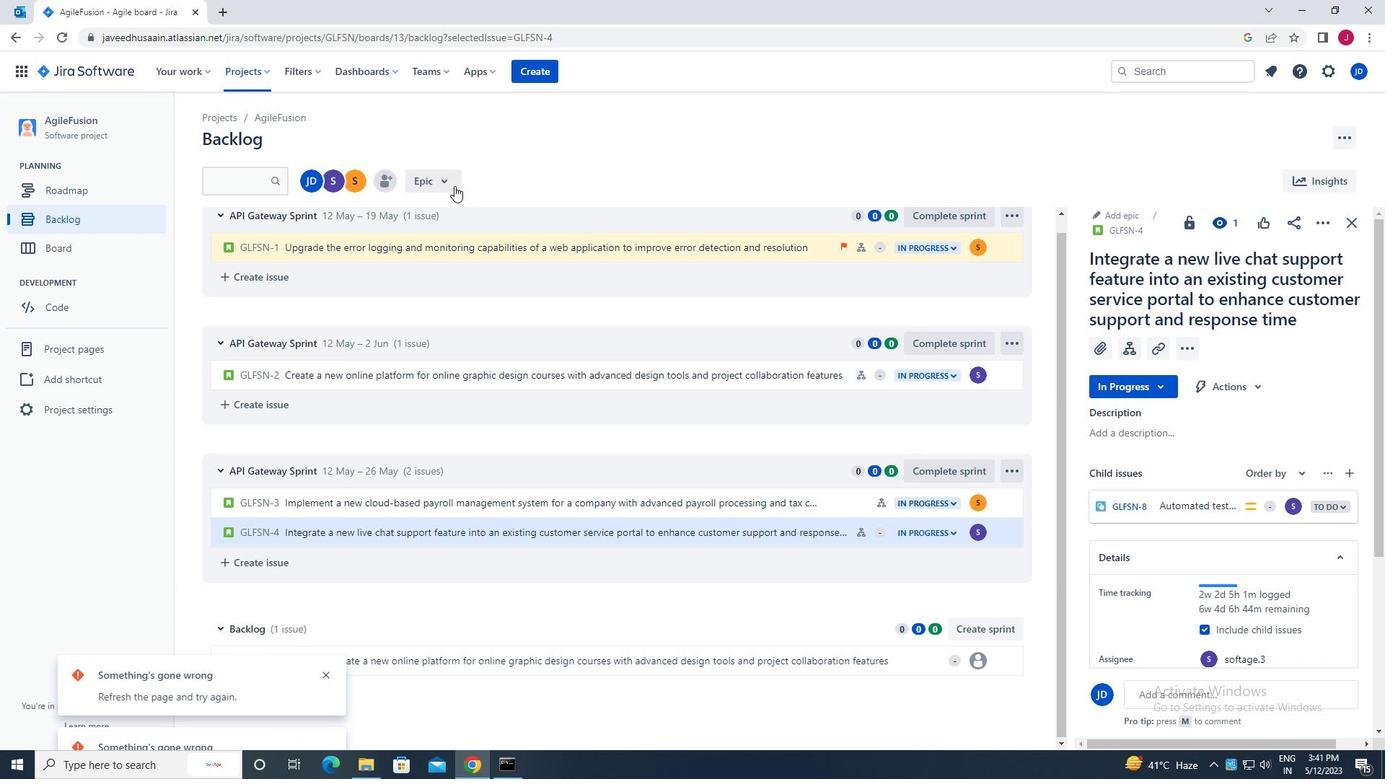 
Action: Mouse pressed left at (450, 180)
Screenshot: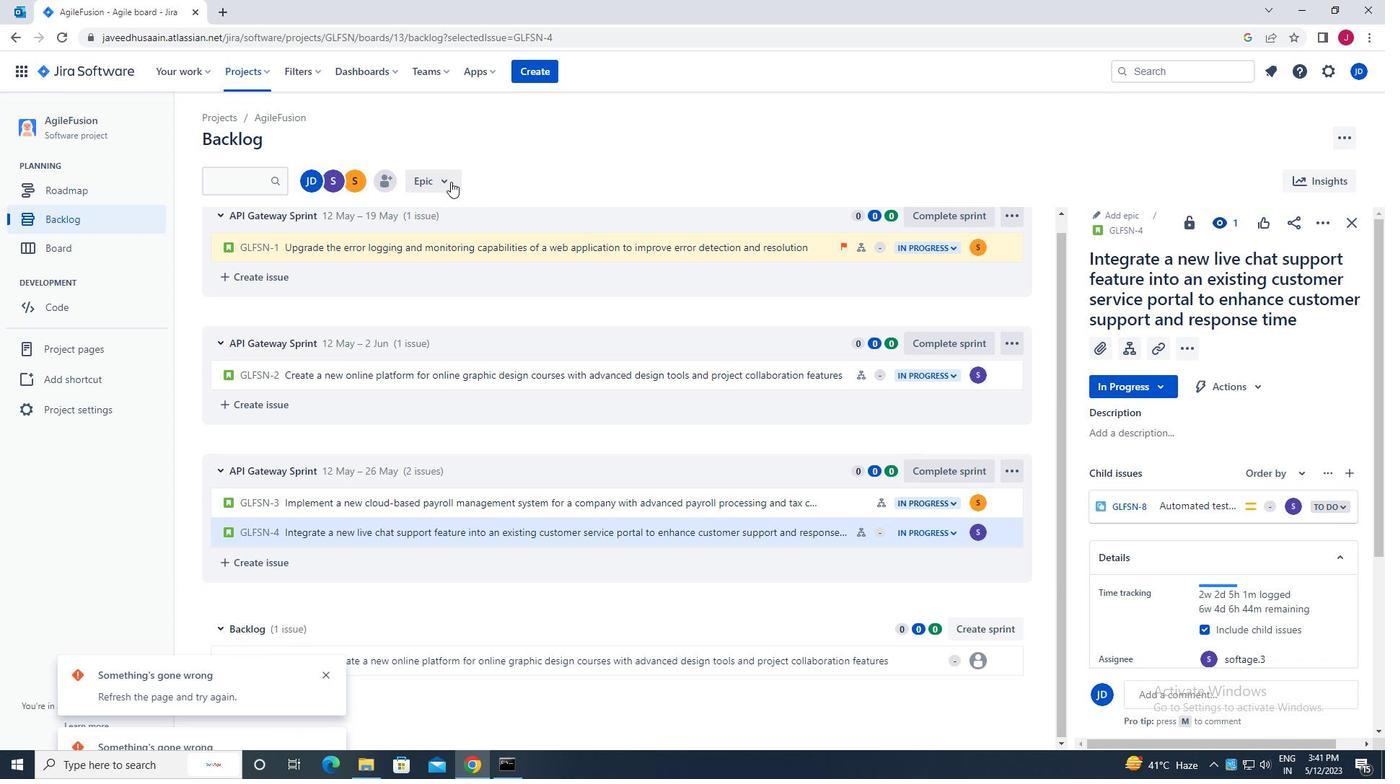
Action: Mouse moved to (565, 245)
Screenshot: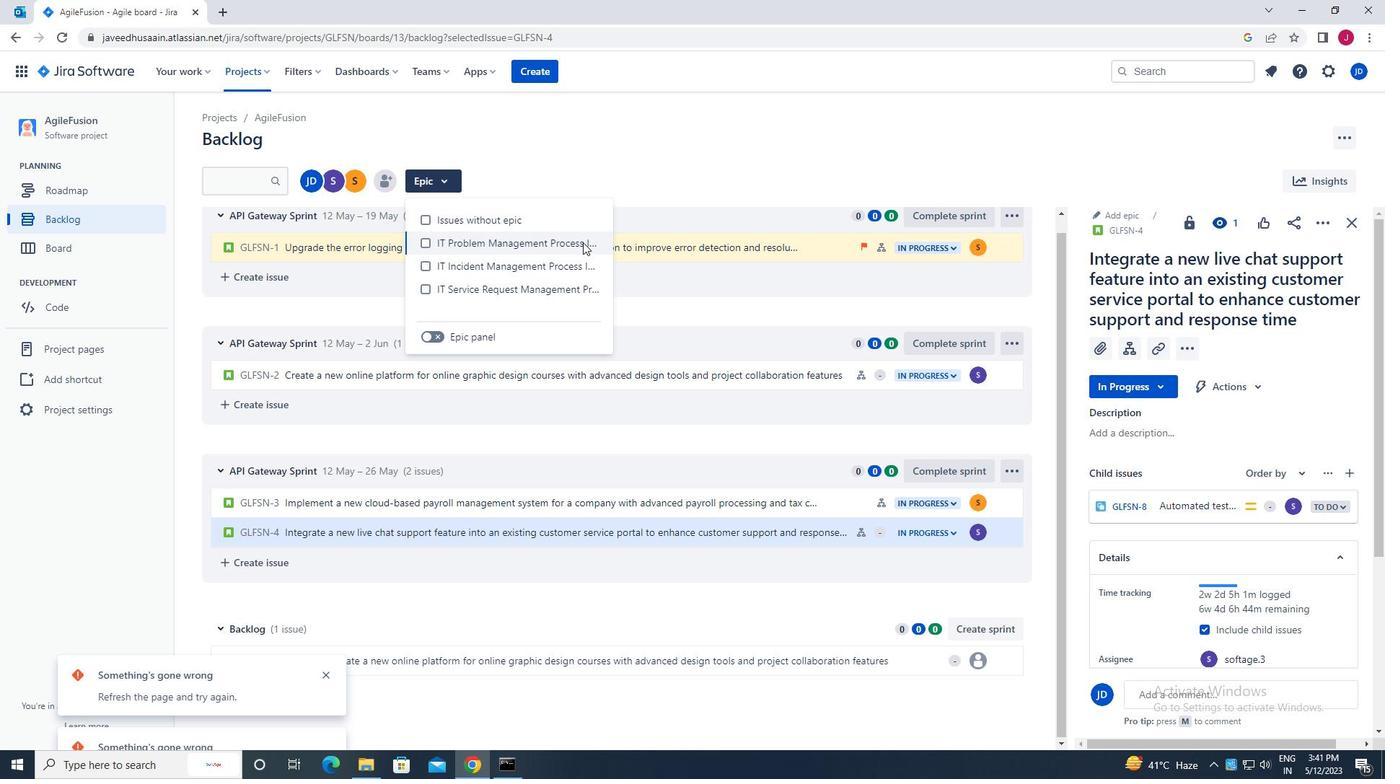 
Action: Mouse pressed left at (565, 245)
Screenshot: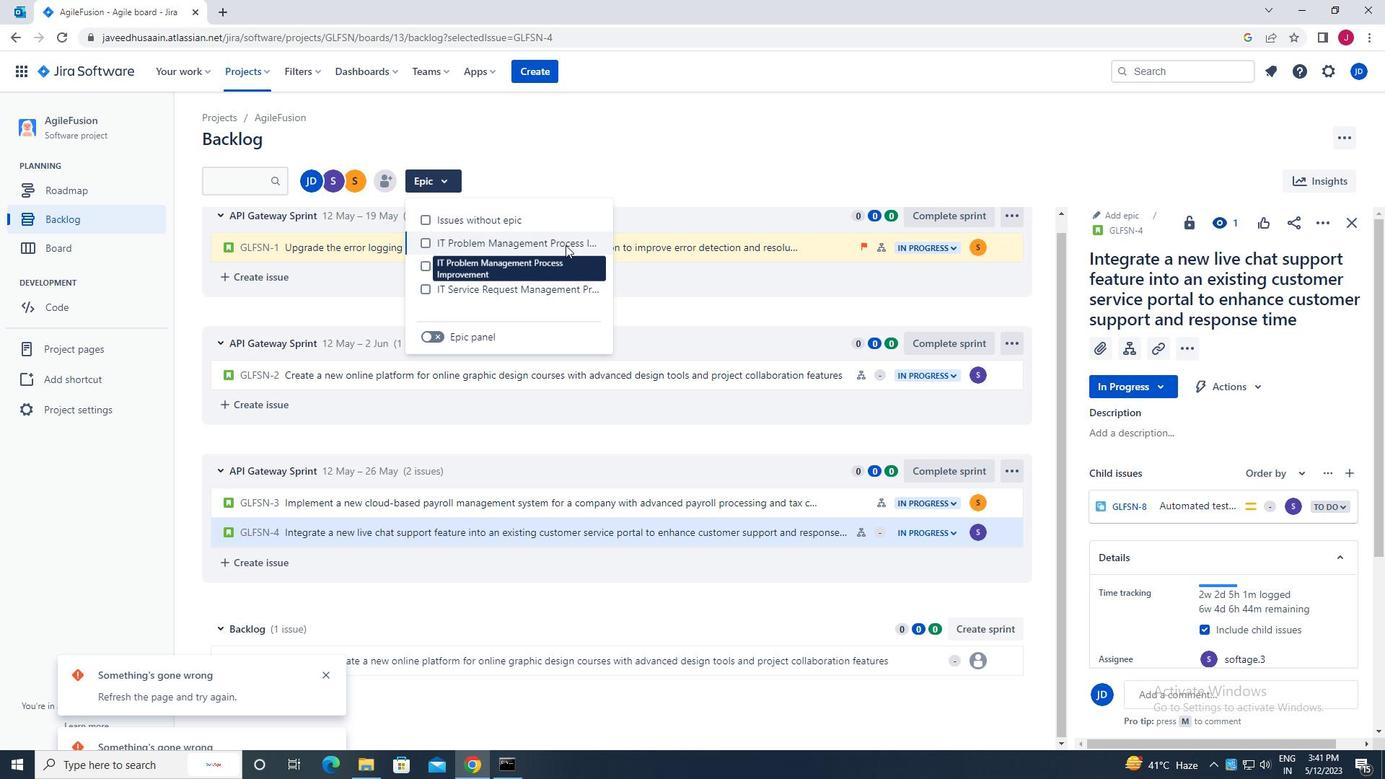 
Action: Mouse moved to (843, 133)
Screenshot: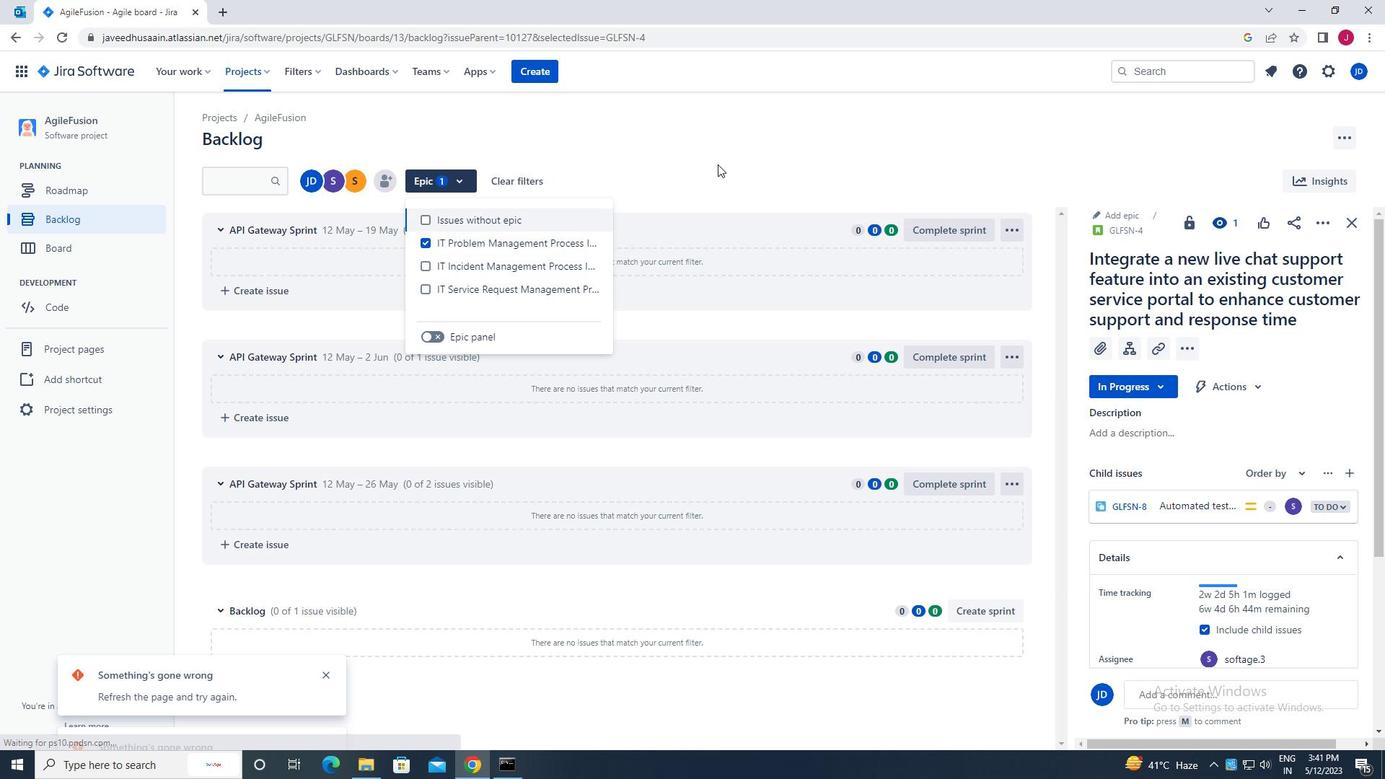 
Action: Mouse pressed left at (843, 133)
Screenshot: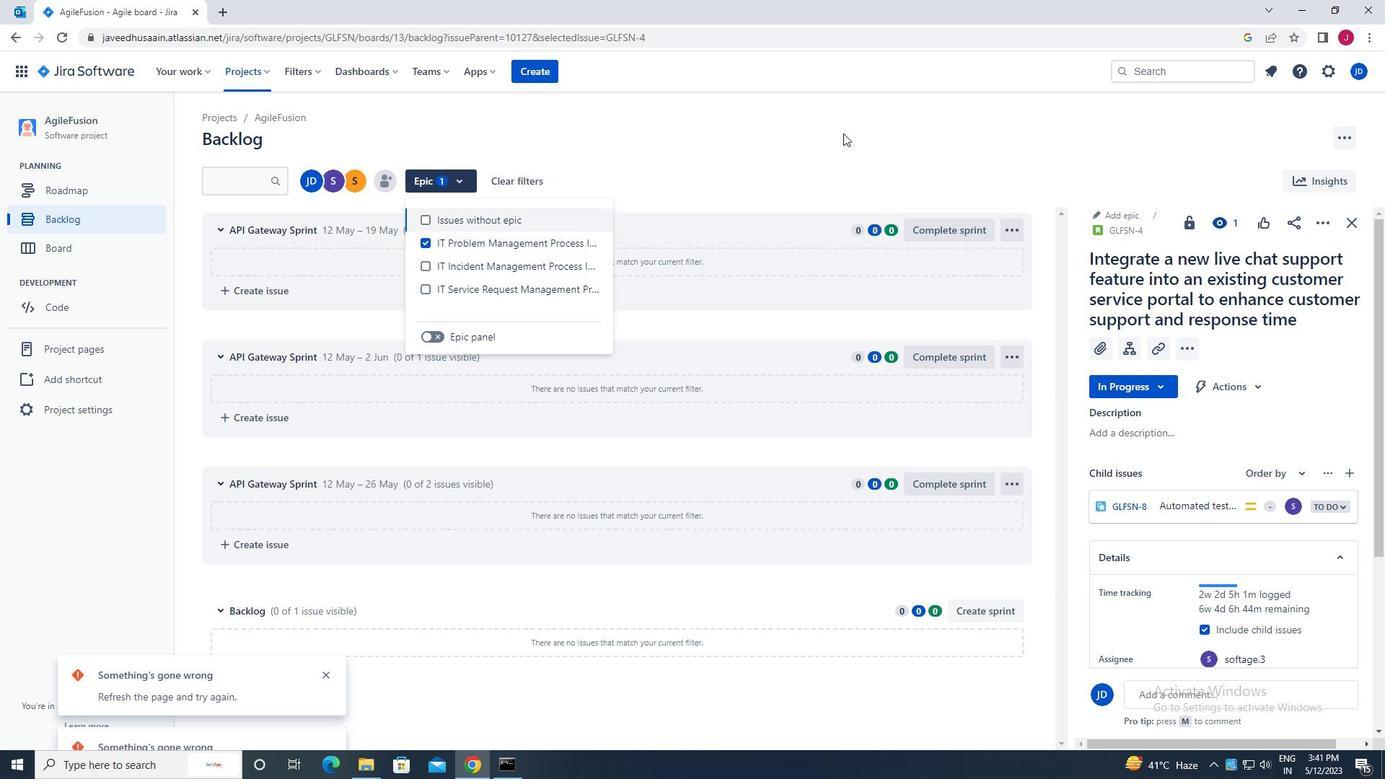 
